 Task: Find a flat in Tirmitine, Algeria, for 4 guests from 10th to 16th September, with a price range of ₹10,000 to ₹14,000, 4 bedrooms, 4 beds, 4 bathrooms, and amenities including WiFi, free parking, and TV. Enable self check-in.
Action: Mouse moved to (556, 79)
Screenshot: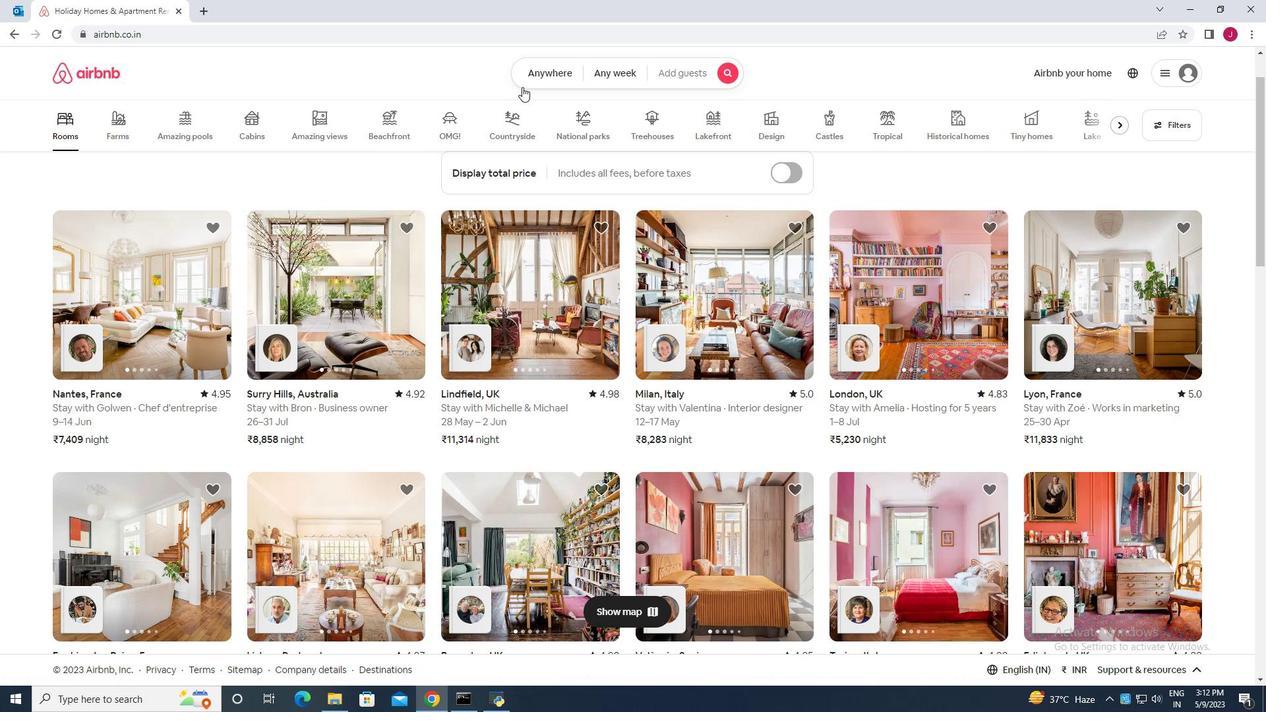 
Action: Mouse pressed left at (556, 79)
Screenshot: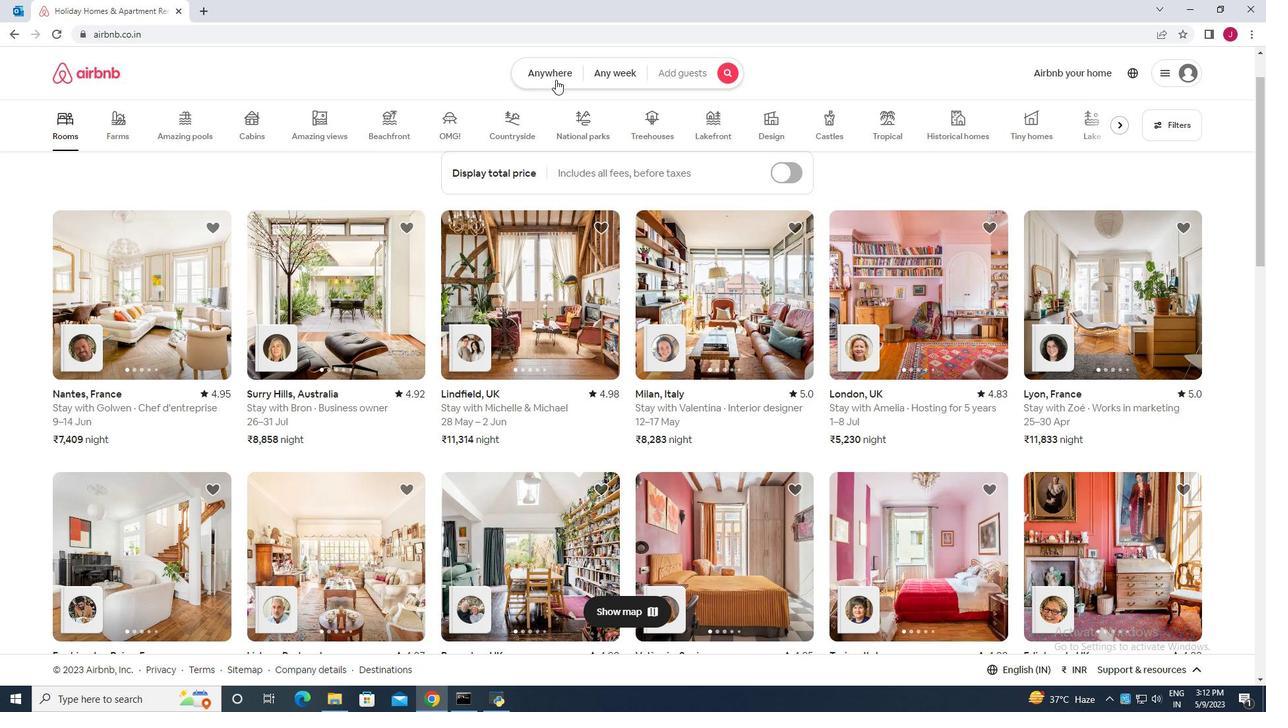 
Action: Mouse moved to (407, 126)
Screenshot: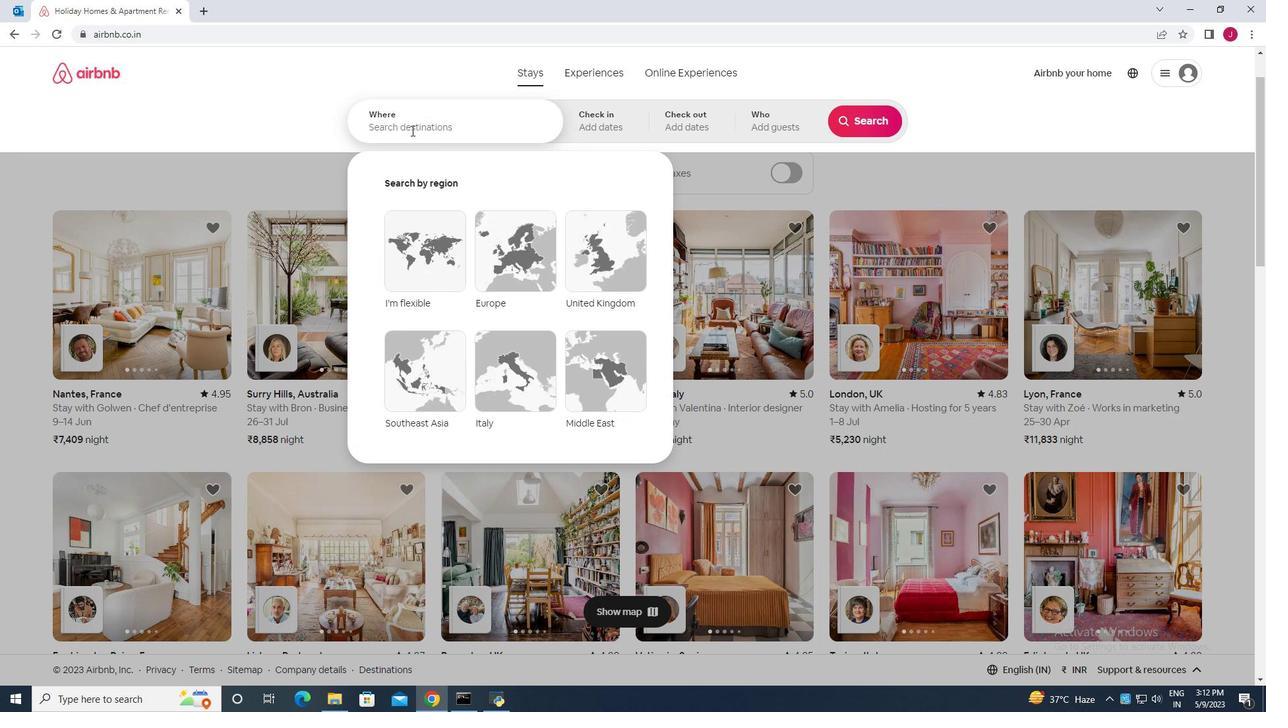 
Action: Mouse pressed left at (407, 126)
Screenshot: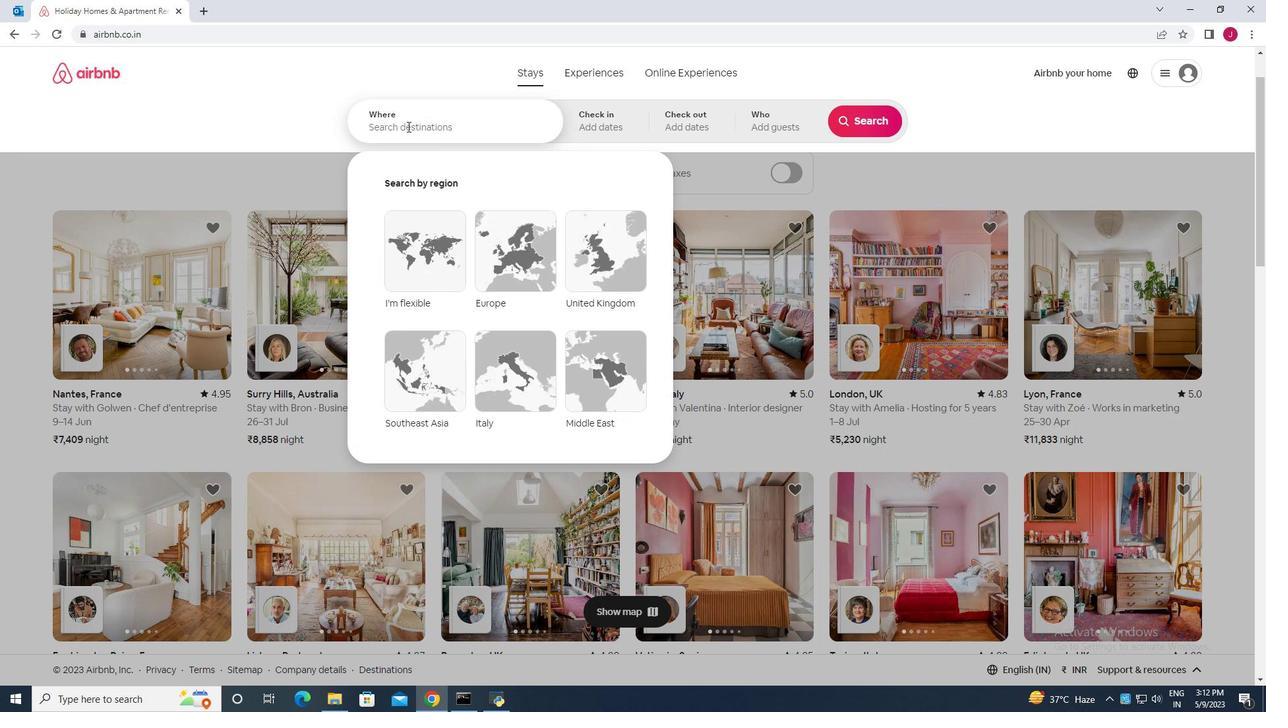 
Action: Mouse moved to (407, 126)
Screenshot: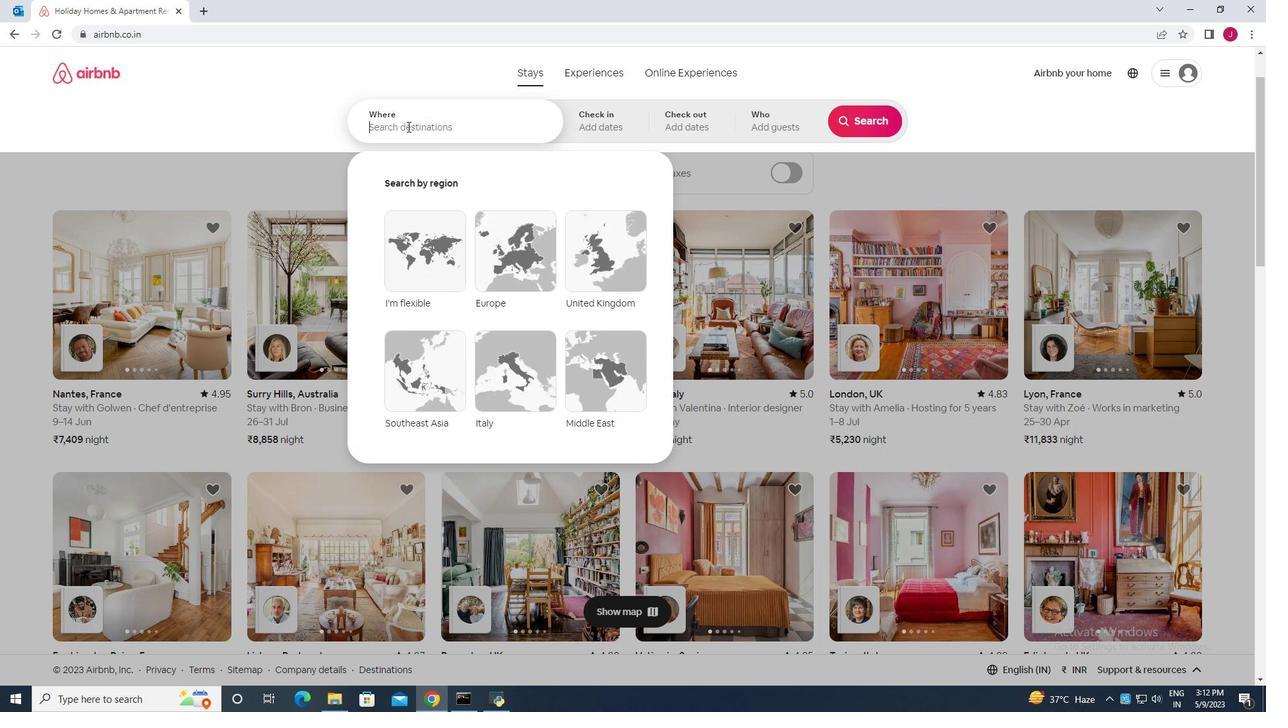 
Action: Key pressed tr<Key.backspace><Key.backspace>i<Key.backspace>tirmitine<Key.space>
Screenshot: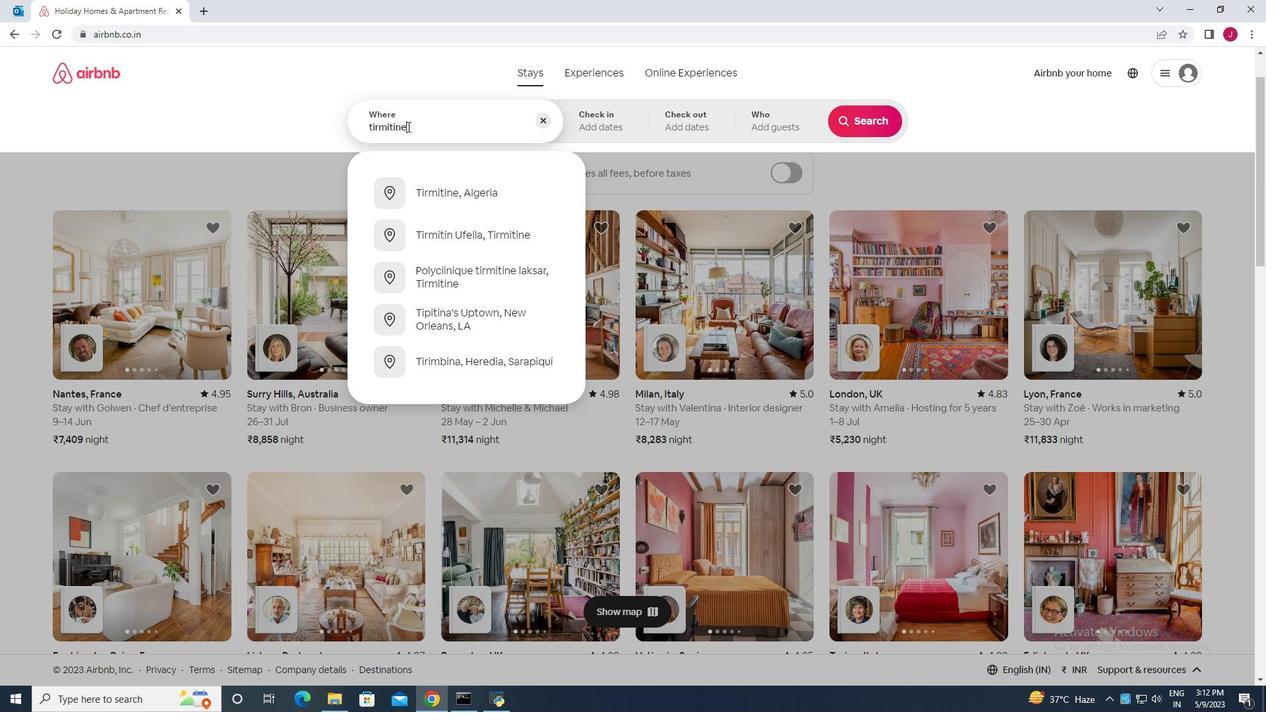 
Action: Mouse moved to (455, 194)
Screenshot: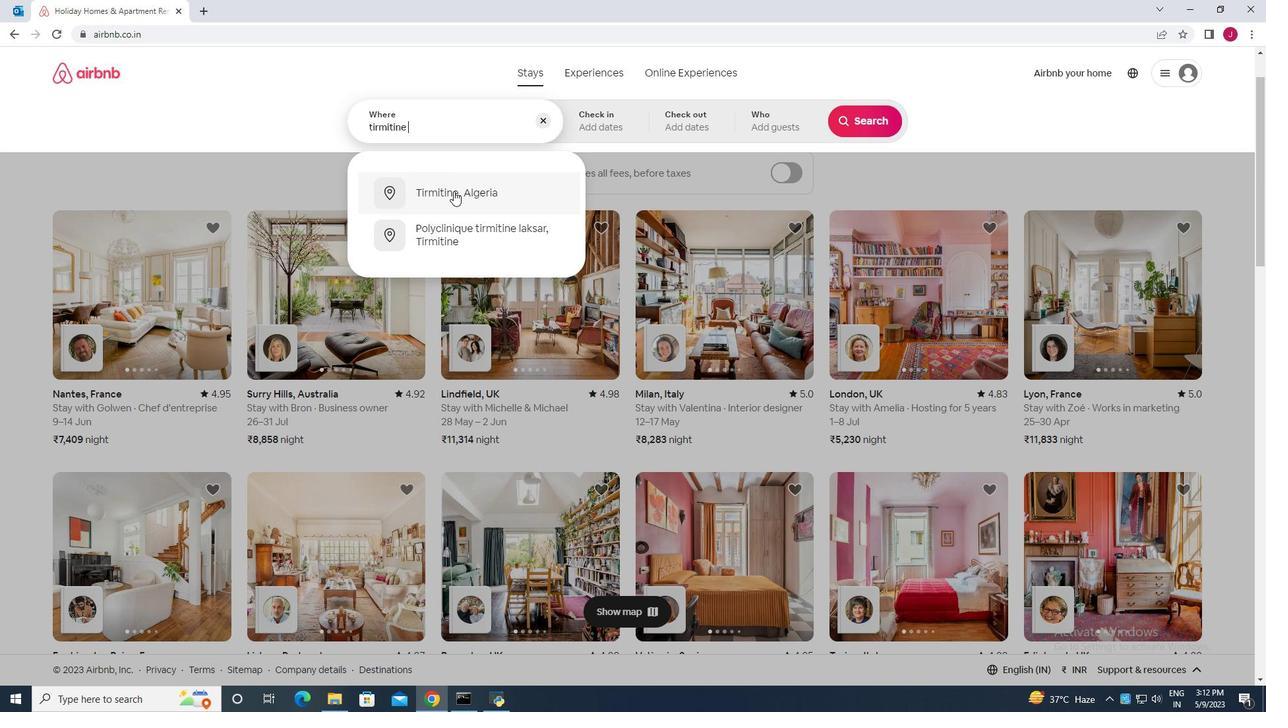 
Action: Mouse pressed left at (455, 194)
Screenshot: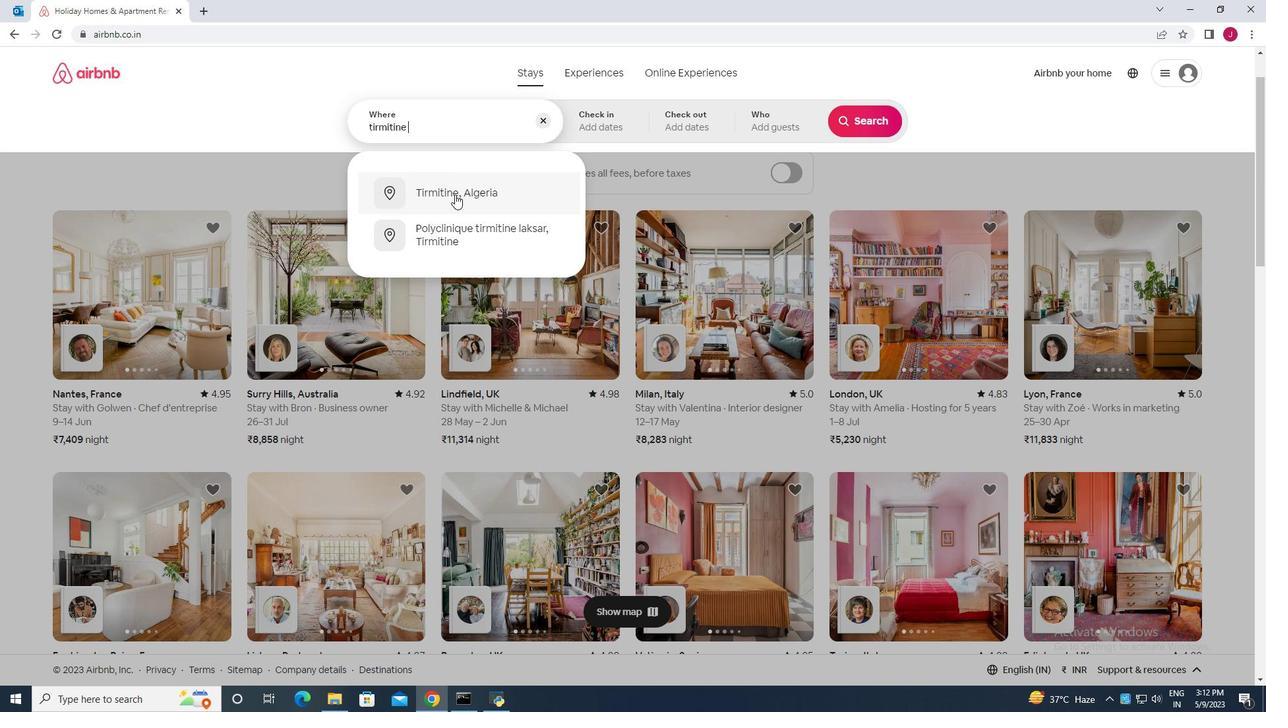 
Action: Mouse moved to (862, 228)
Screenshot: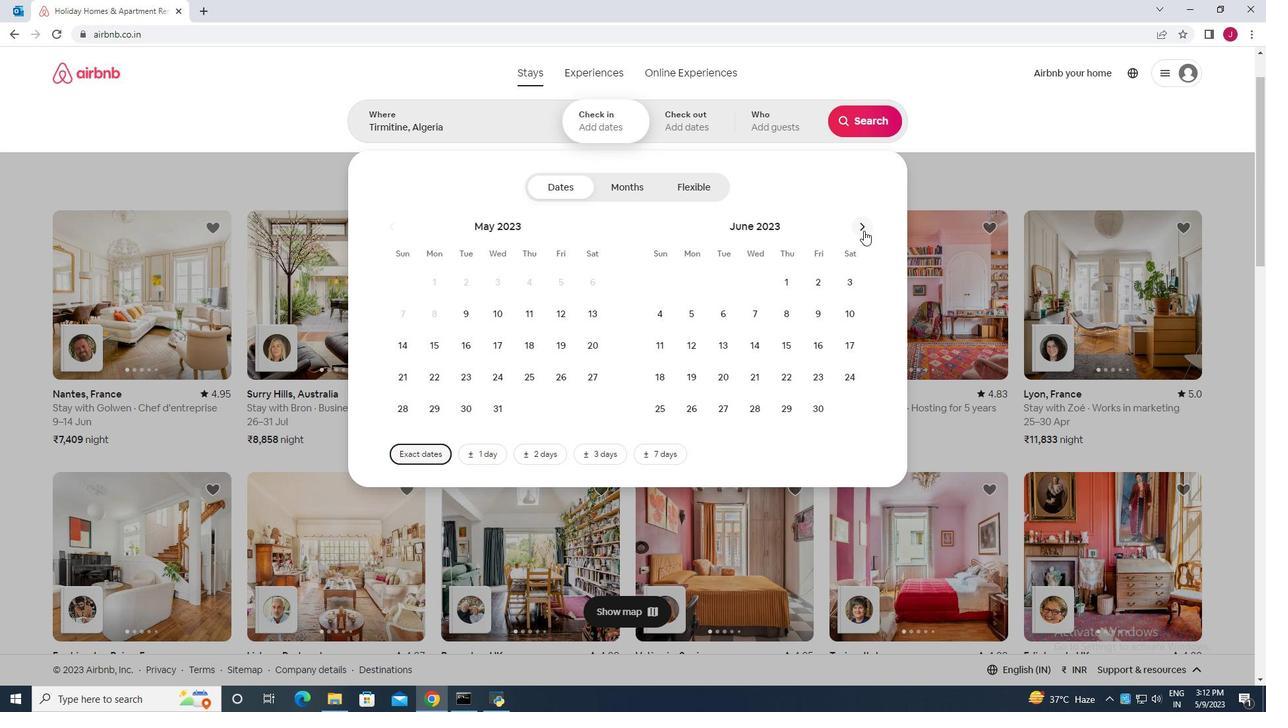 
Action: Mouse pressed left at (862, 228)
Screenshot: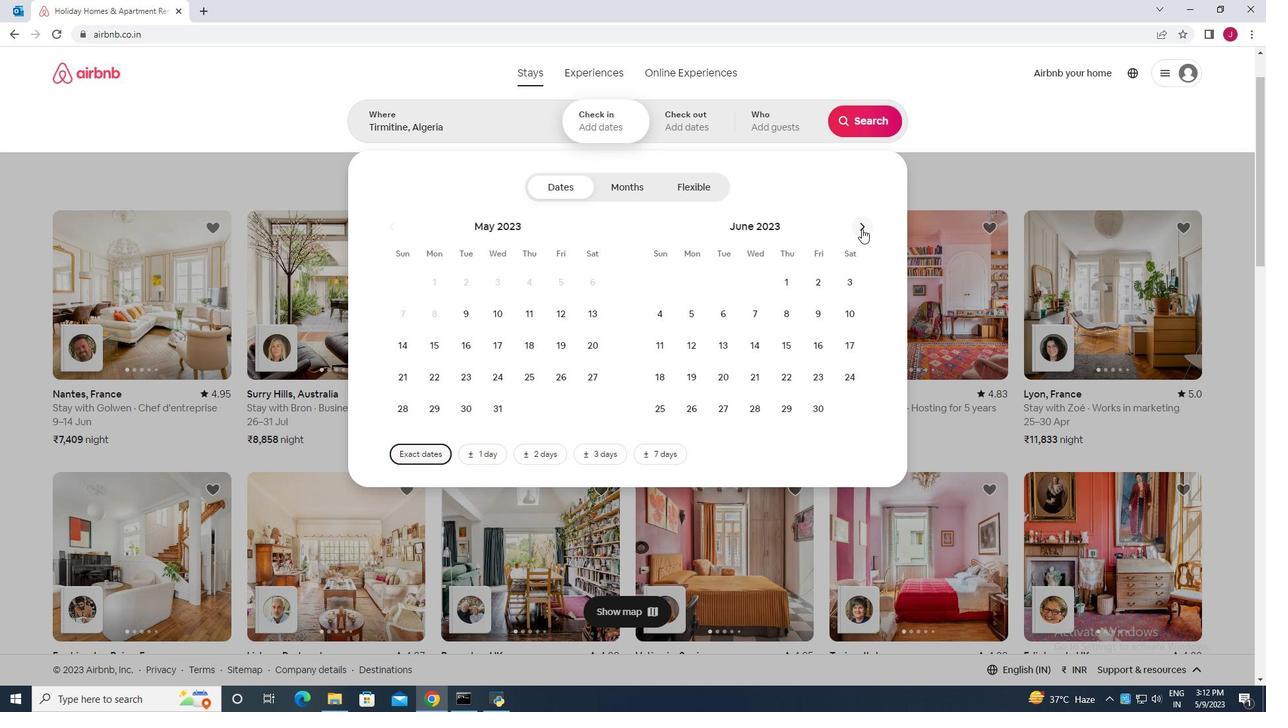 
Action: Mouse pressed left at (862, 228)
Screenshot: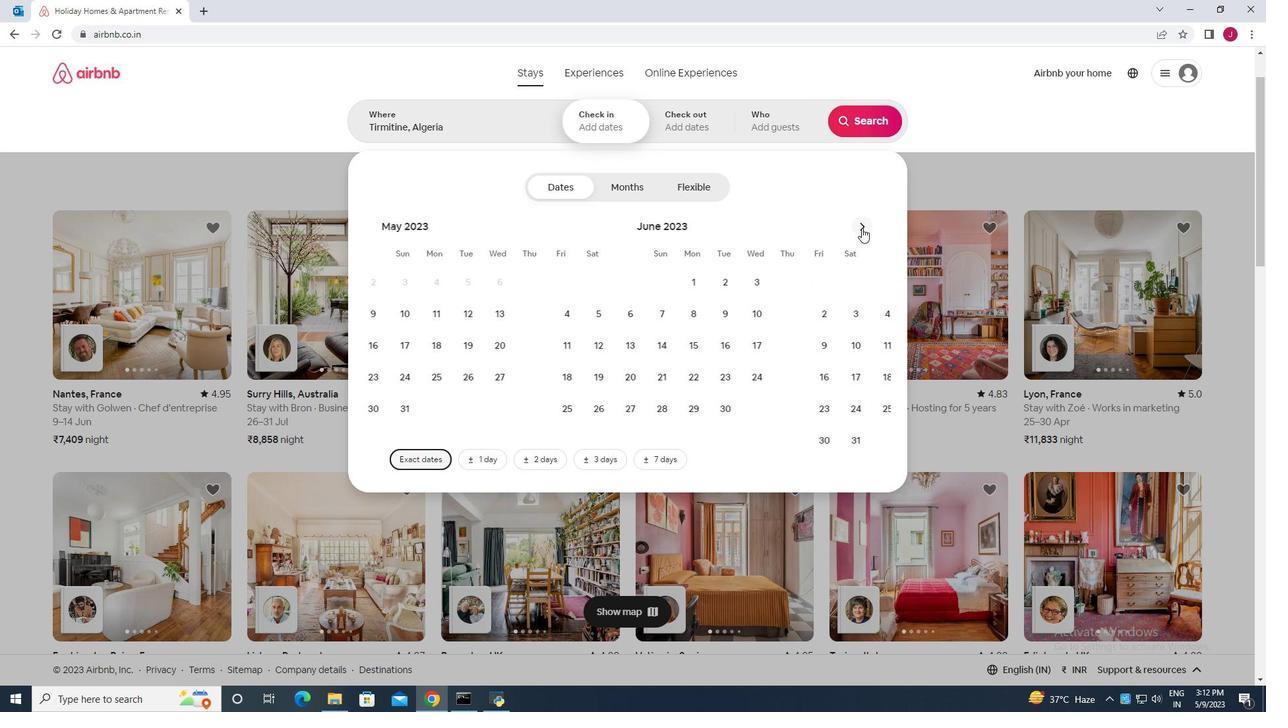 
Action: Mouse pressed left at (862, 228)
Screenshot: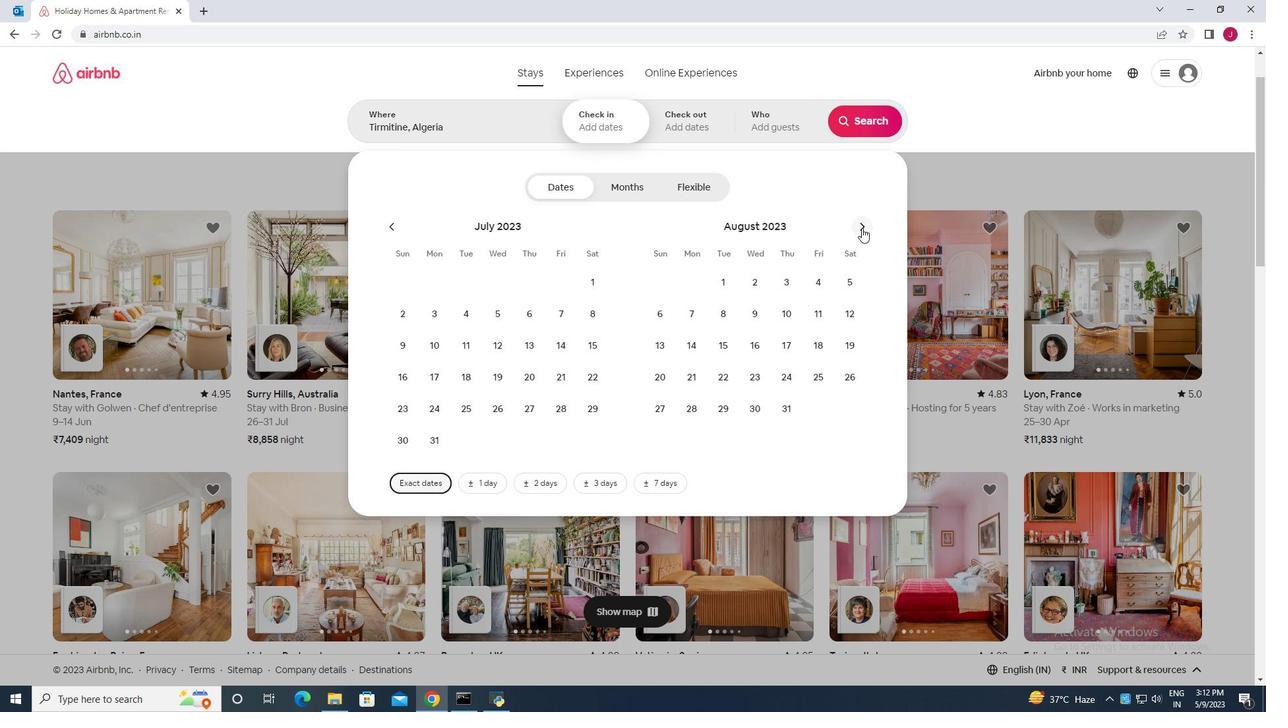 
Action: Mouse moved to (670, 346)
Screenshot: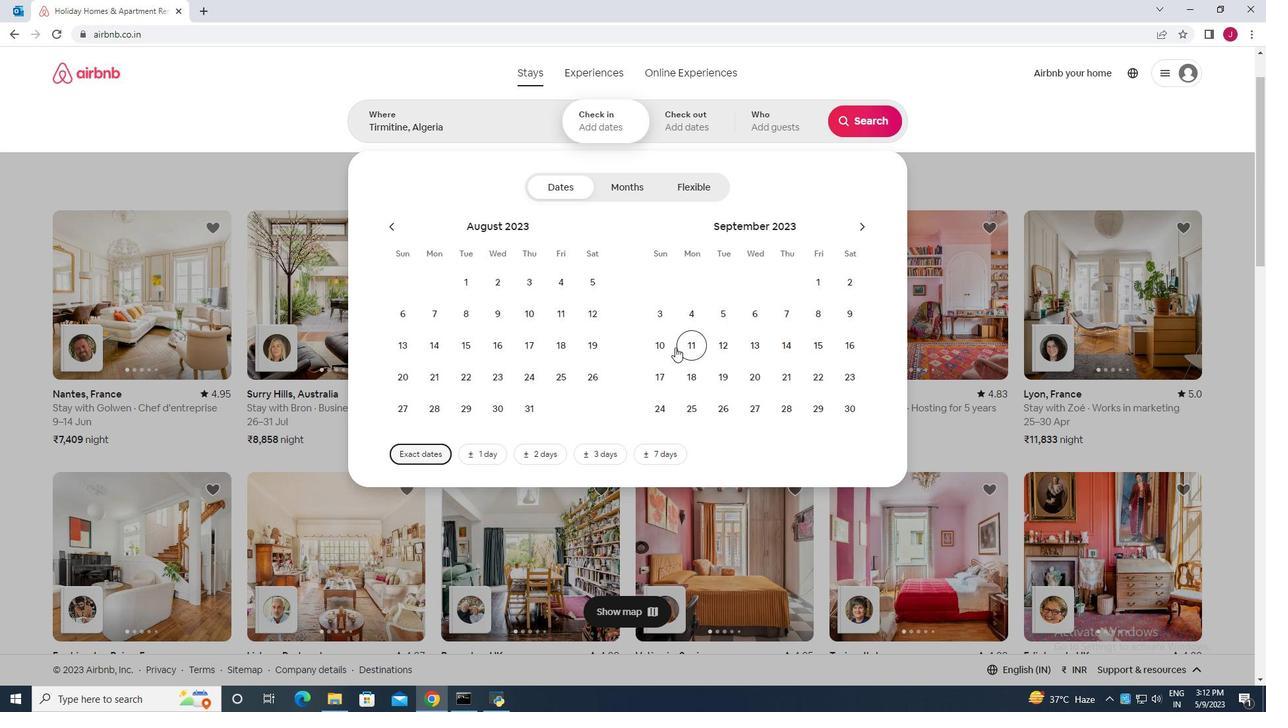 
Action: Mouse pressed left at (670, 346)
Screenshot: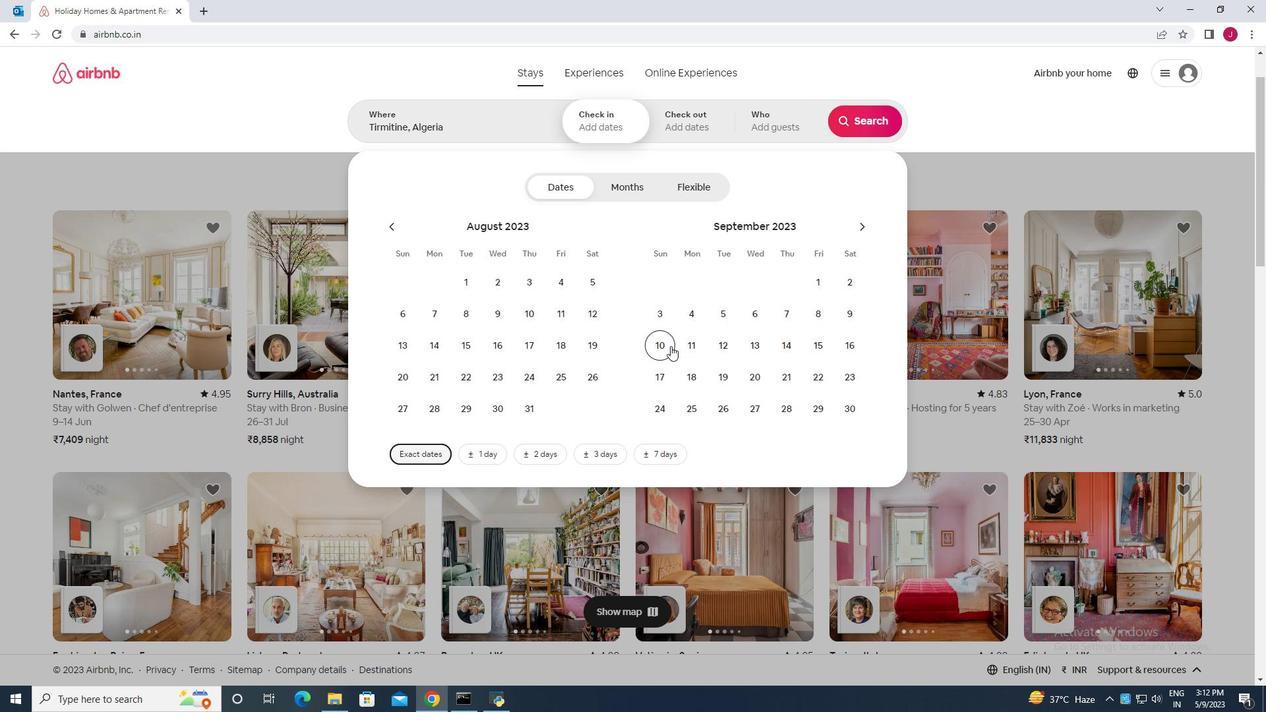 
Action: Mouse moved to (847, 344)
Screenshot: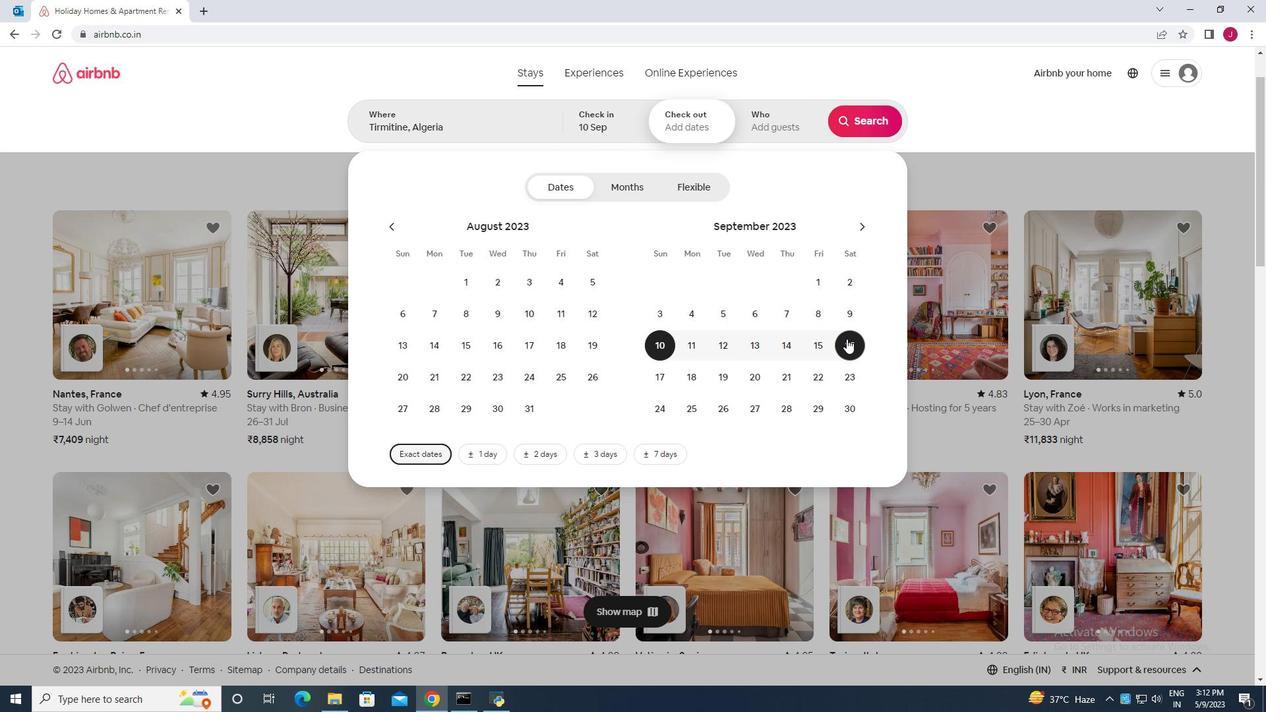 
Action: Mouse pressed left at (847, 344)
Screenshot: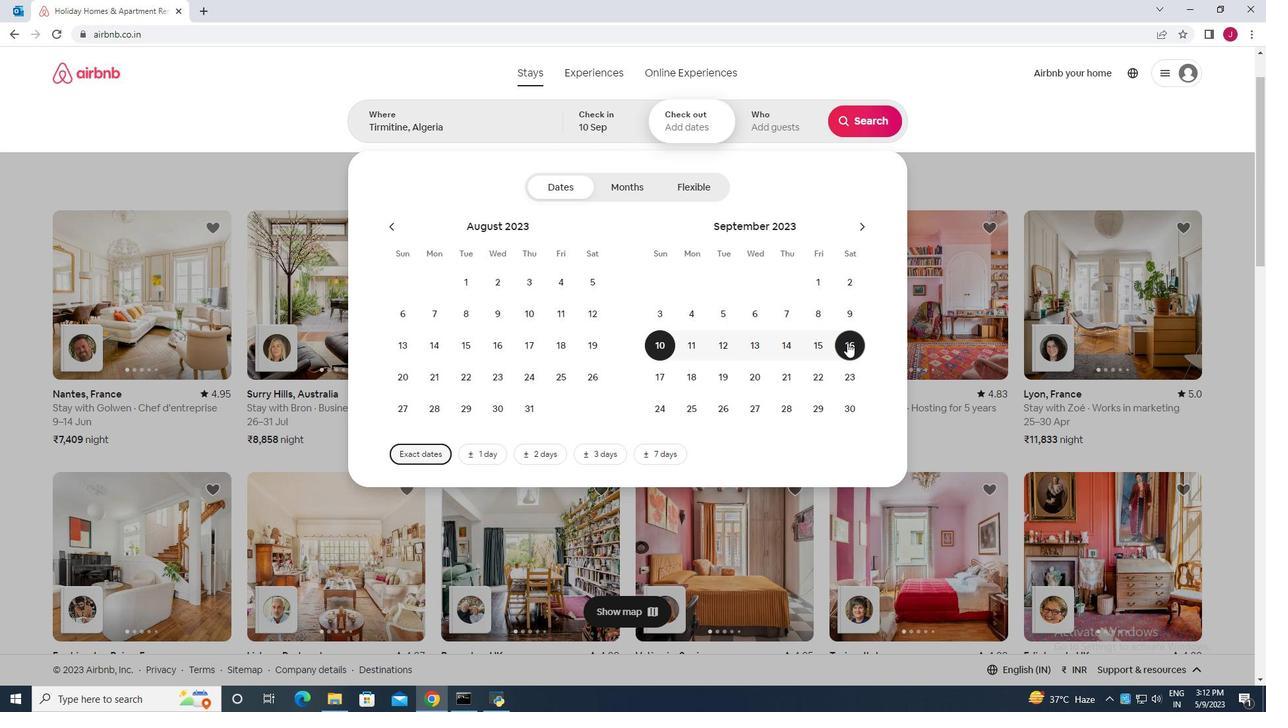 
Action: Mouse moved to (765, 127)
Screenshot: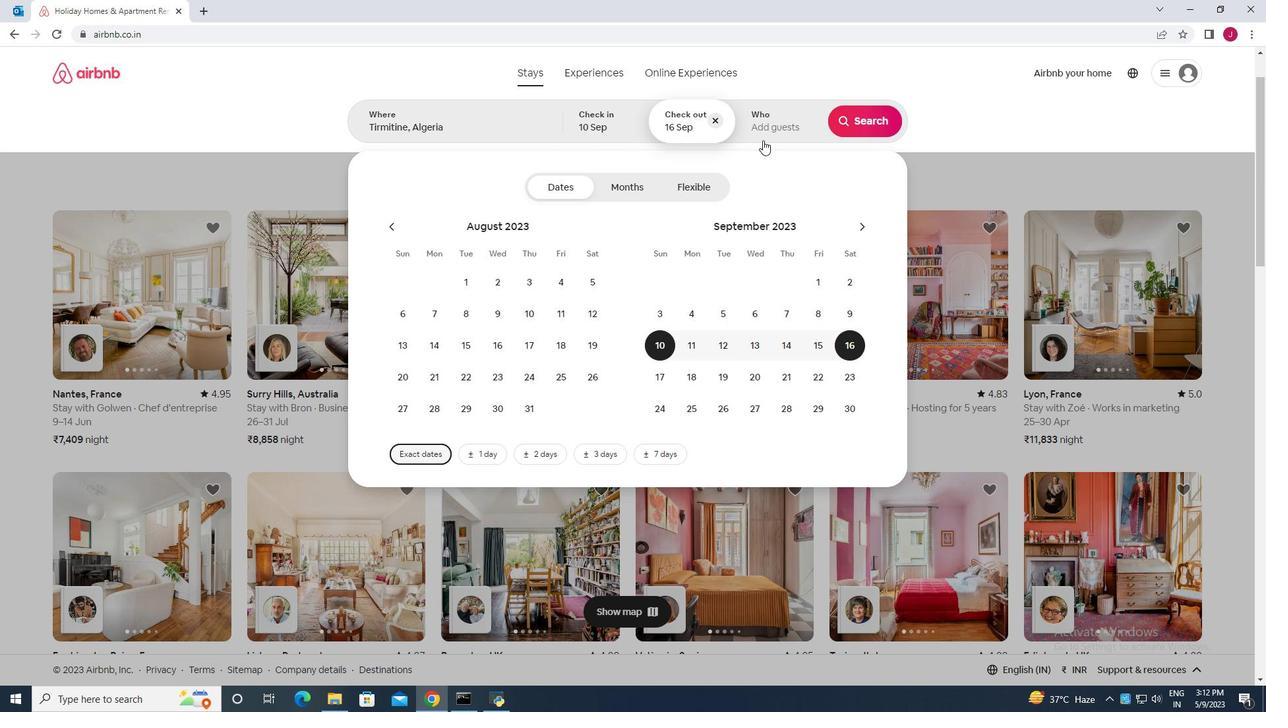 
Action: Mouse pressed left at (765, 127)
Screenshot: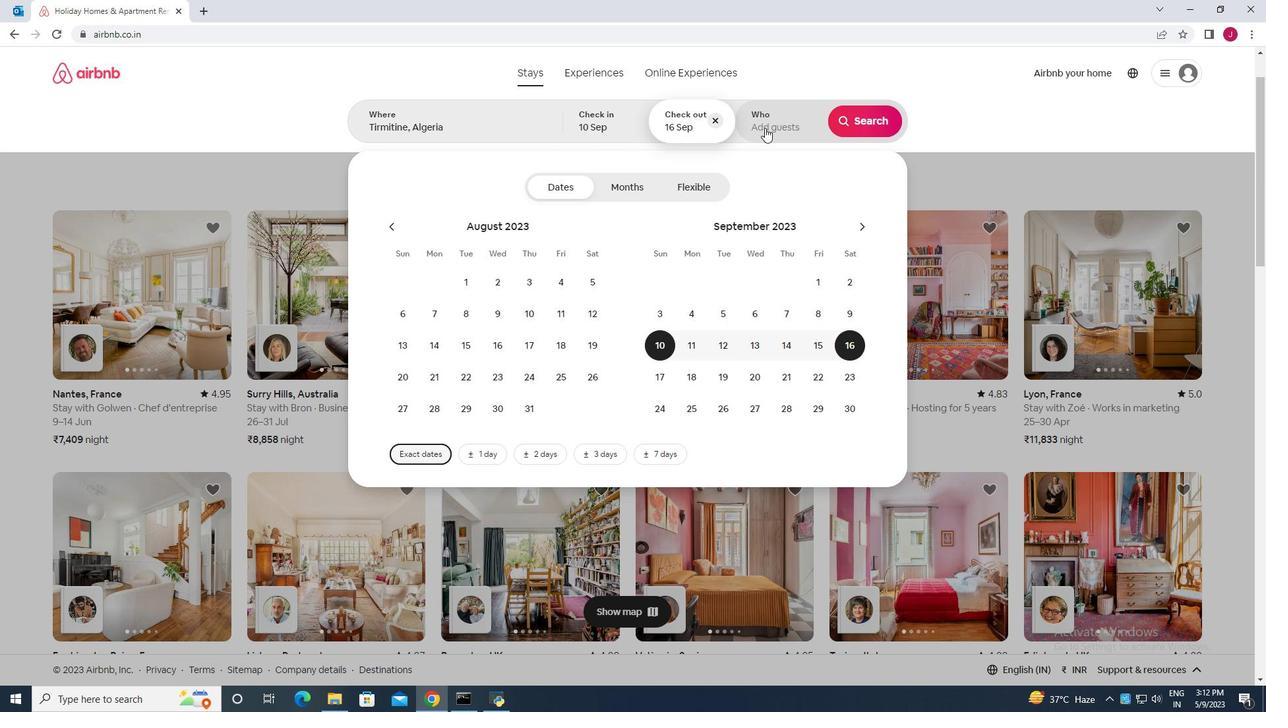 
Action: Mouse moved to (862, 191)
Screenshot: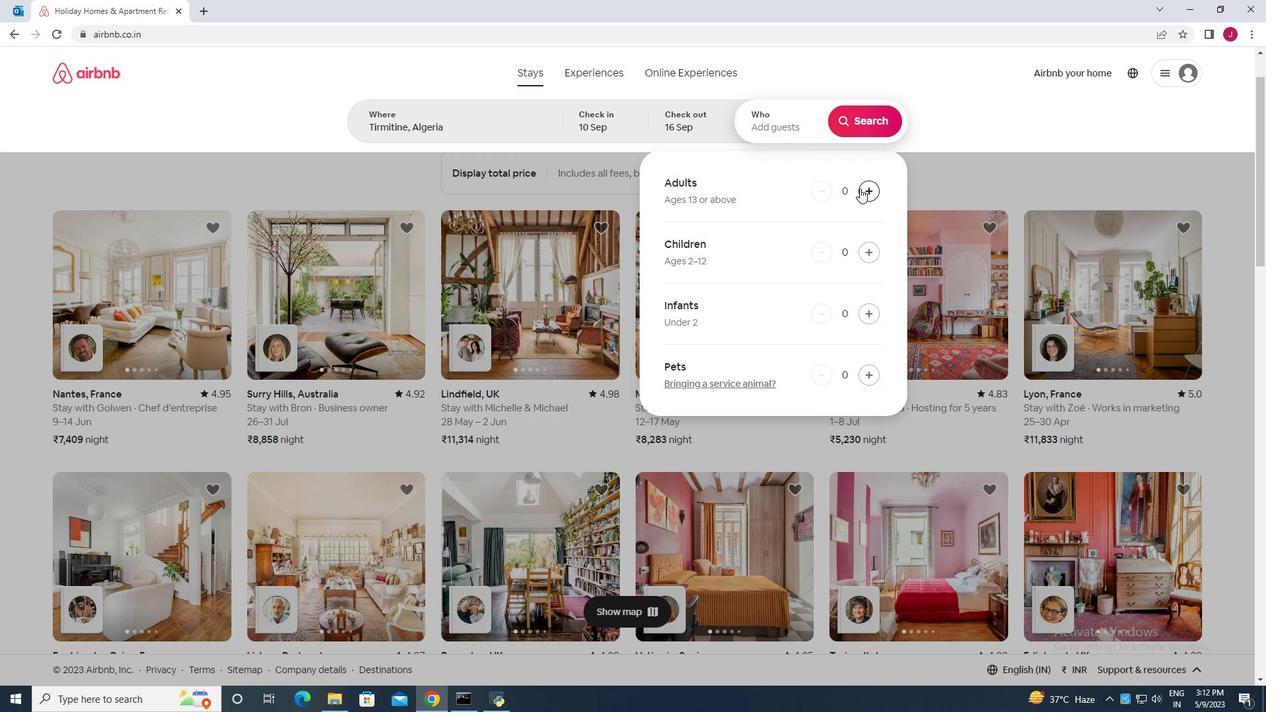 
Action: Mouse pressed left at (862, 191)
Screenshot: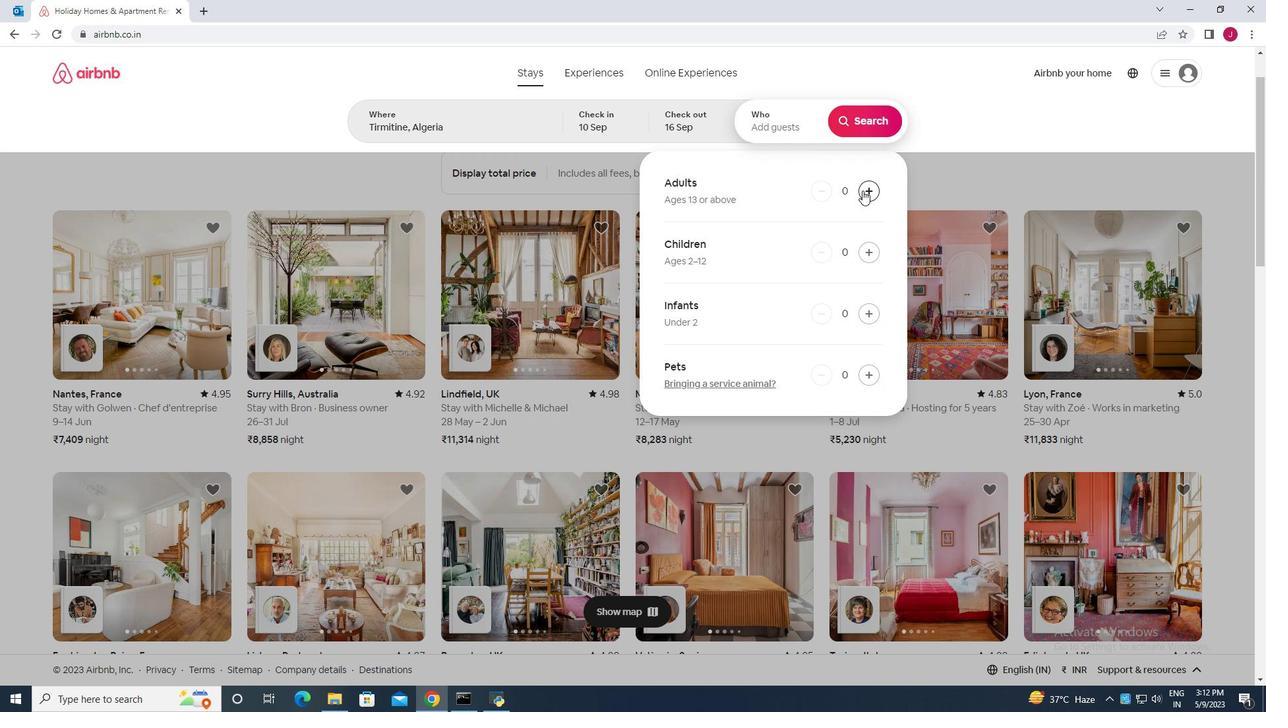
Action: Mouse moved to (862, 192)
Screenshot: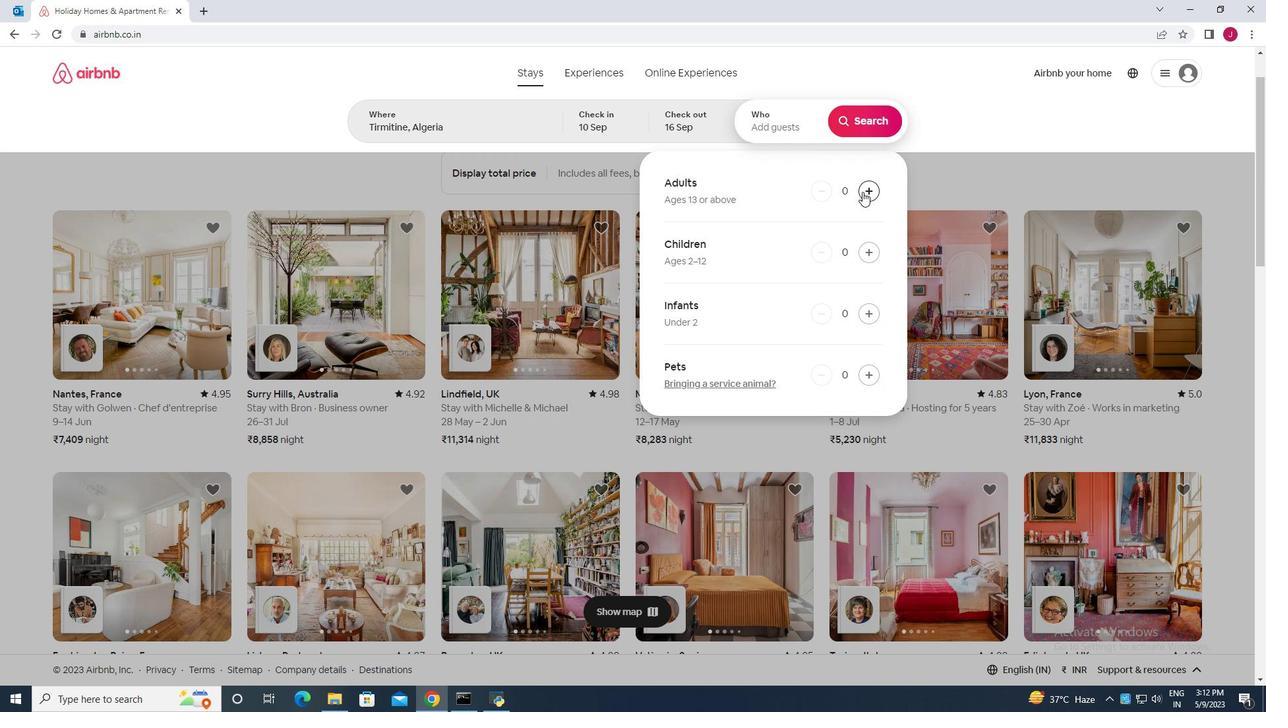 
Action: Mouse pressed left at (862, 192)
Screenshot: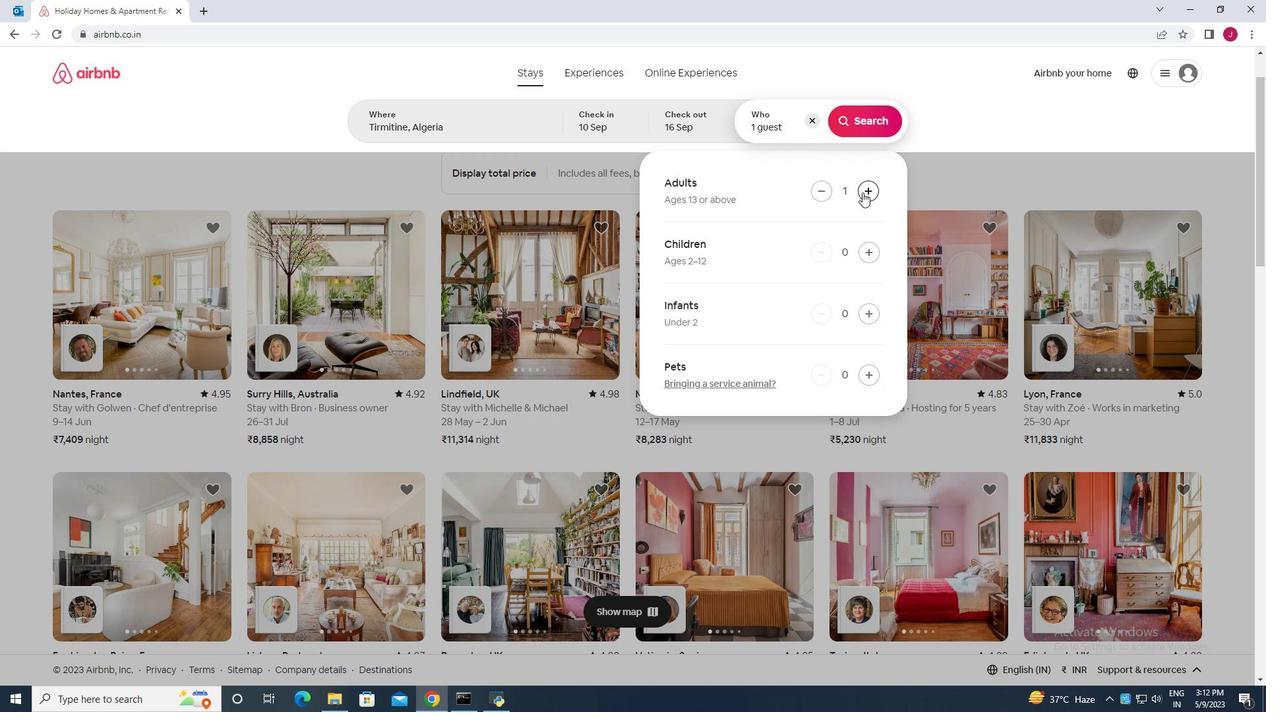 
Action: Mouse pressed left at (862, 192)
Screenshot: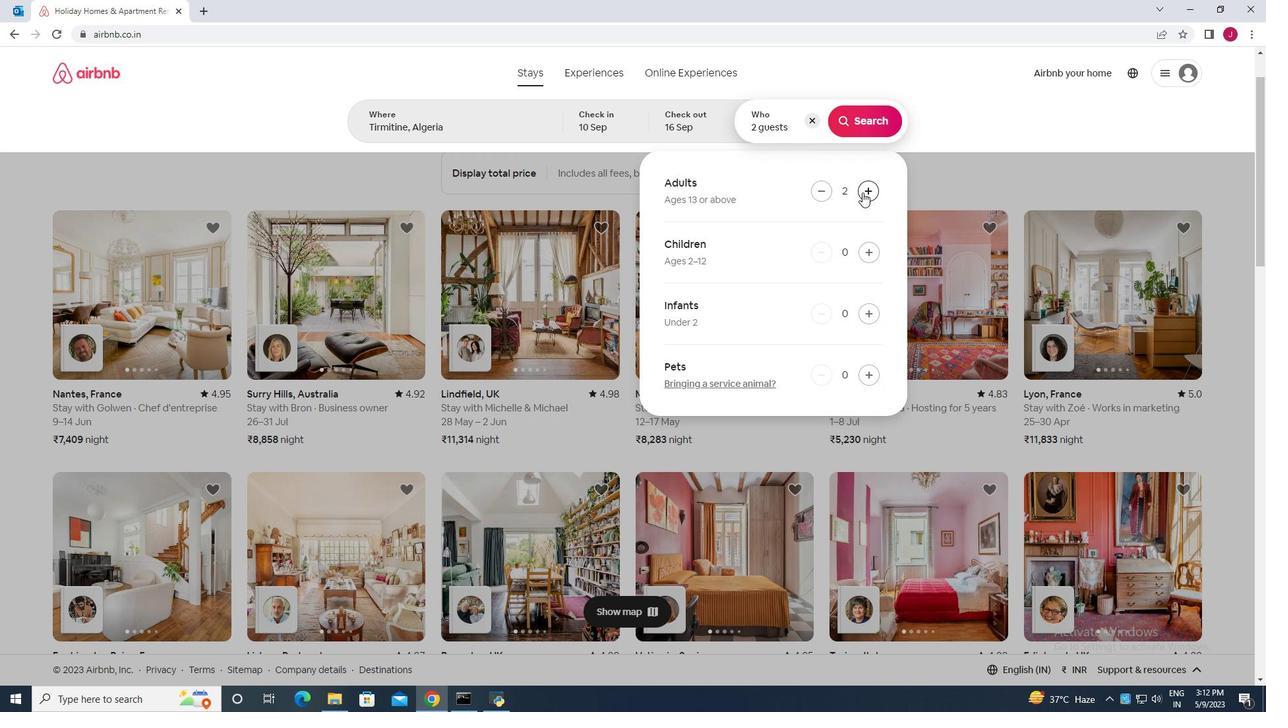 
Action: Mouse pressed left at (862, 192)
Screenshot: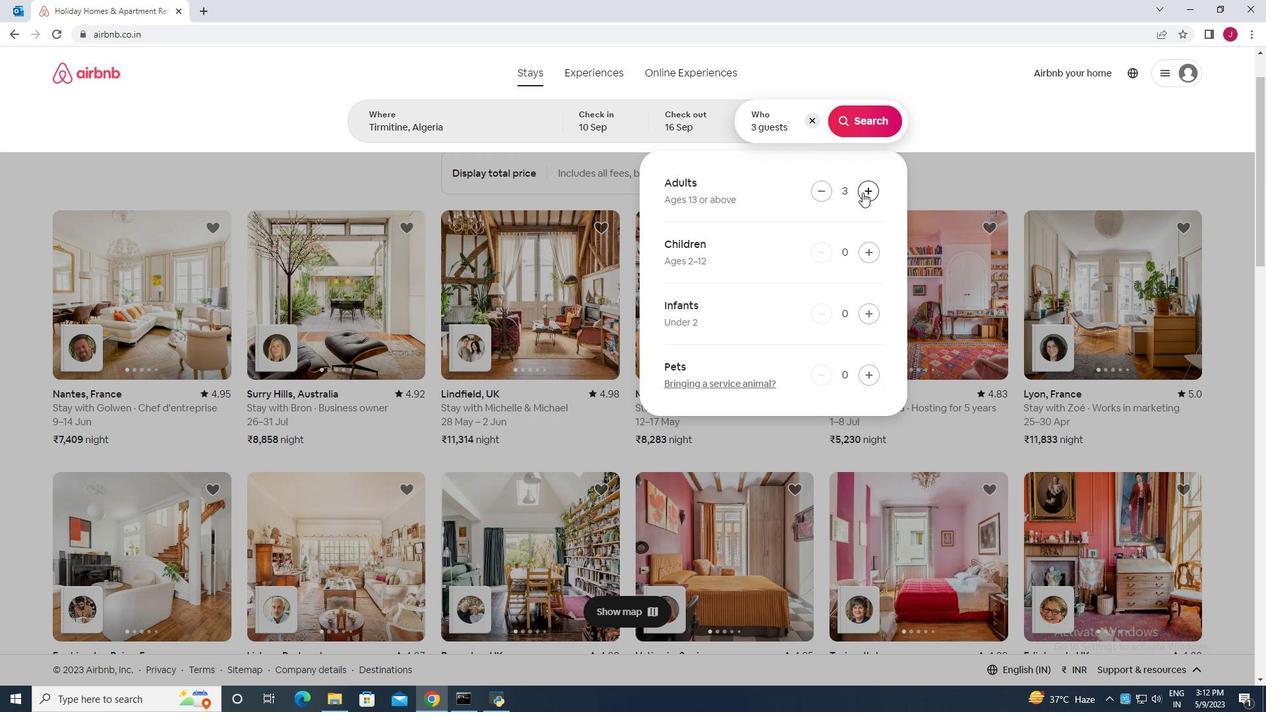 
Action: Mouse moved to (866, 120)
Screenshot: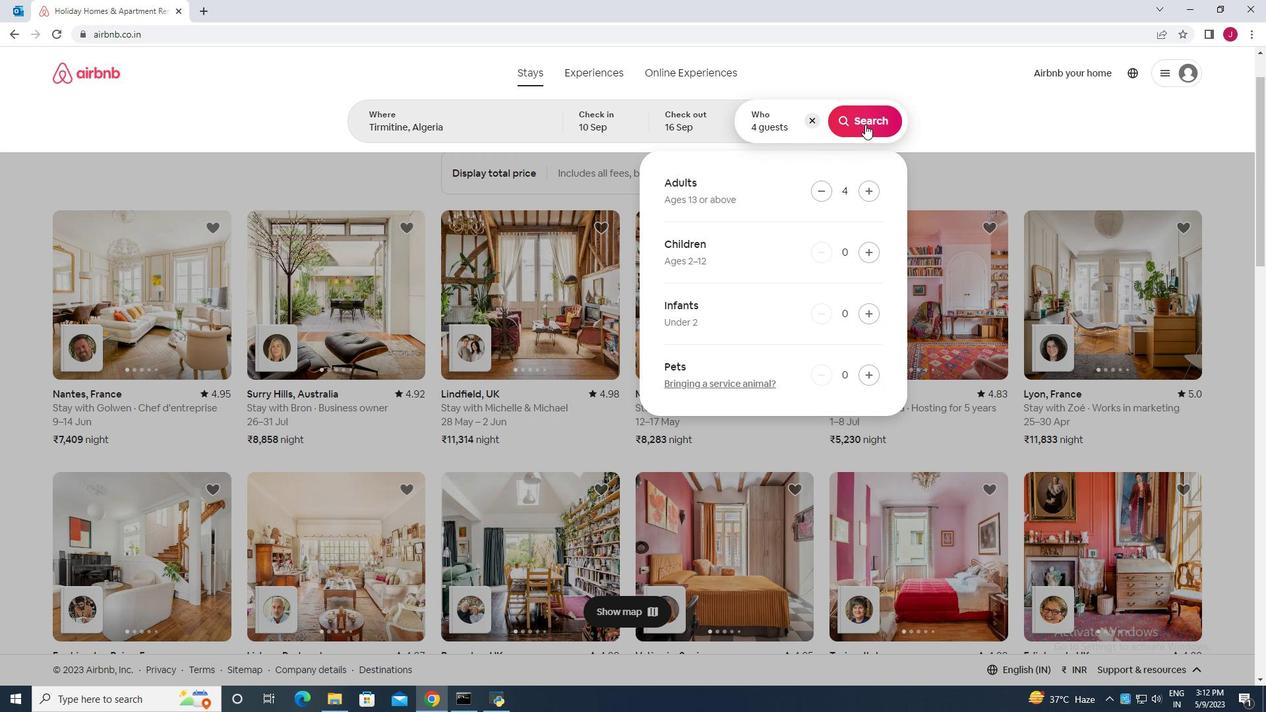 
Action: Mouse pressed left at (866, 120)
Screenshot: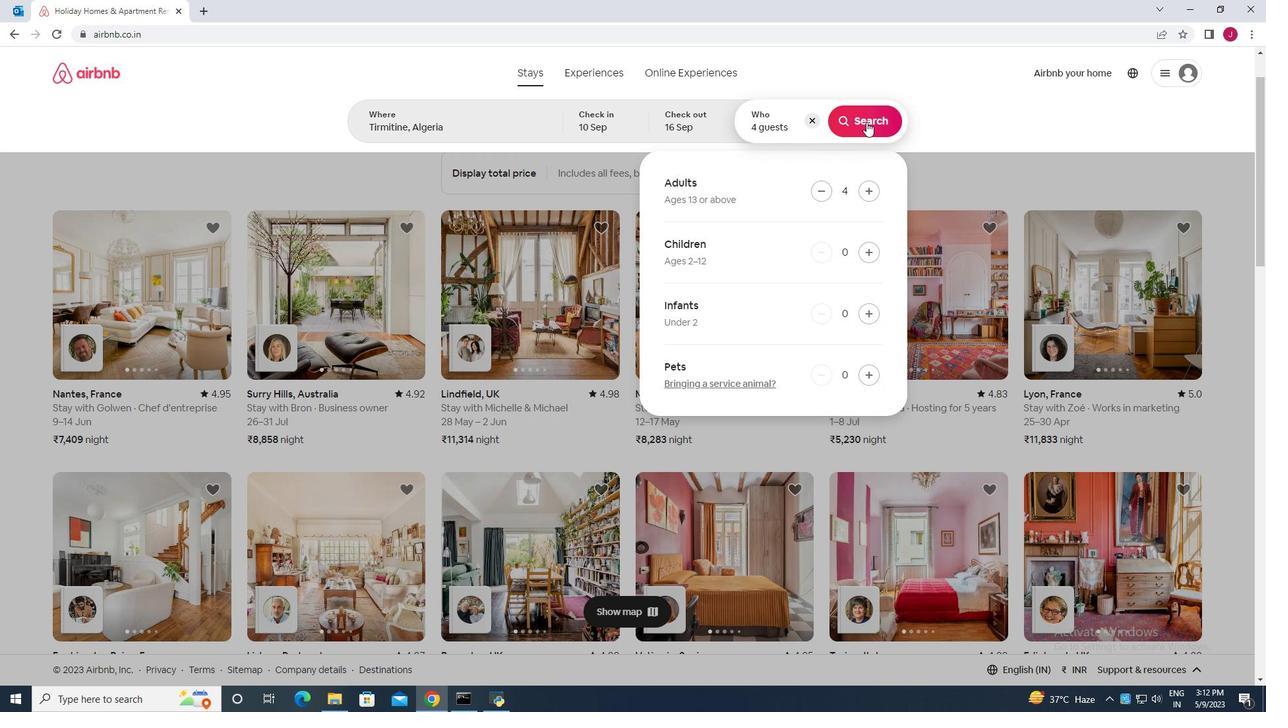 
Action: Mouse moved to (815, 266)
Screenshot: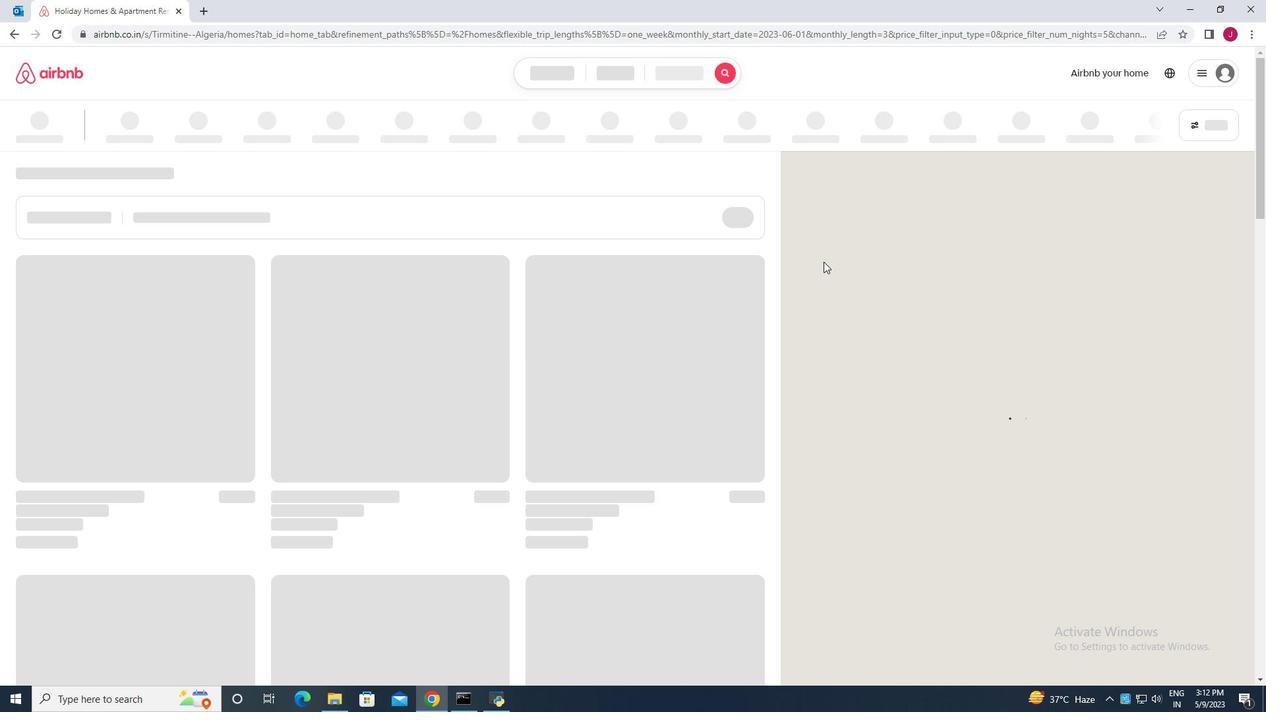 
Action: Mouse scrolled (815, 265) with delta (0, 0)
Screenshot: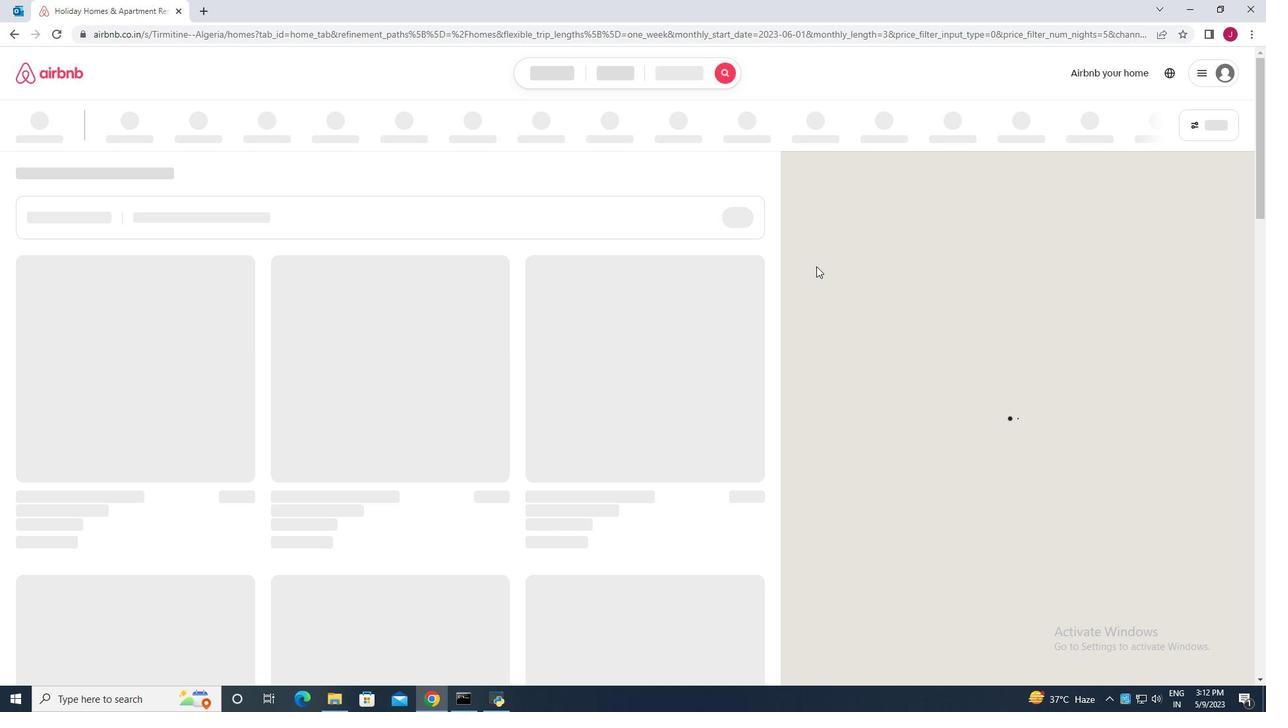 
Action: Mouse moved to (1220, 127)
Screenshot: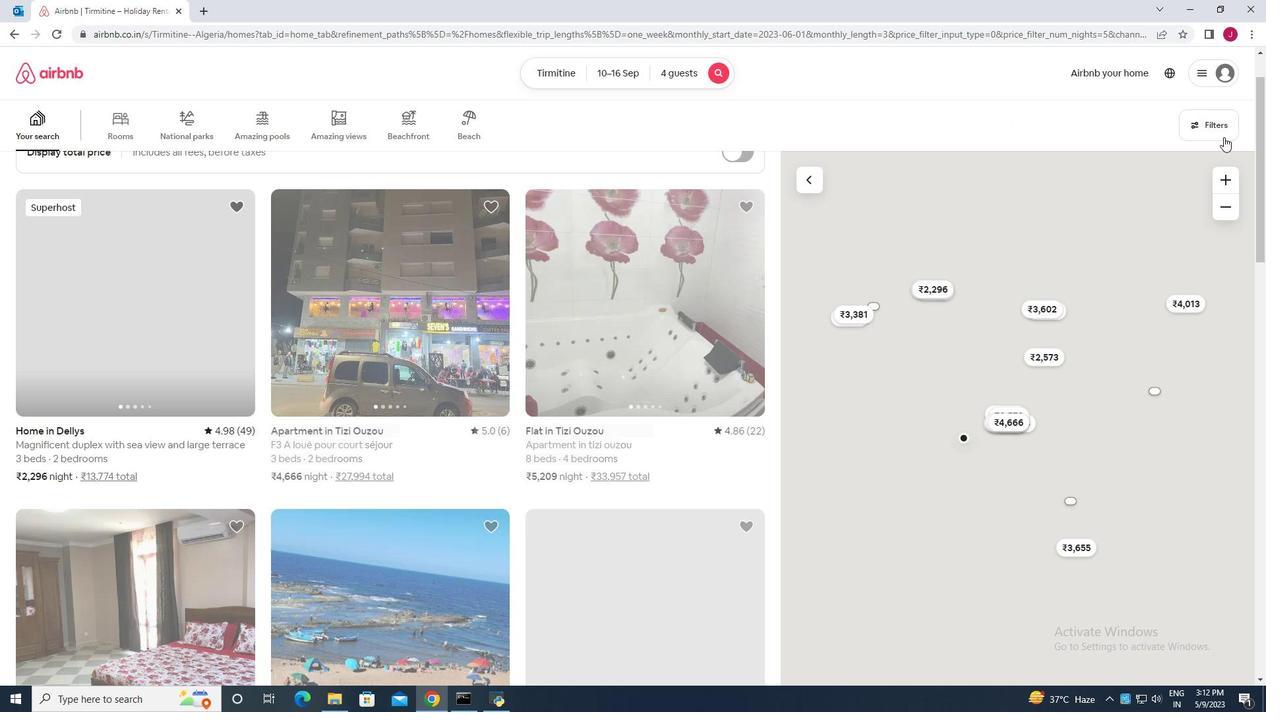 
Action: Mouse pressed left at (1220, 127)
Screenshot: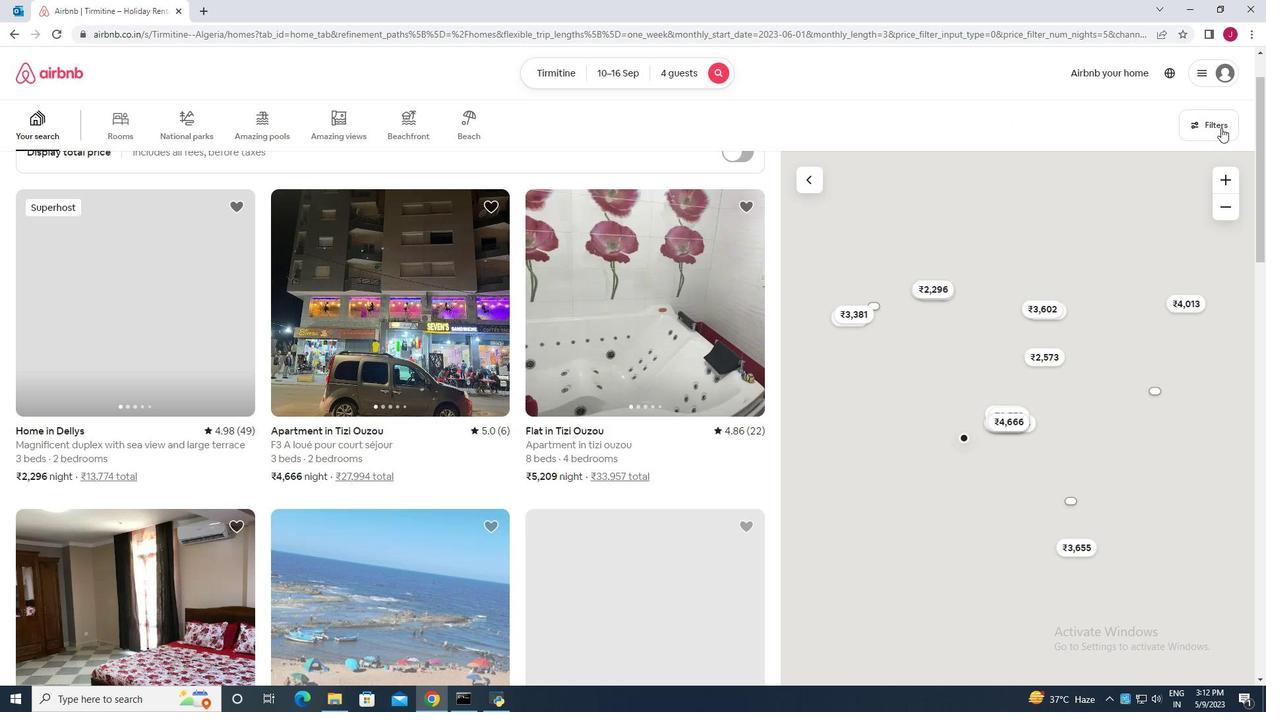 
Action: Mouse moved to (476, 447)
Screenshot: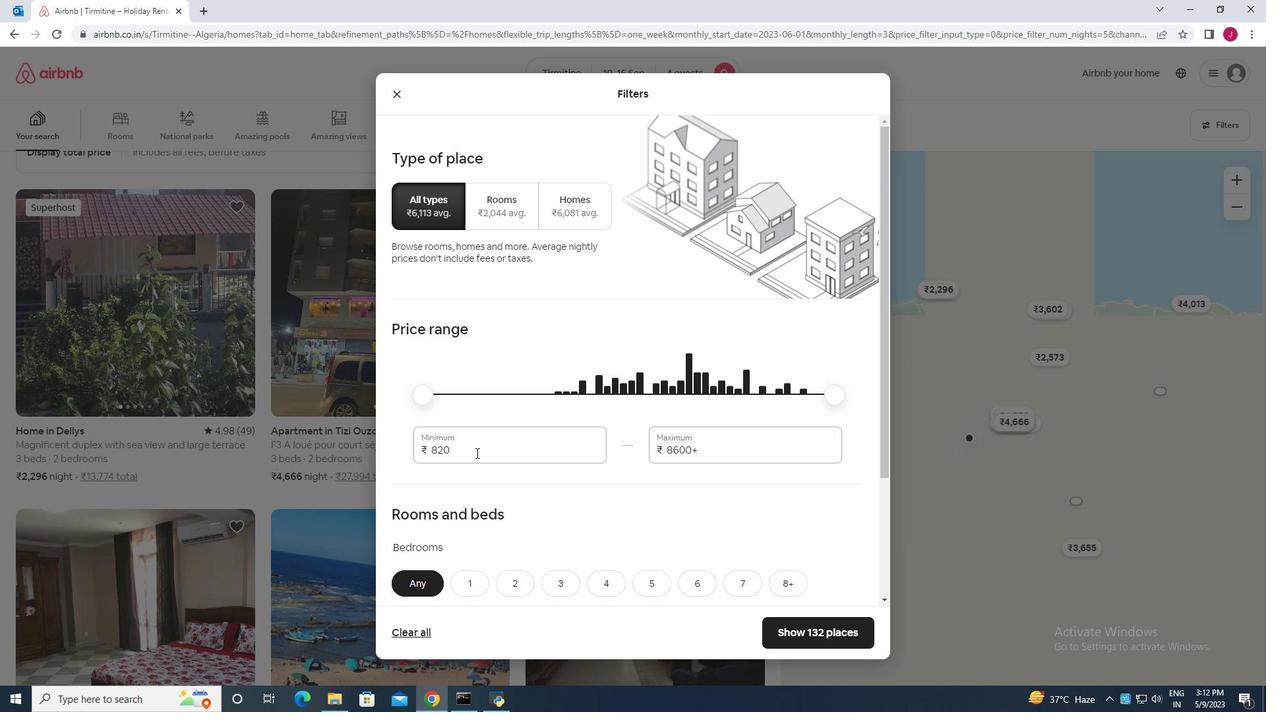 
Action: Mouse pressed left at (476, 447)
Screenshot: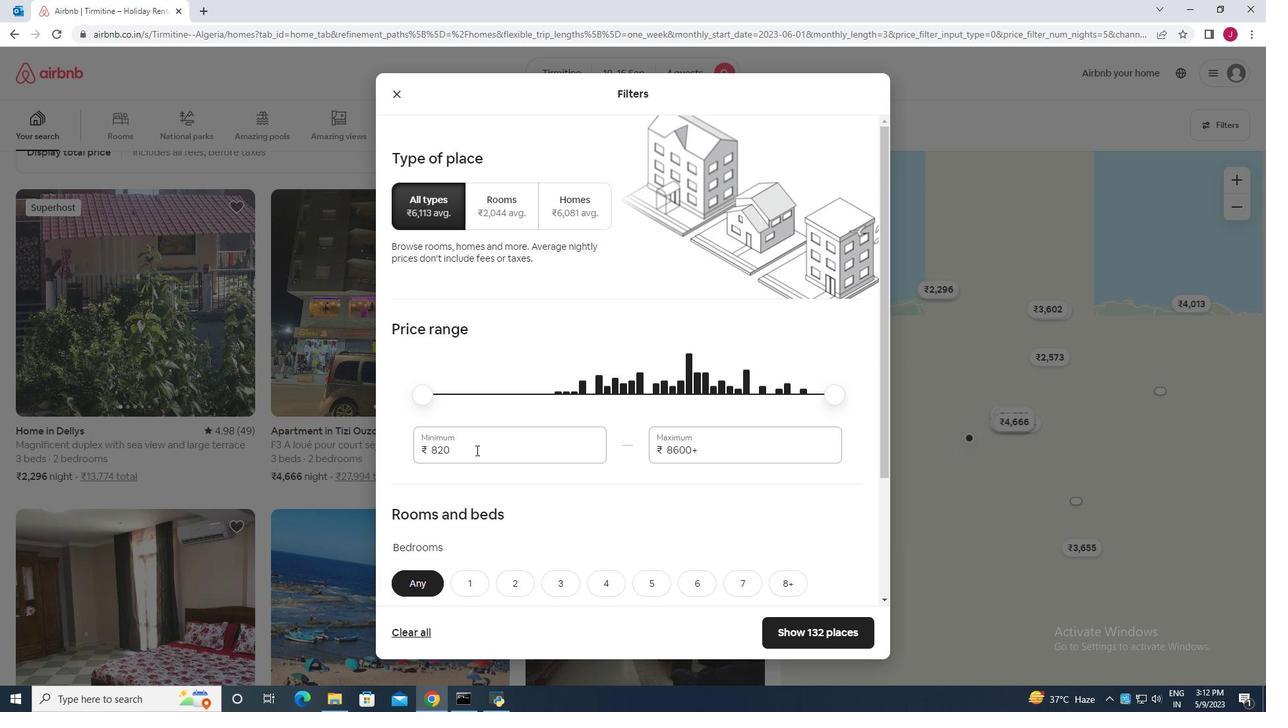 
Action: Key pressed <Key.backspace><Key.backspace><Key.backspace><Key.backspace>100000<Key.backspace>
Screenshot: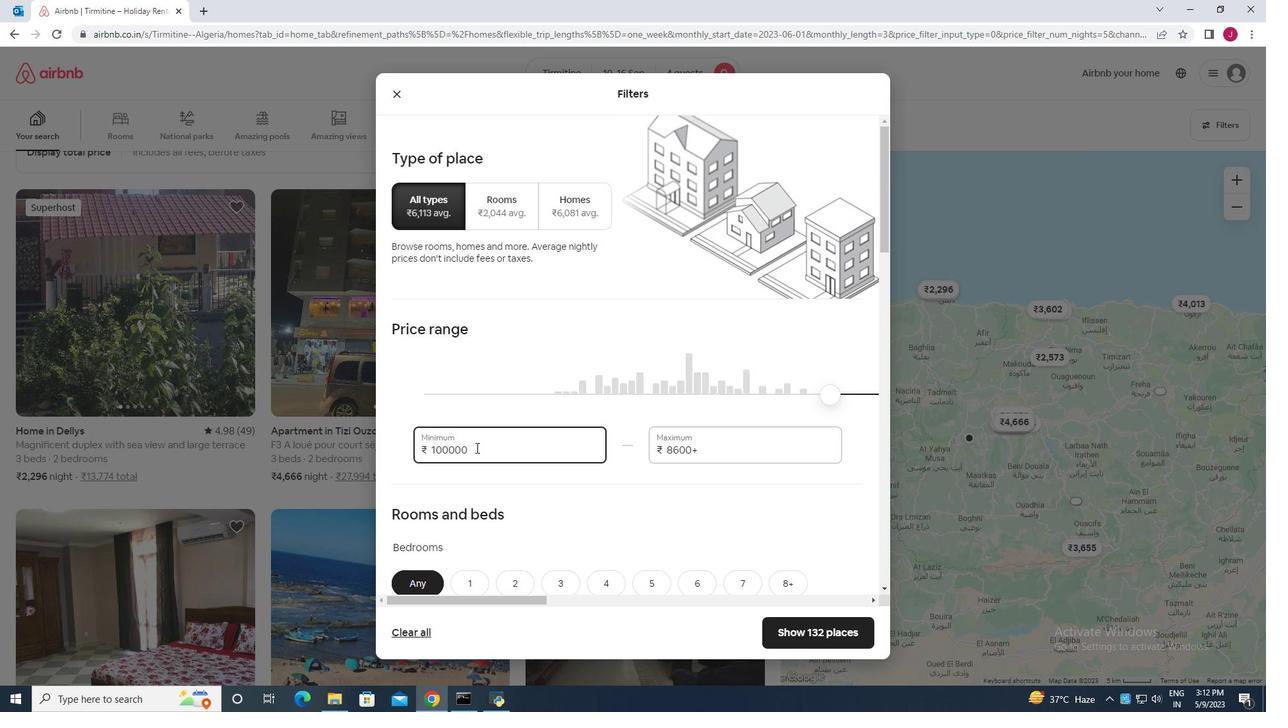 
Action: Mouse moved to (734, 444)
Screenshot: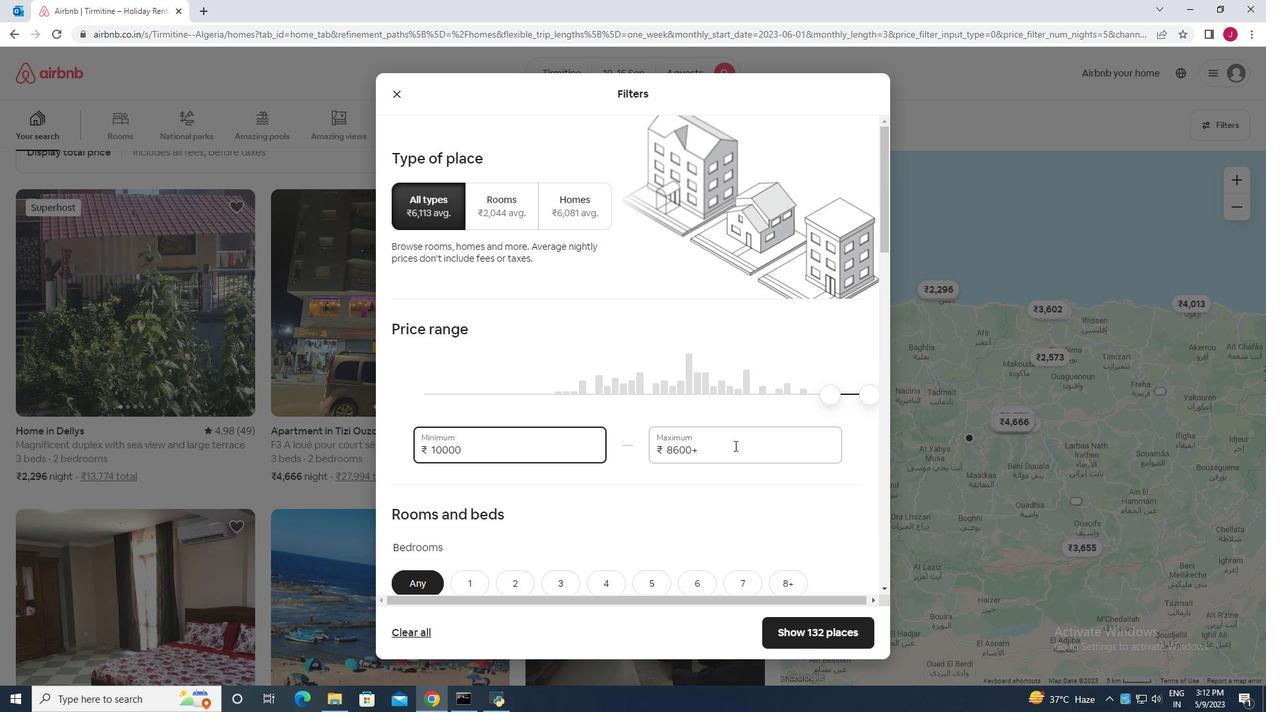 
Action: Mouse pressed left at (734, 444)
Screenshot: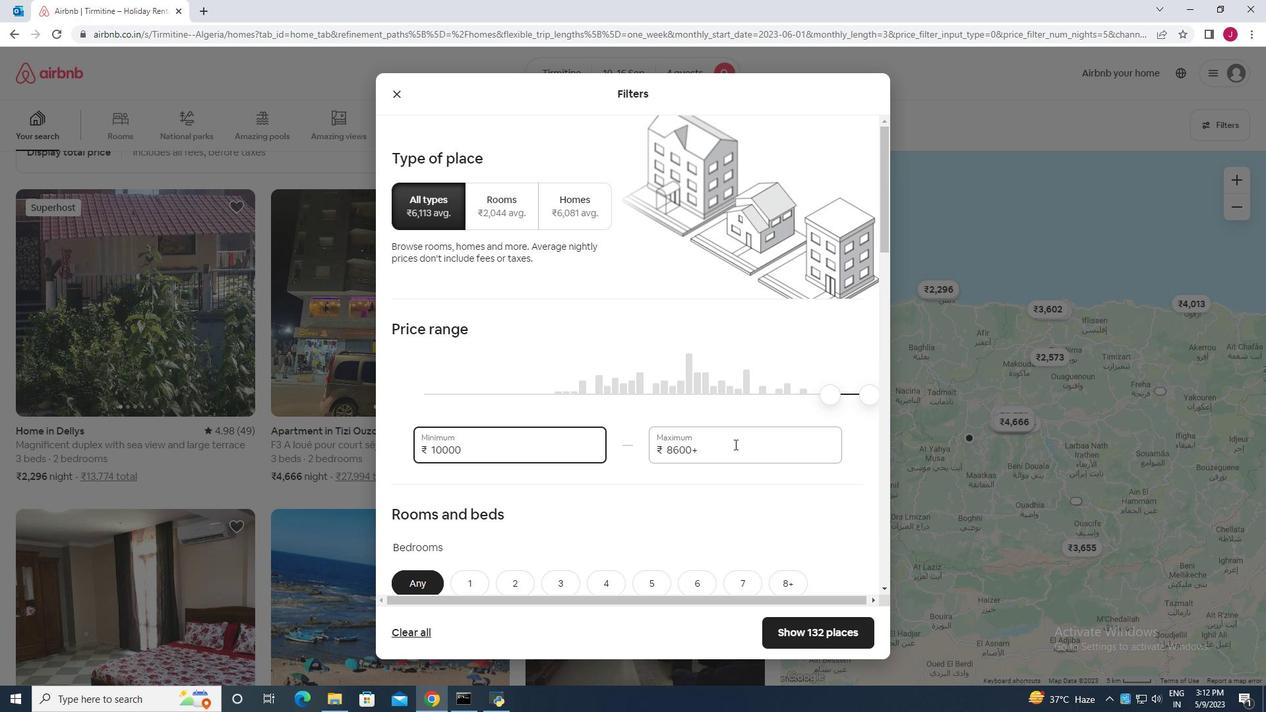 
Action: Key pressed <Key.backspace><Key.backspace><Key.backspace><Key.backspace><Key.backspace><Key.backspace><Key.backspace><Key.backspace><Key.backspace><Key.backspace><Key.backspace><Key.backspace><Key.backspace><Key.backspace><Key.backspace>14000
Screenshot: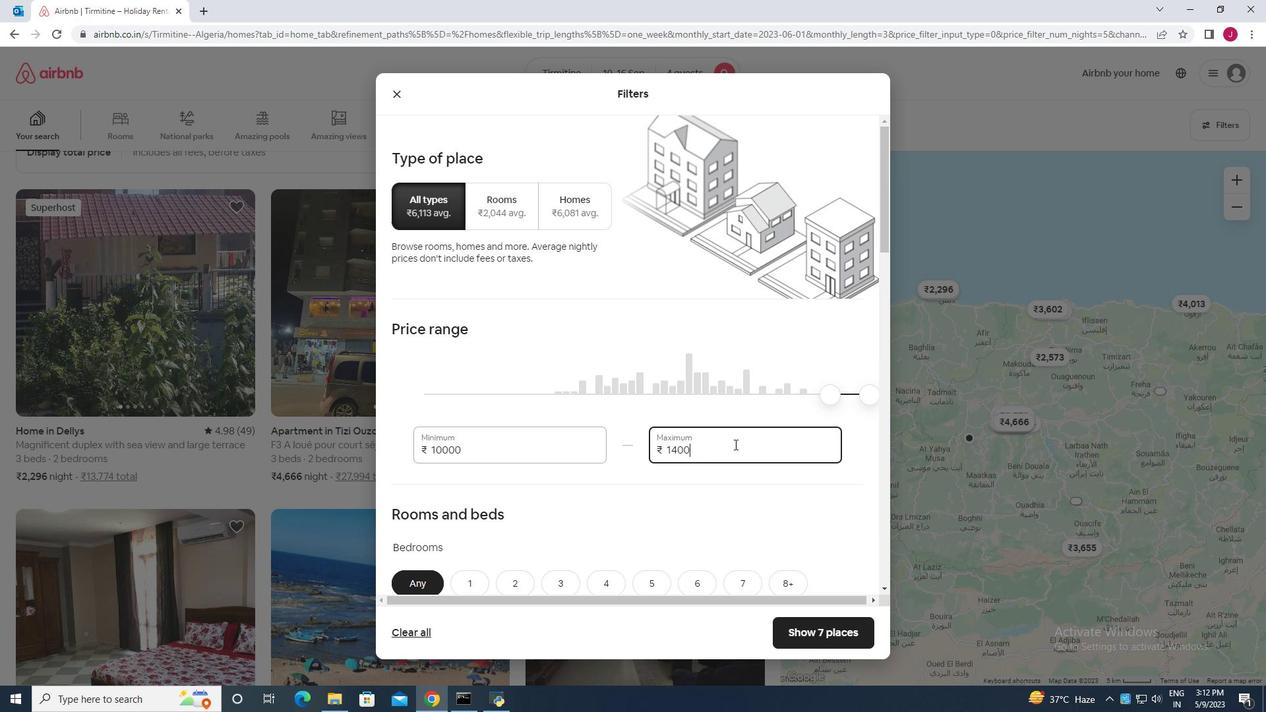 
Action: Mouse moved to (676, 457)
Screenshot: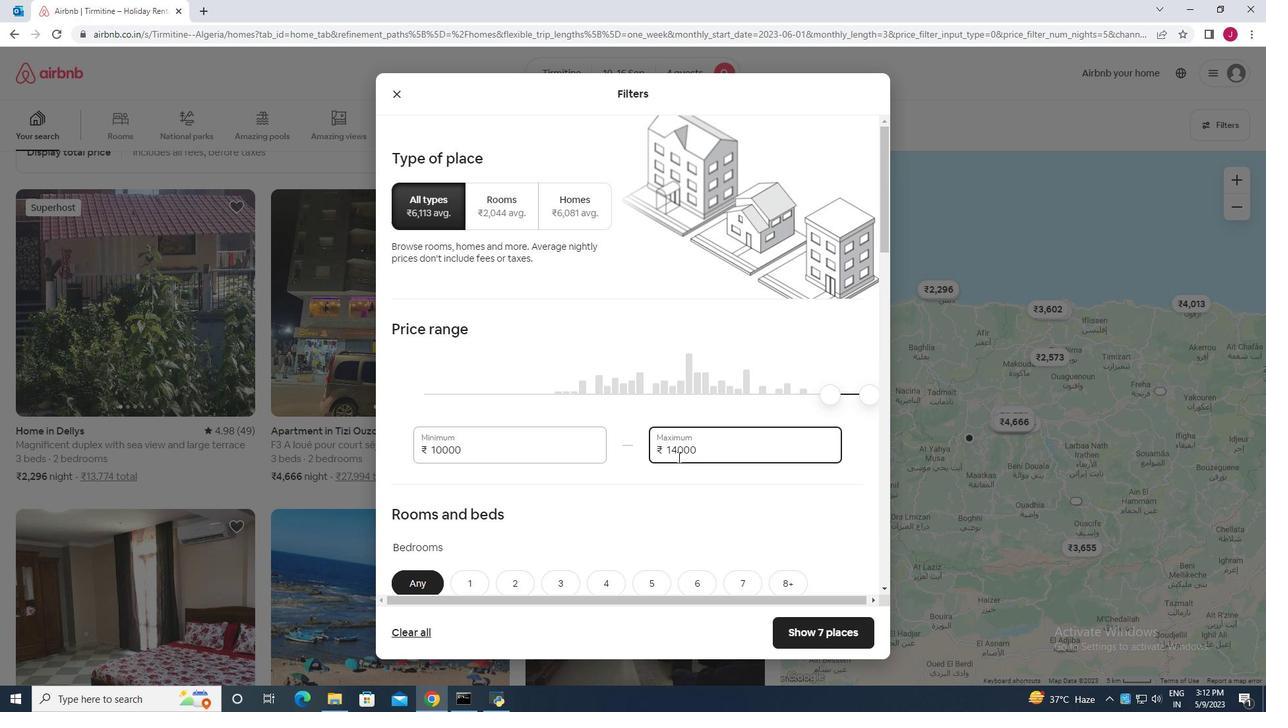 
Action: Mouse scrolled (676, 456) with delta (0, 0)
Screenshot: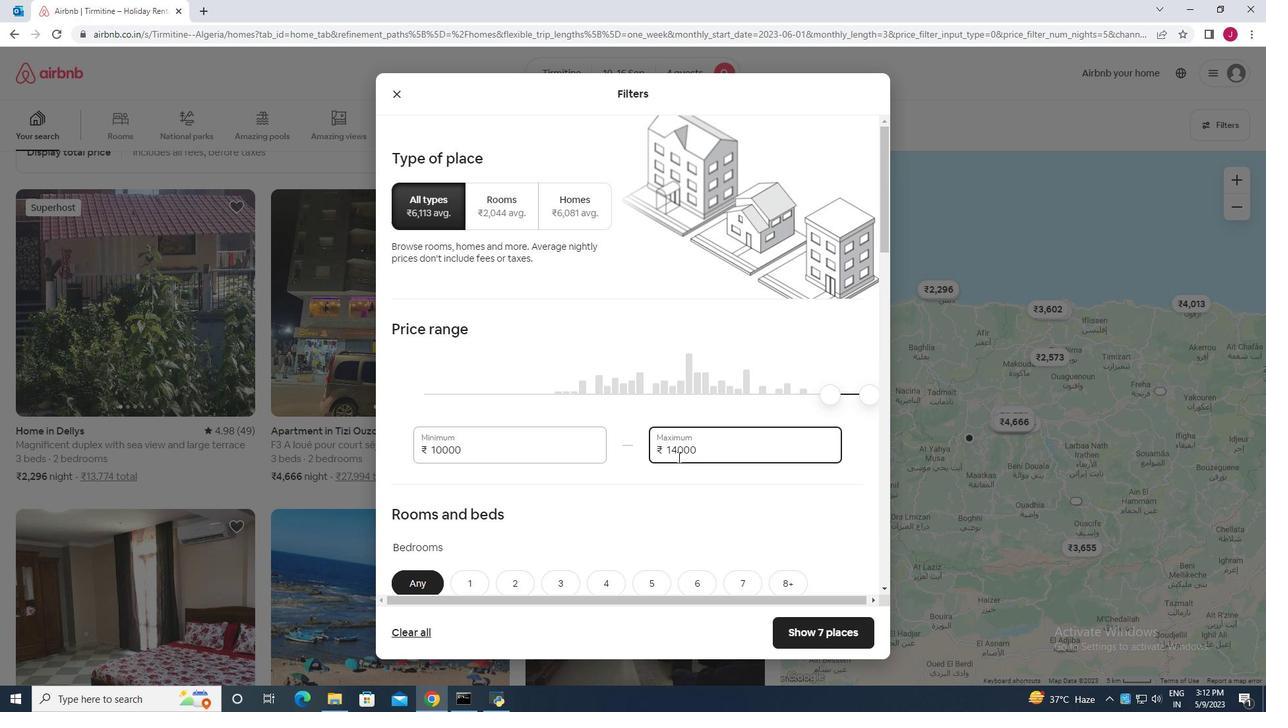 
Action: Mouse moved to (646, 435)
Screenshot: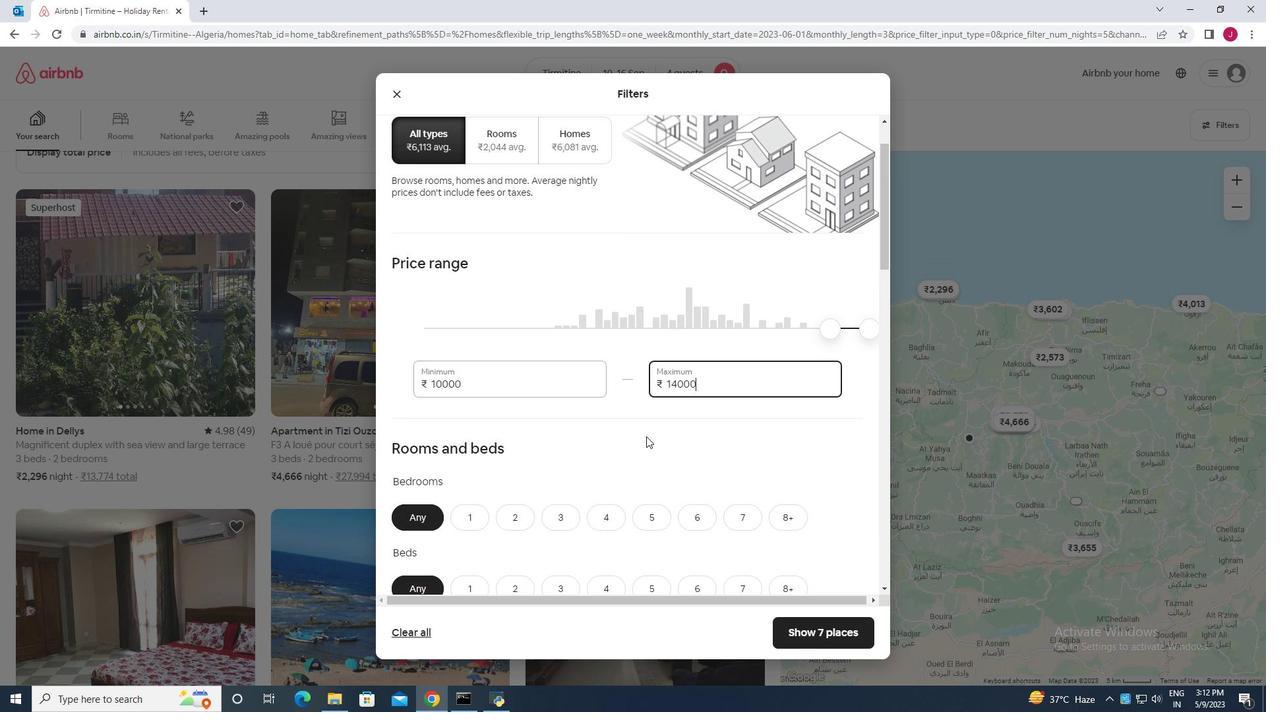 
Action: Mouse scrolled (646, 434) with delta (0, 0)
Screenshot: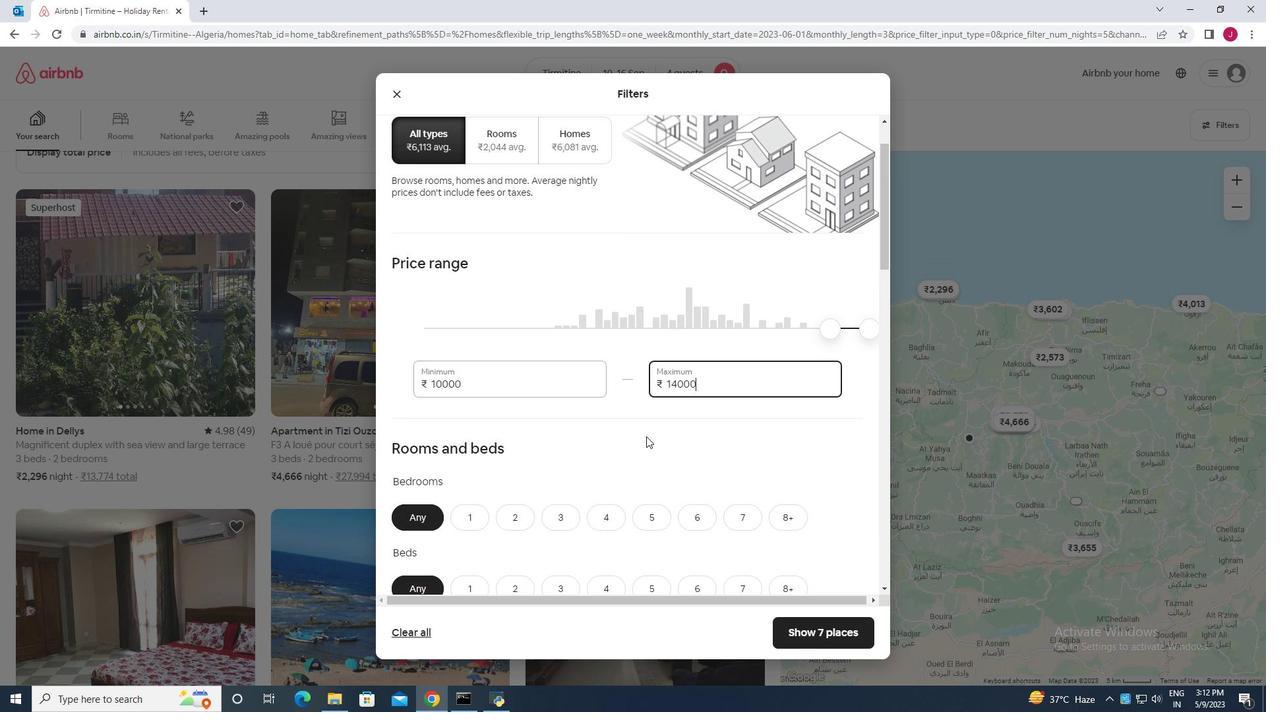 
Action: Mouse moved to (641, 414)
Screenshot: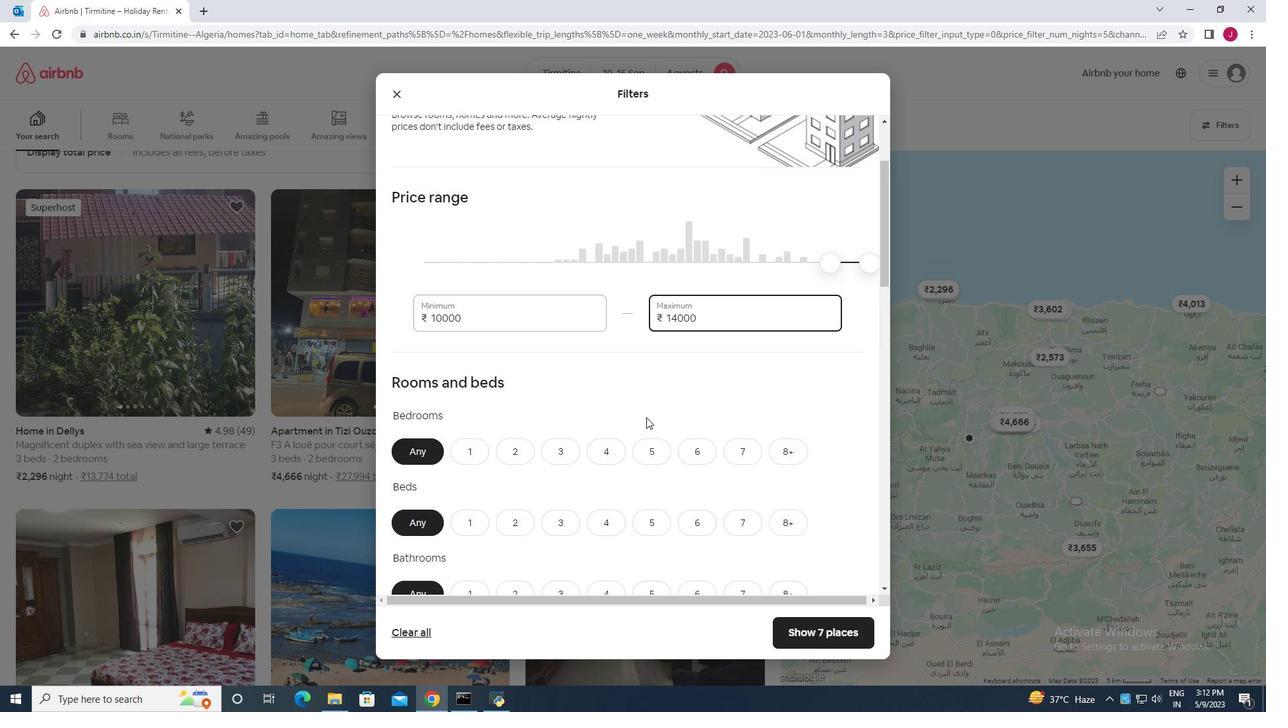 
Action: Mouse scrolled (641, 414) with delta (0, 0)
Screenshot: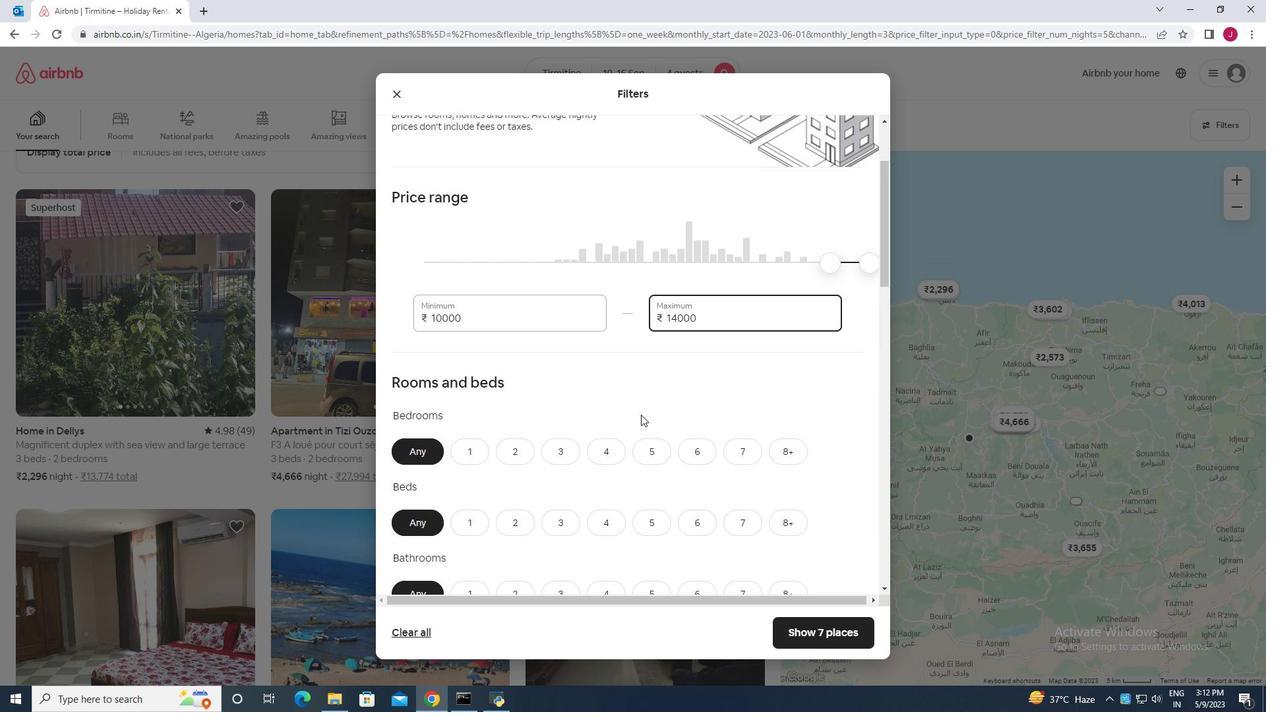 
Action: Mouse moved to (603, 390)
Screenshot: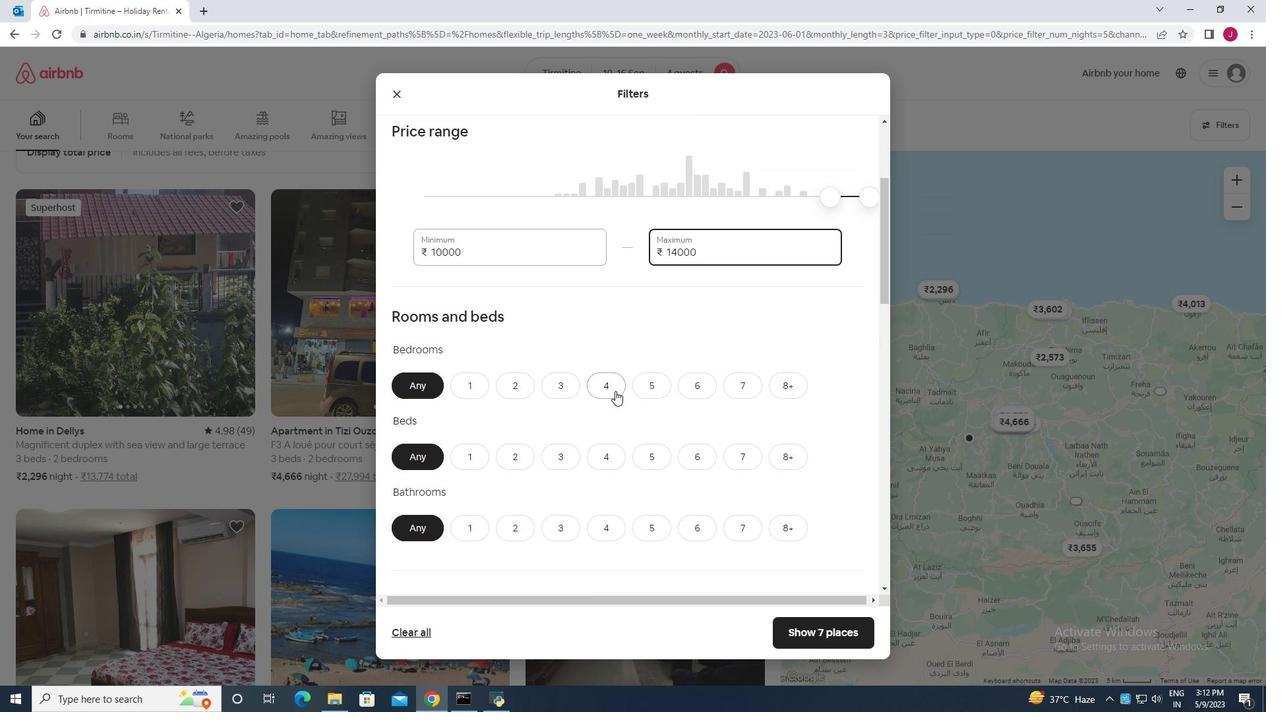 
Action: Mouse pressed left at (603, 390)
Screenshot: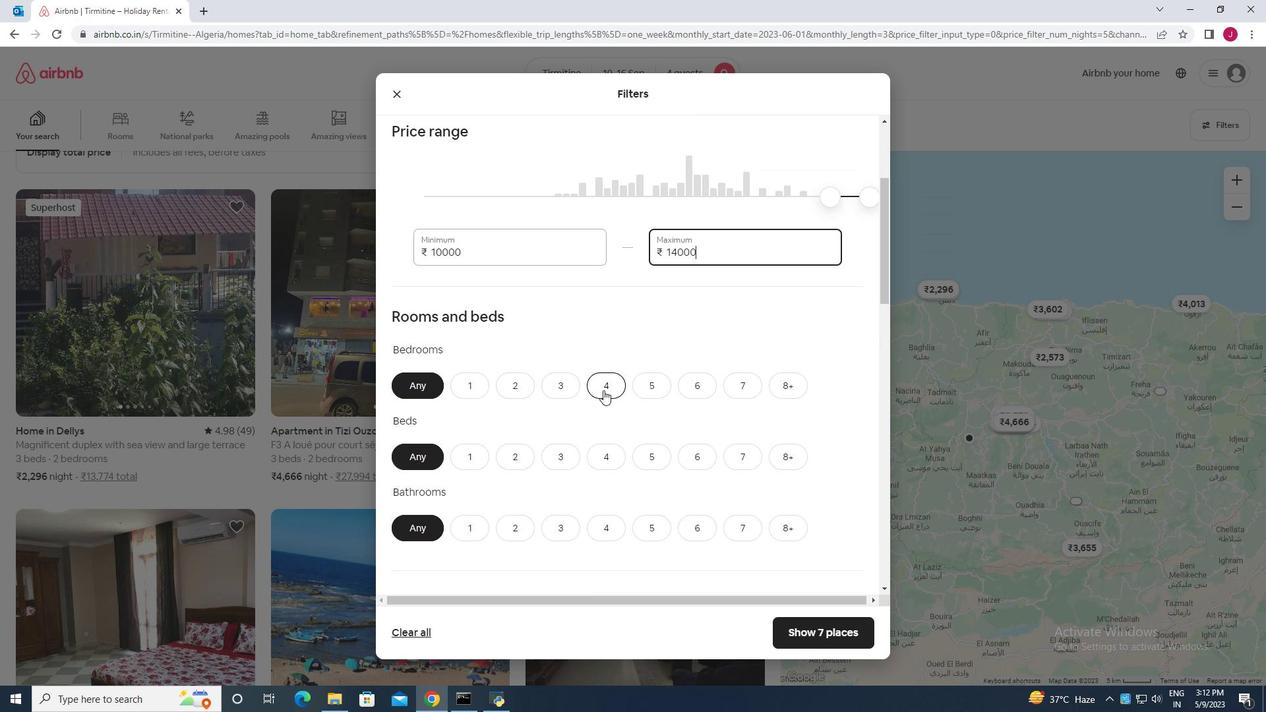 
Action: Mouse moved to (608, 388)
Screenshot: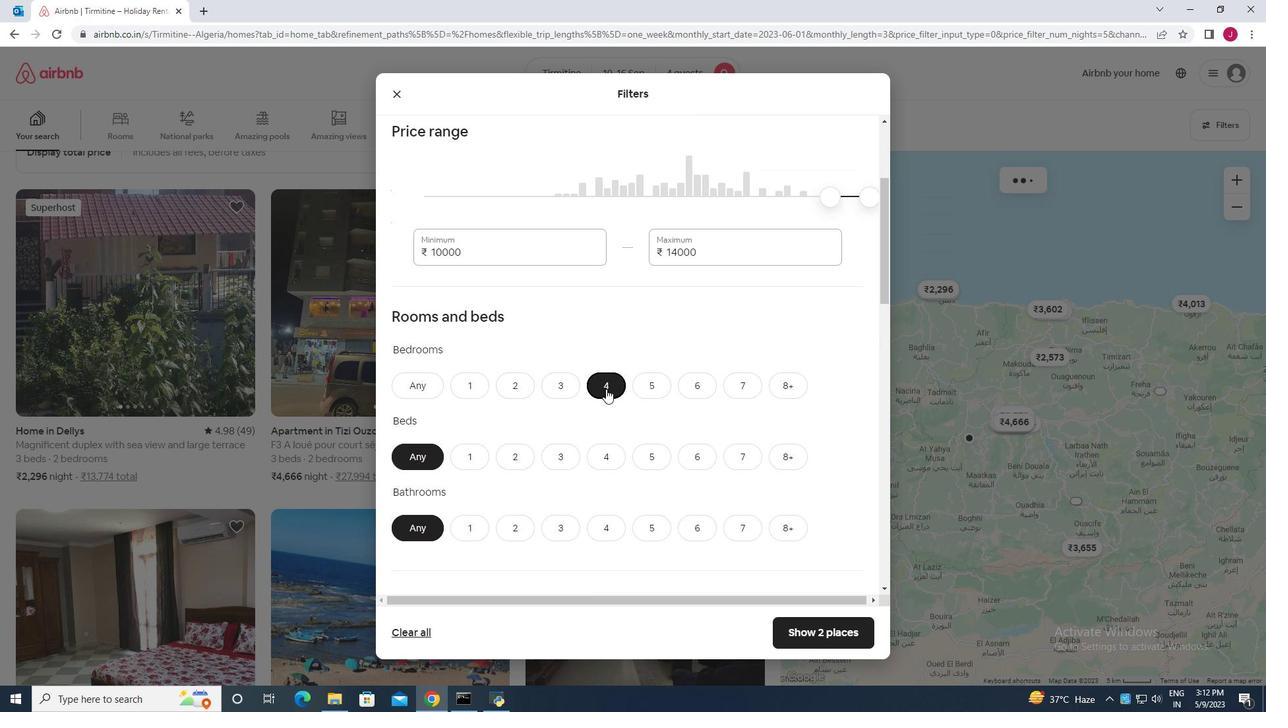 
Action: Mouse scrolled (608, 387) with delta (0, 0)
Screenshot: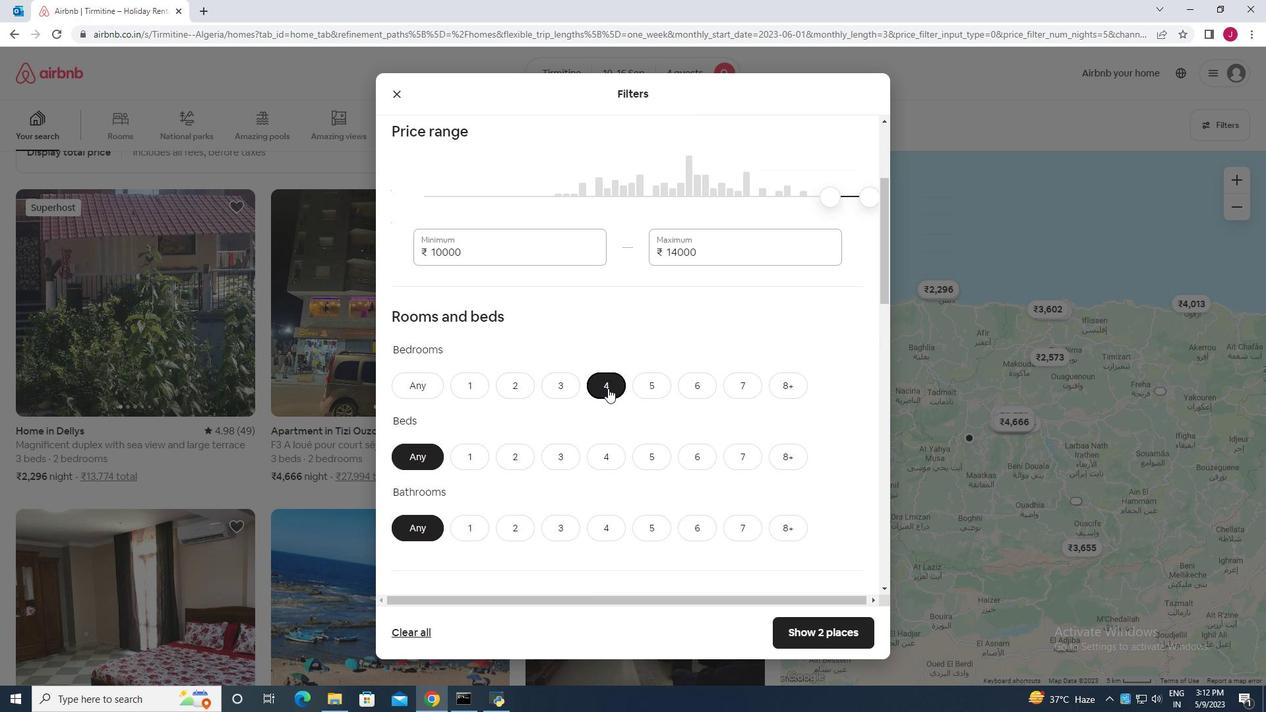 
Action: Mouse moved to (606, 395)
Screenshot: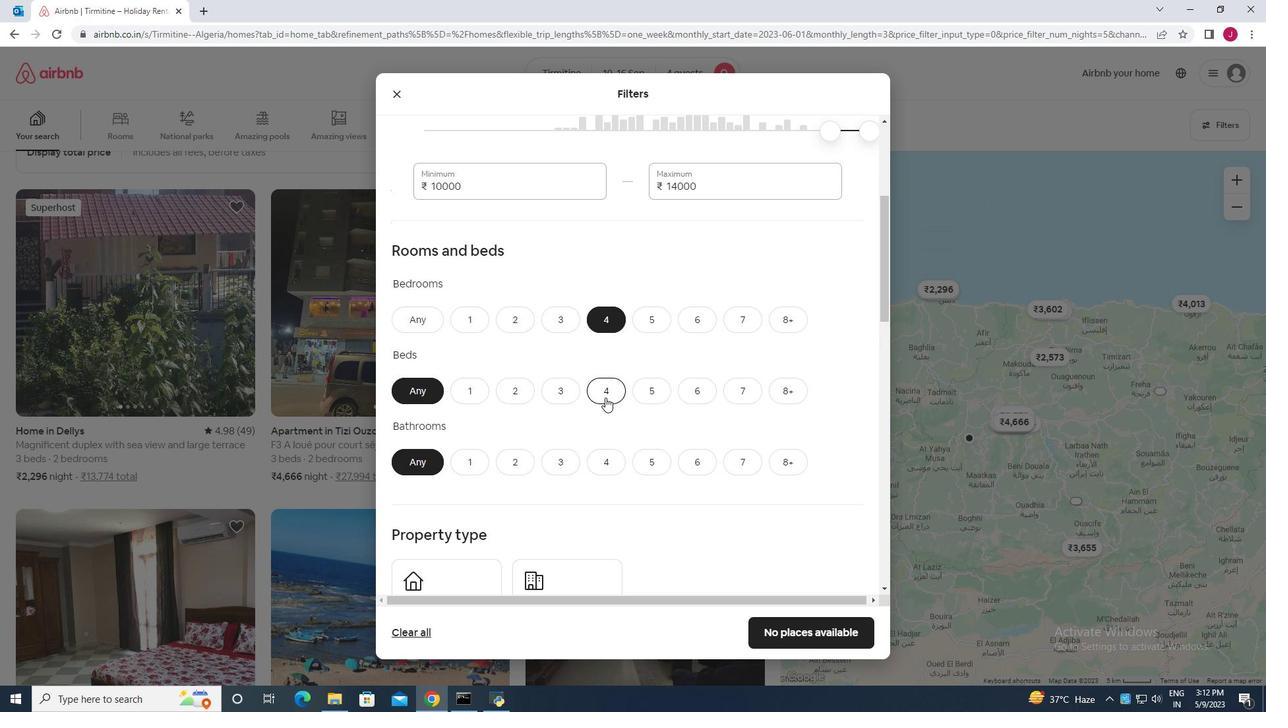 
Action: Mouse pressed left at (606, 395)
Screenshot: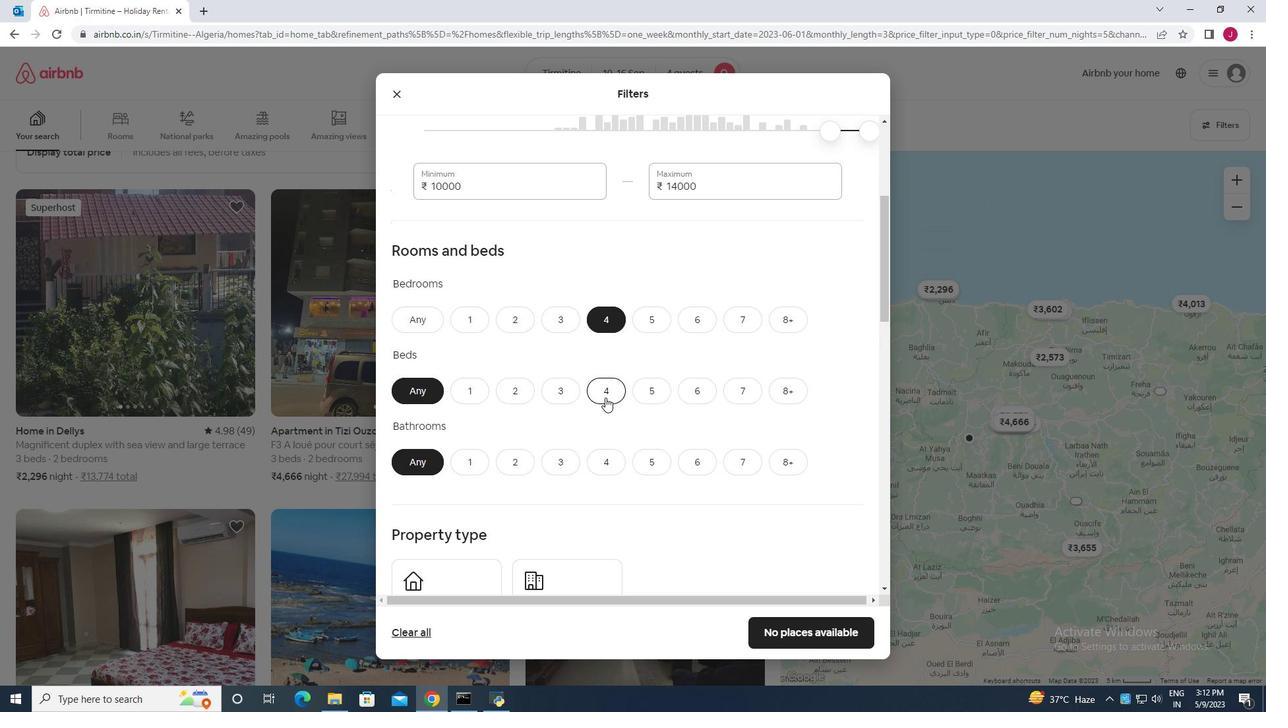 
Action: Mouse moved to (609, 461)
Screenshot: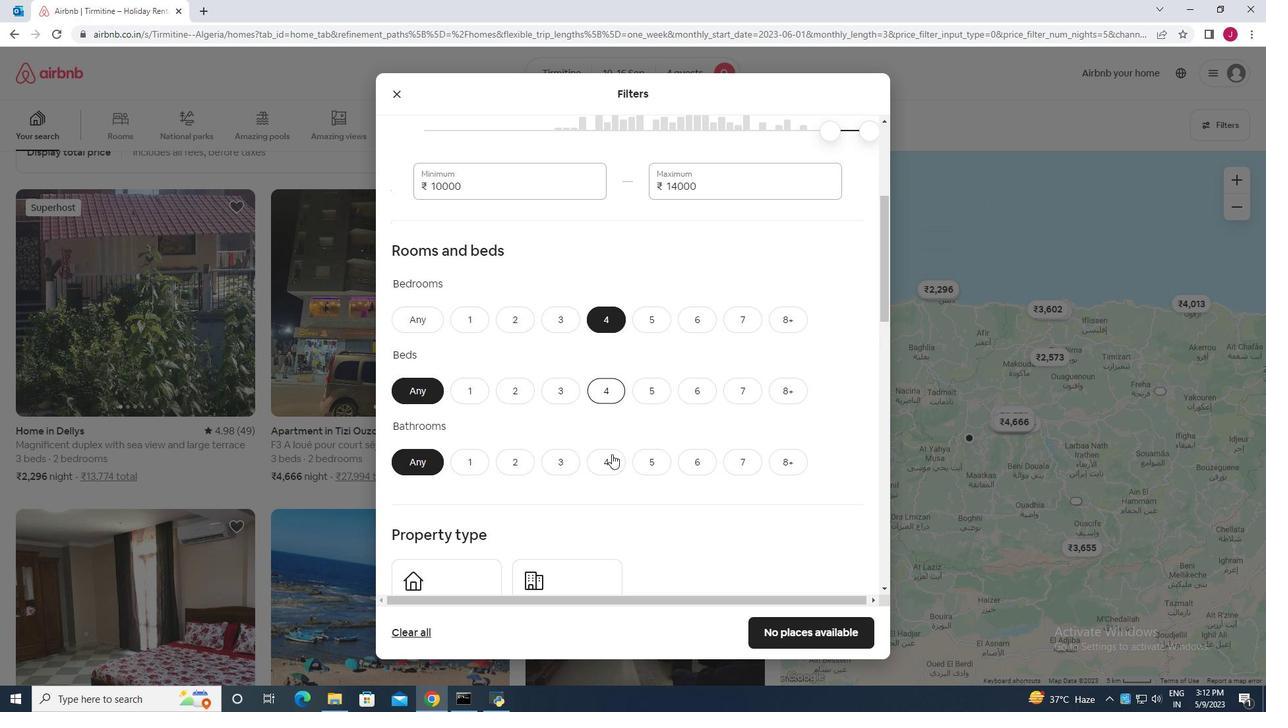 
Action: Mouse pressed left at (609, 461)
Screenshot: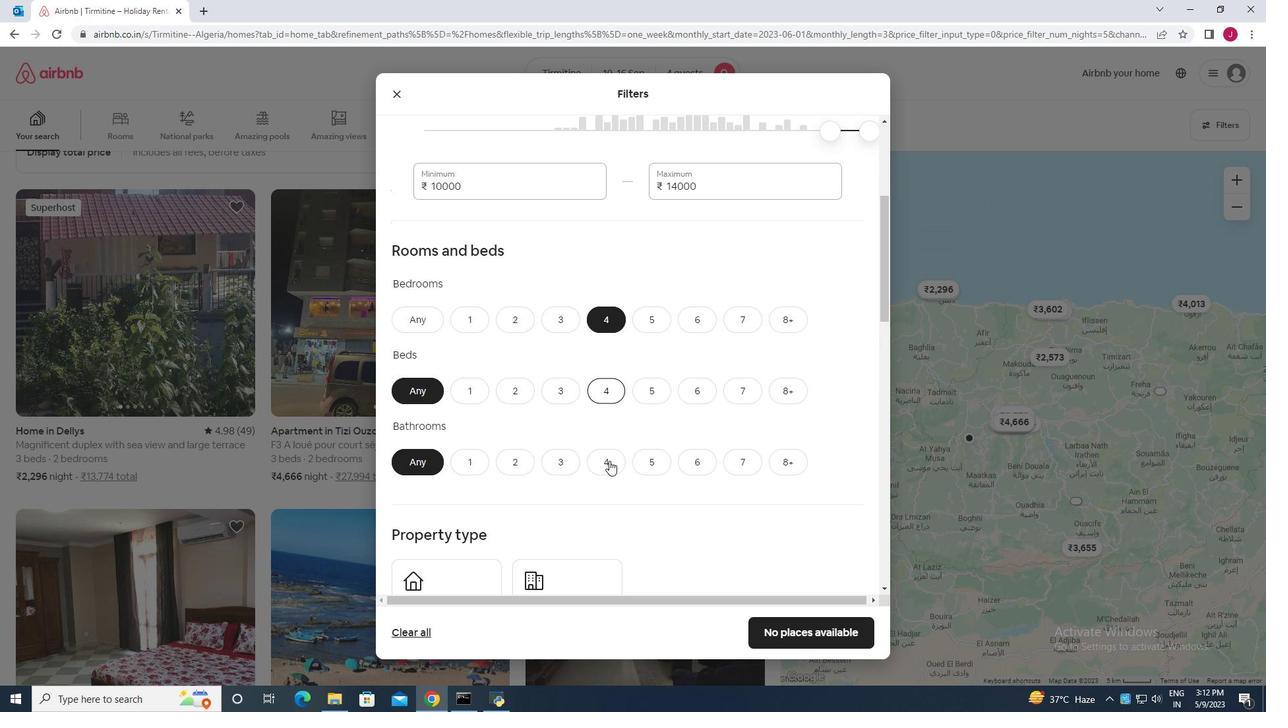 
Action: Mouse moved to (610, 415)
Screenshot: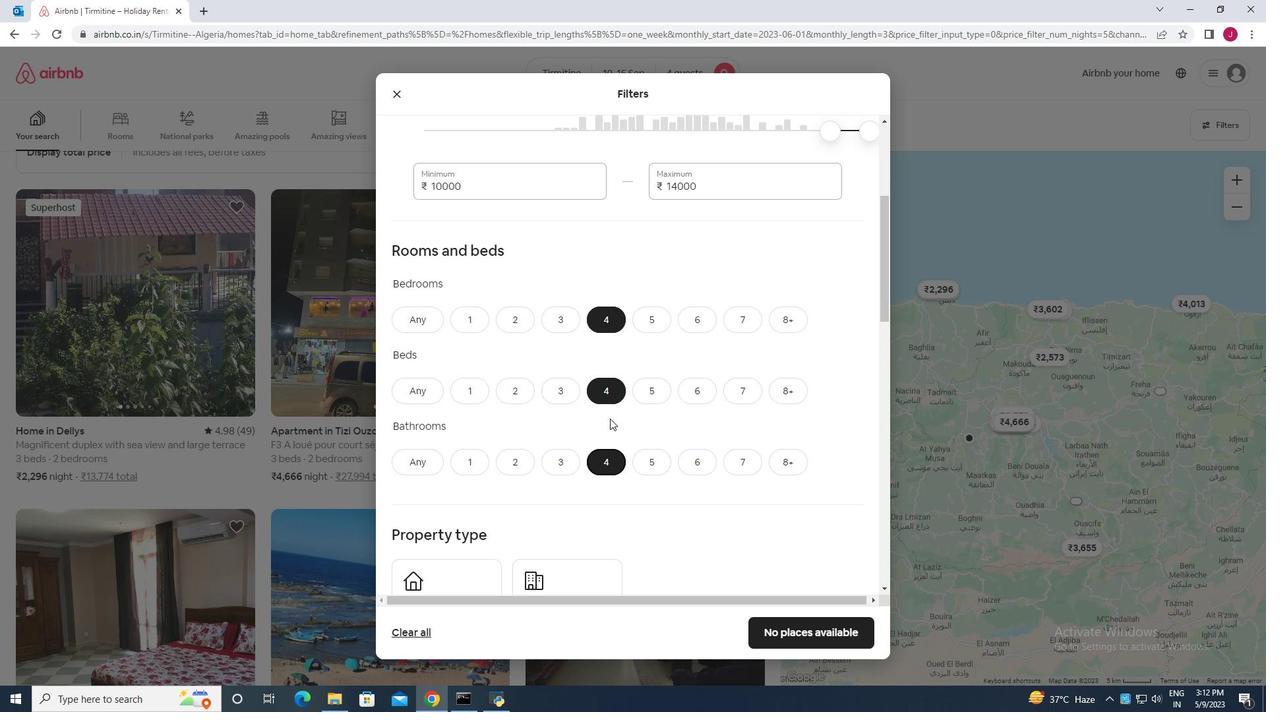 
Action: Mouse scrolled (610, 414) with delta (0, 0)
Screenshot: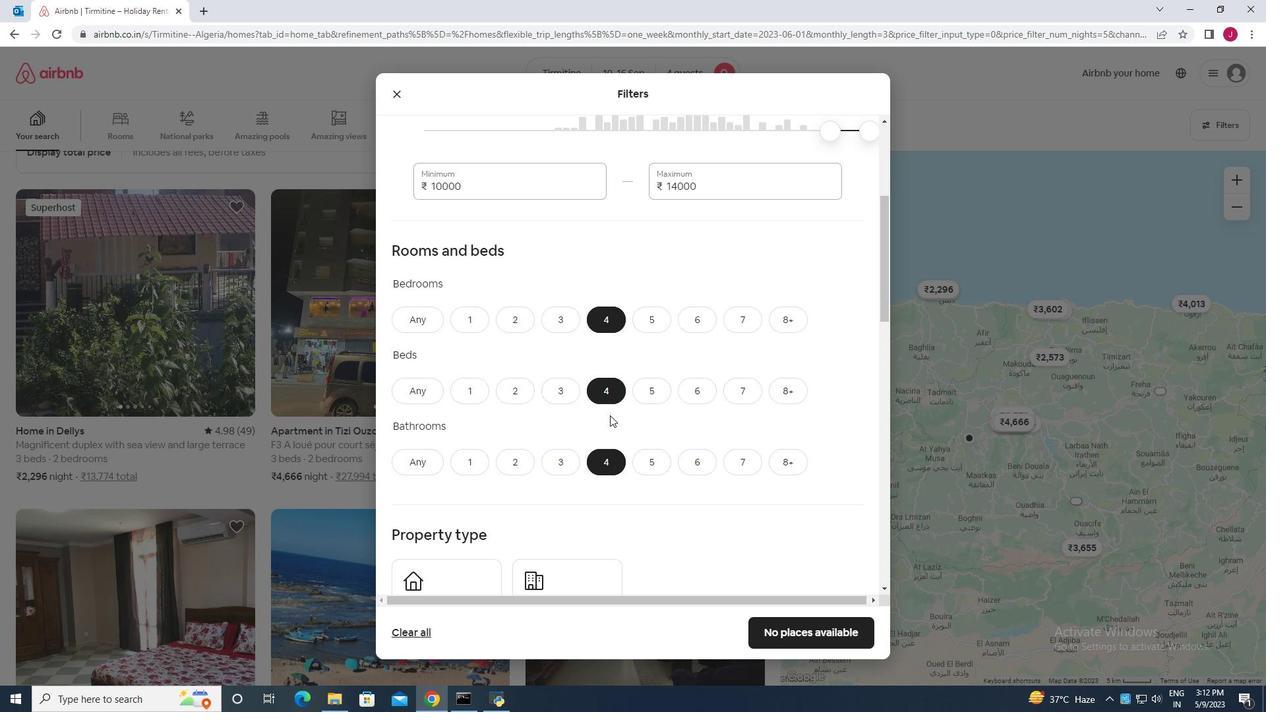 
Action: Mouse scrolled (610, 414) with delta (0, 0)
Screenshot: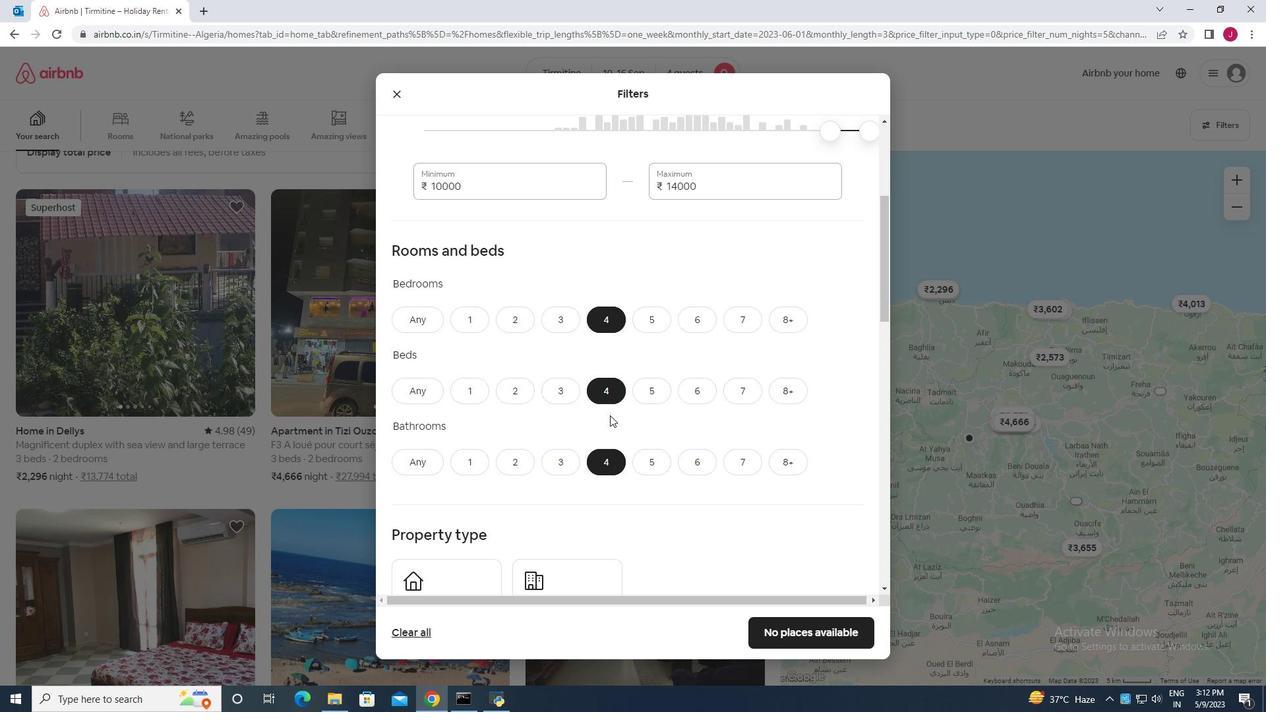 
Action: Mouse moved to (620, 408)
Screenshot: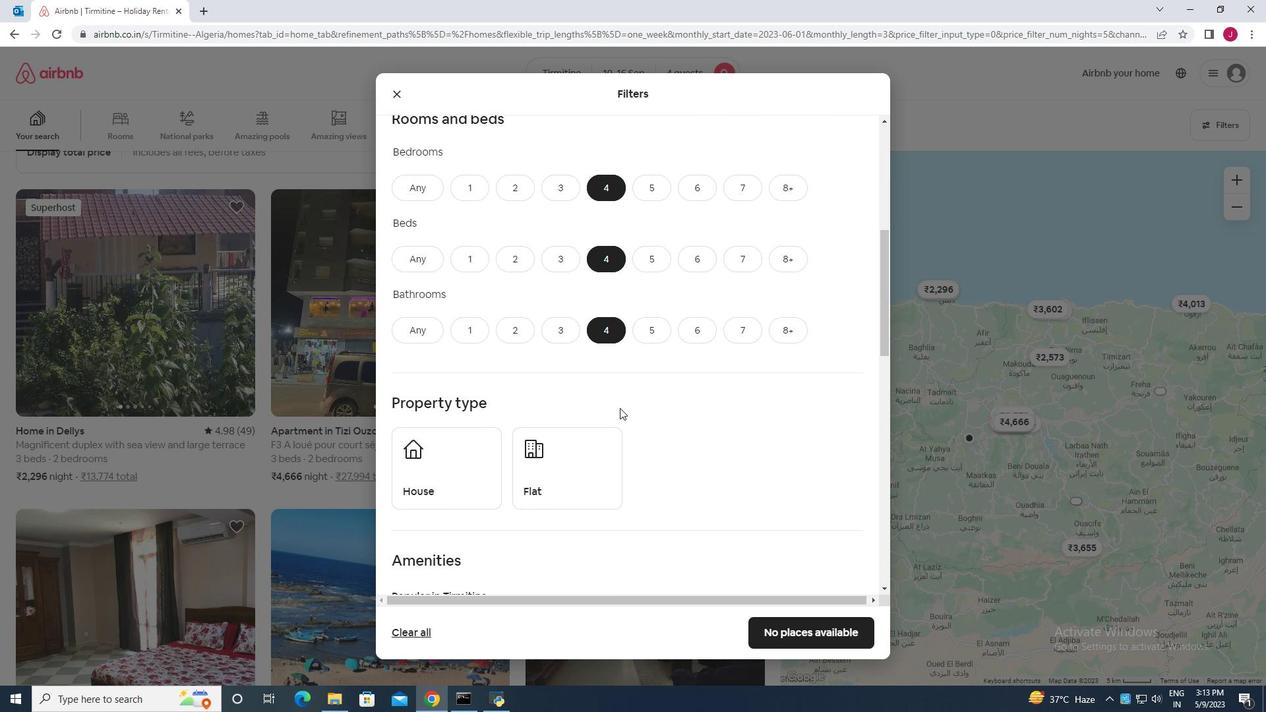 
Action: Mouse scrolled (620, 407) with delta (0, 0)
Screenshot: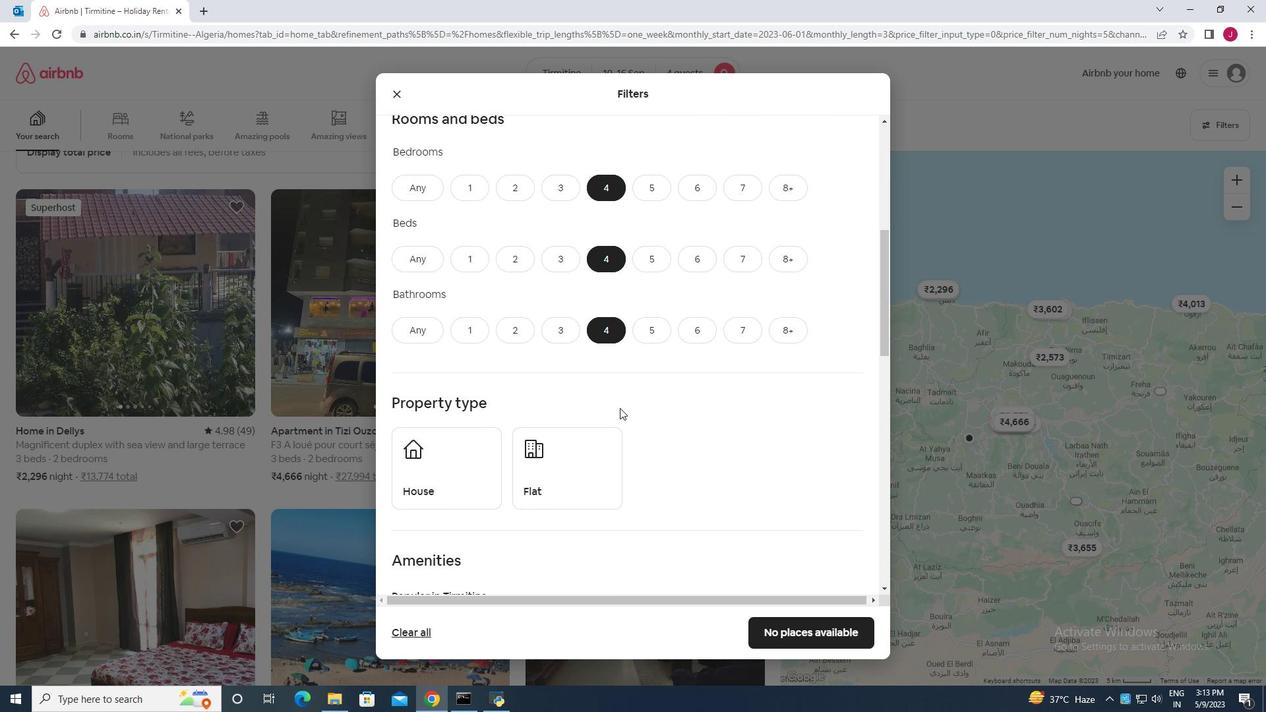 
Action: Mouse moved to (453, 406)
Screenshot: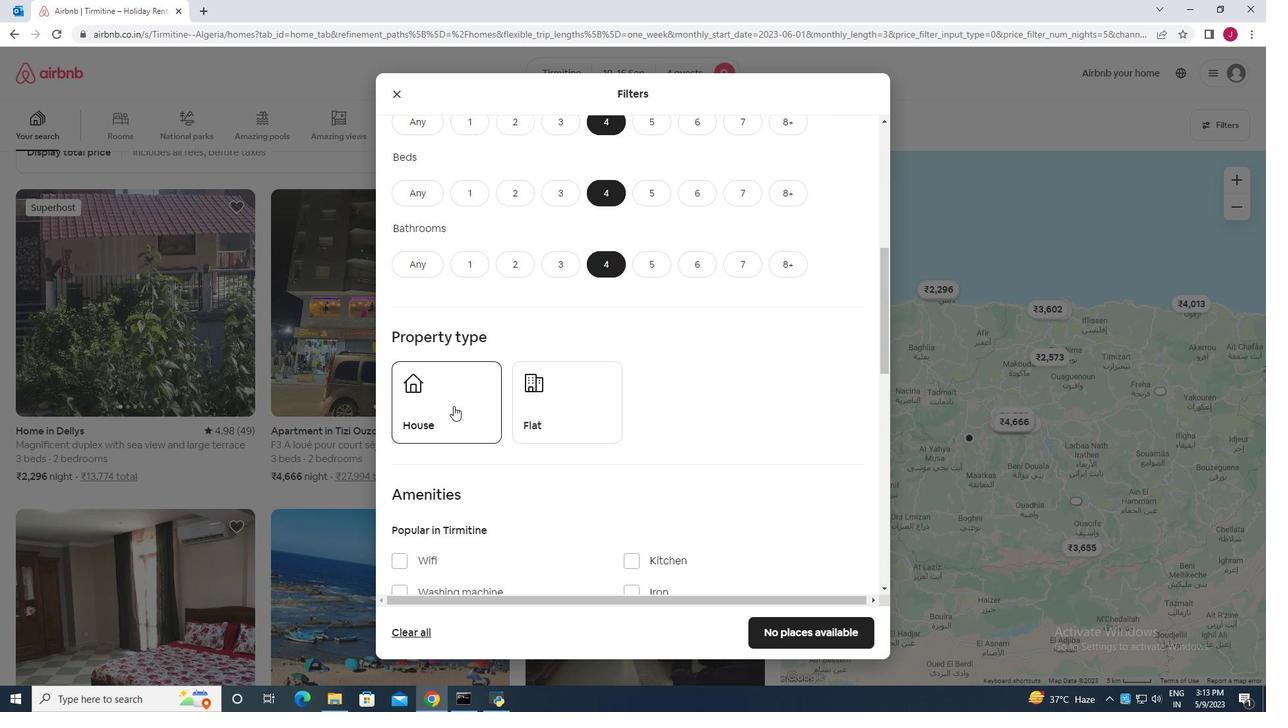 
Action: Mouse pressed left at (453, 406)
Screenshot: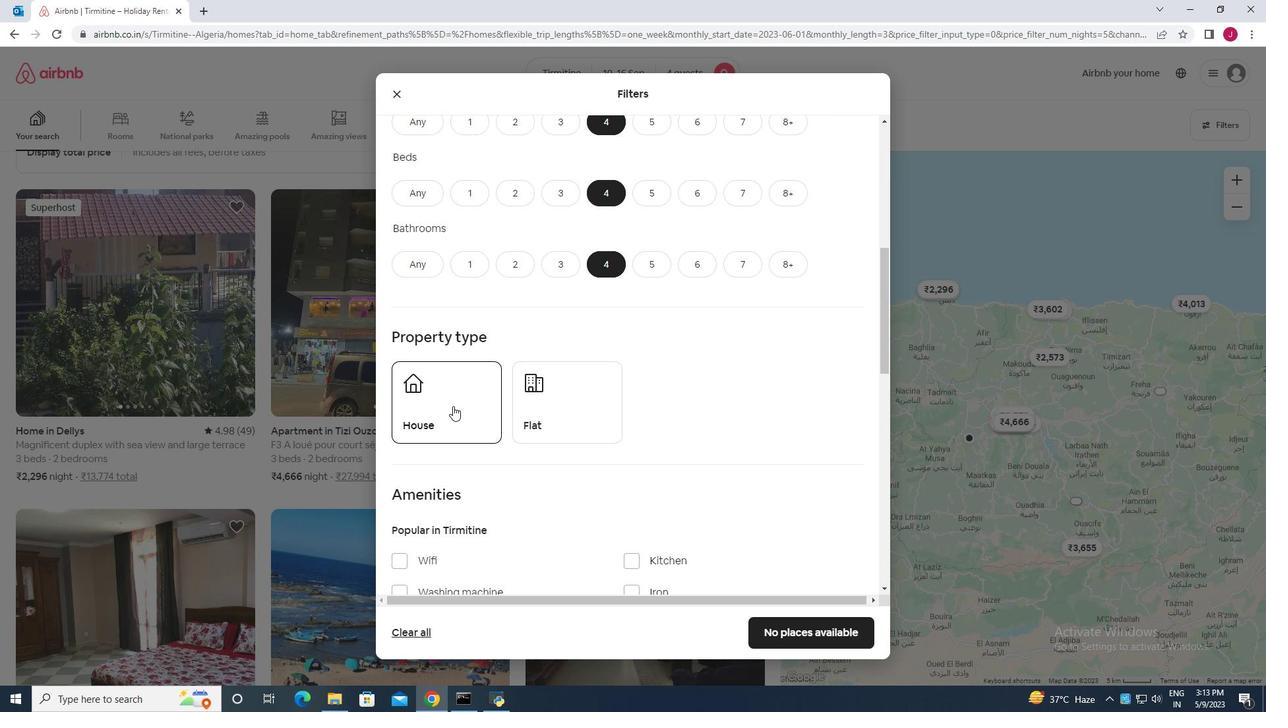 
Action: Mouse moved to (564, 415)
Screenshot: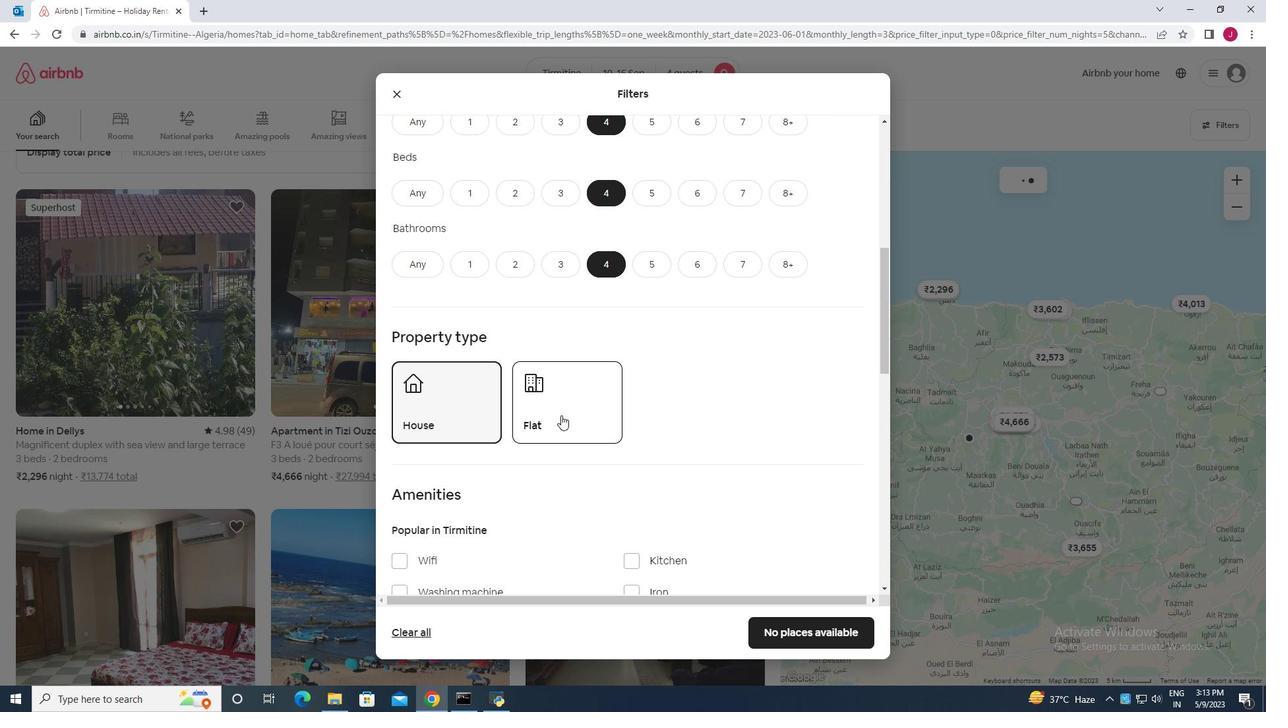 
Action: Mouse pressed left at (564, 415)
Screenshot: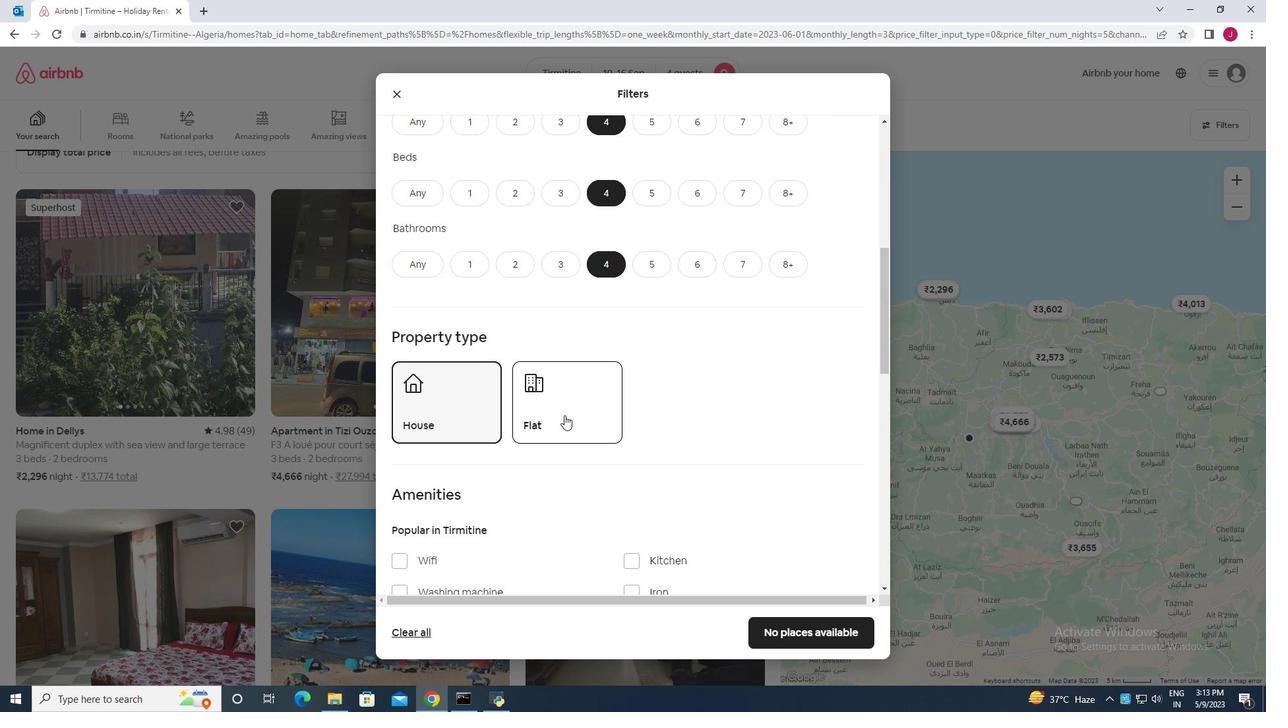 
Action: Mouse scrolled (564, 414) with delta (0, 0)
Screenshot: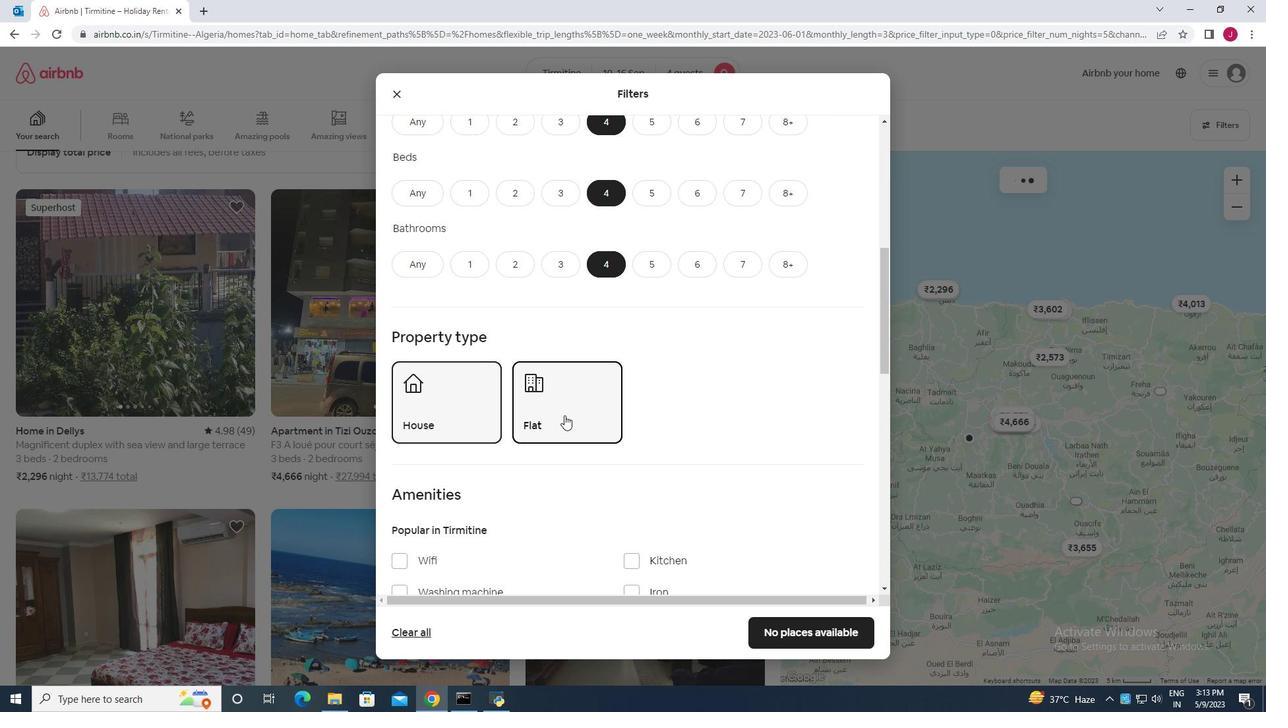 
Action: Mouse scrolled (564, 414) with delta (0, 0)
Screenshot: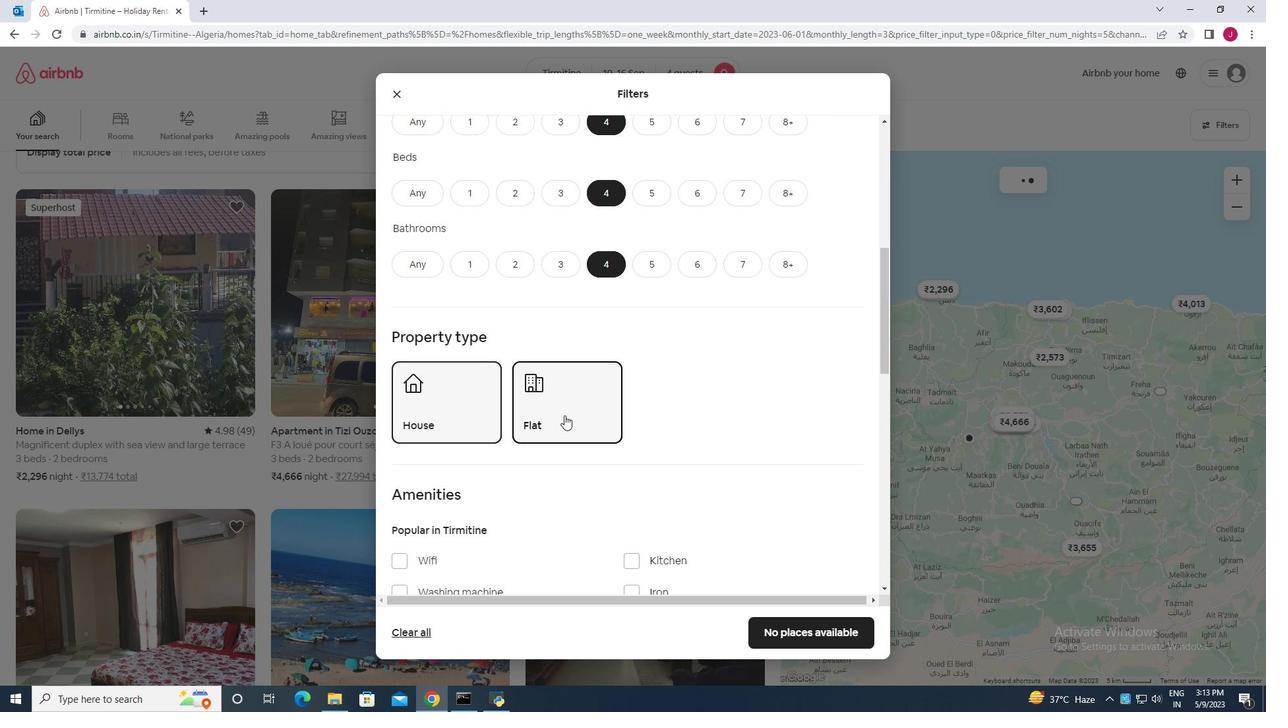 
Action: Mouse scrolled (564, 414) with delta (0, 0)
Screenshot: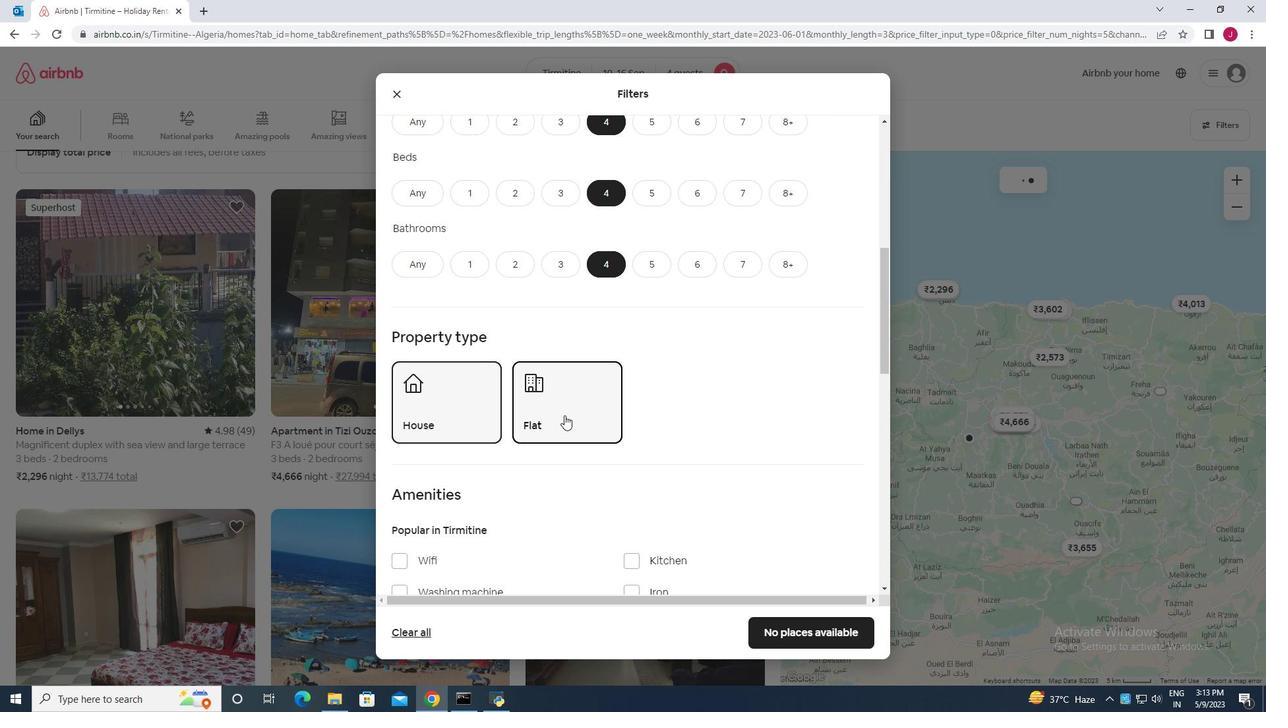 
Action: Mouse moved to (399, 358)
Screenshot: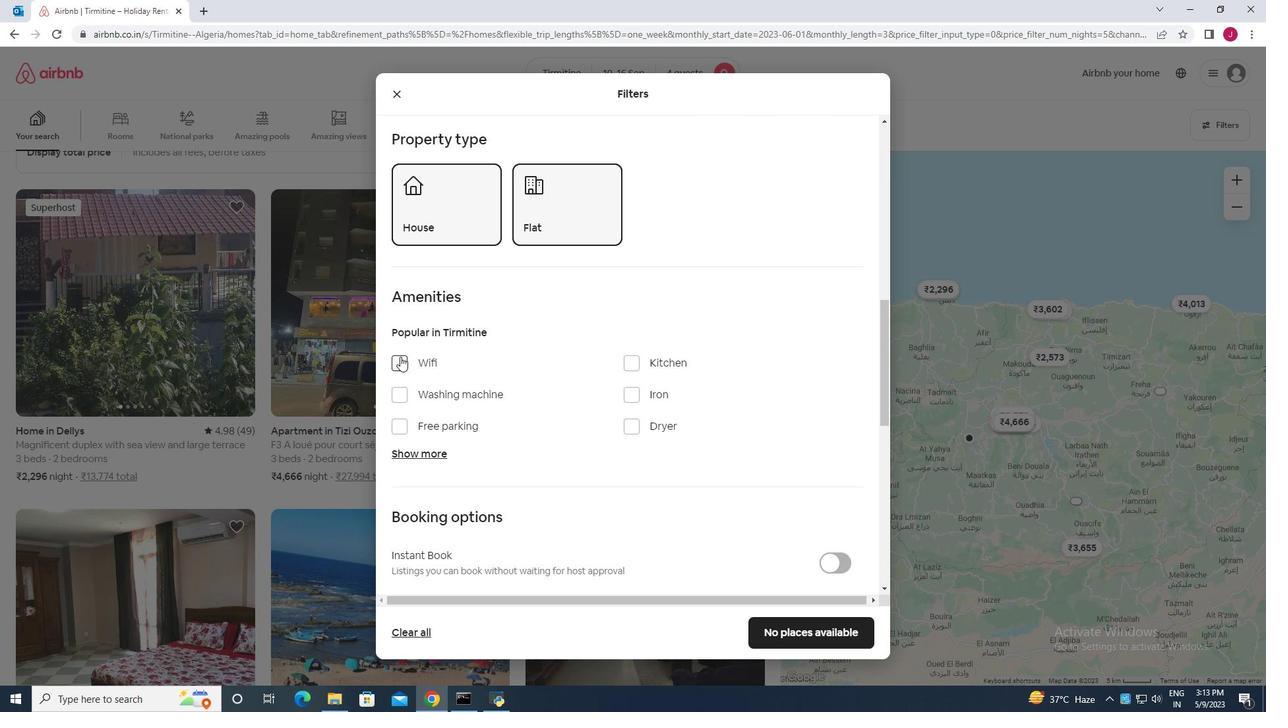 
Action: Mouse pressed left at (399, 358)
Screenshot: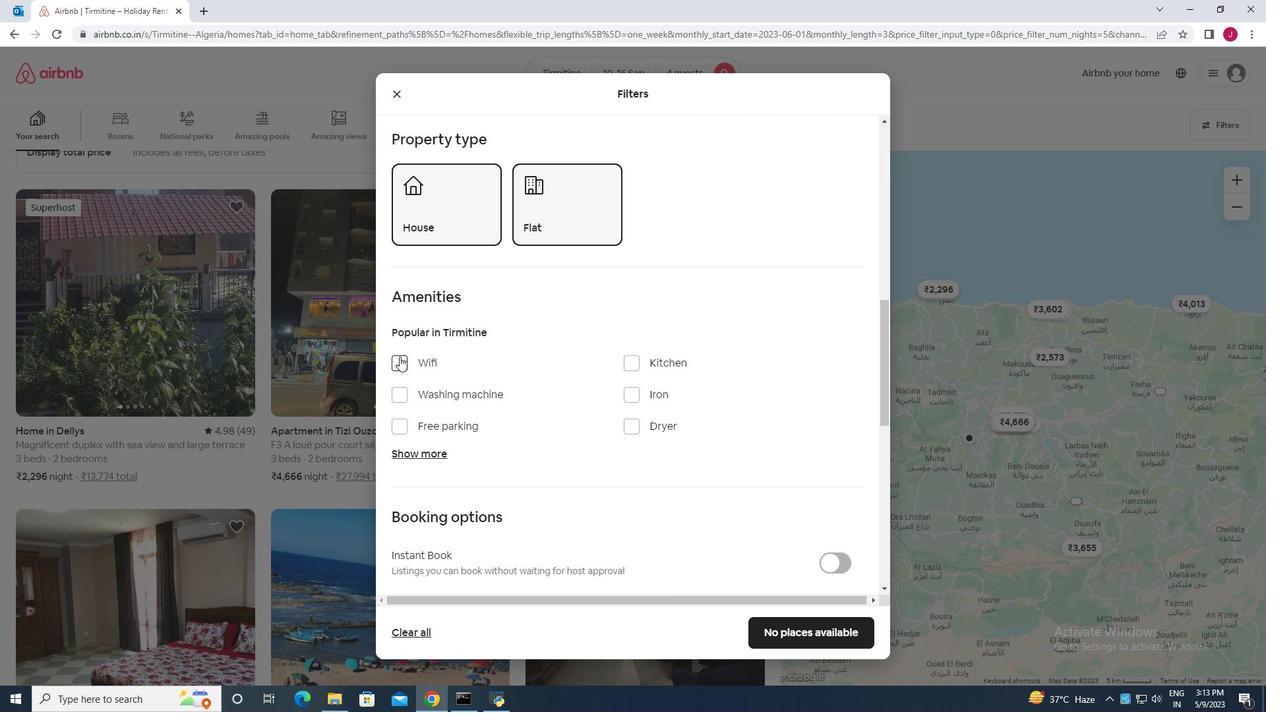 
Action: Mouse moved to (424, 451)
Screenshot: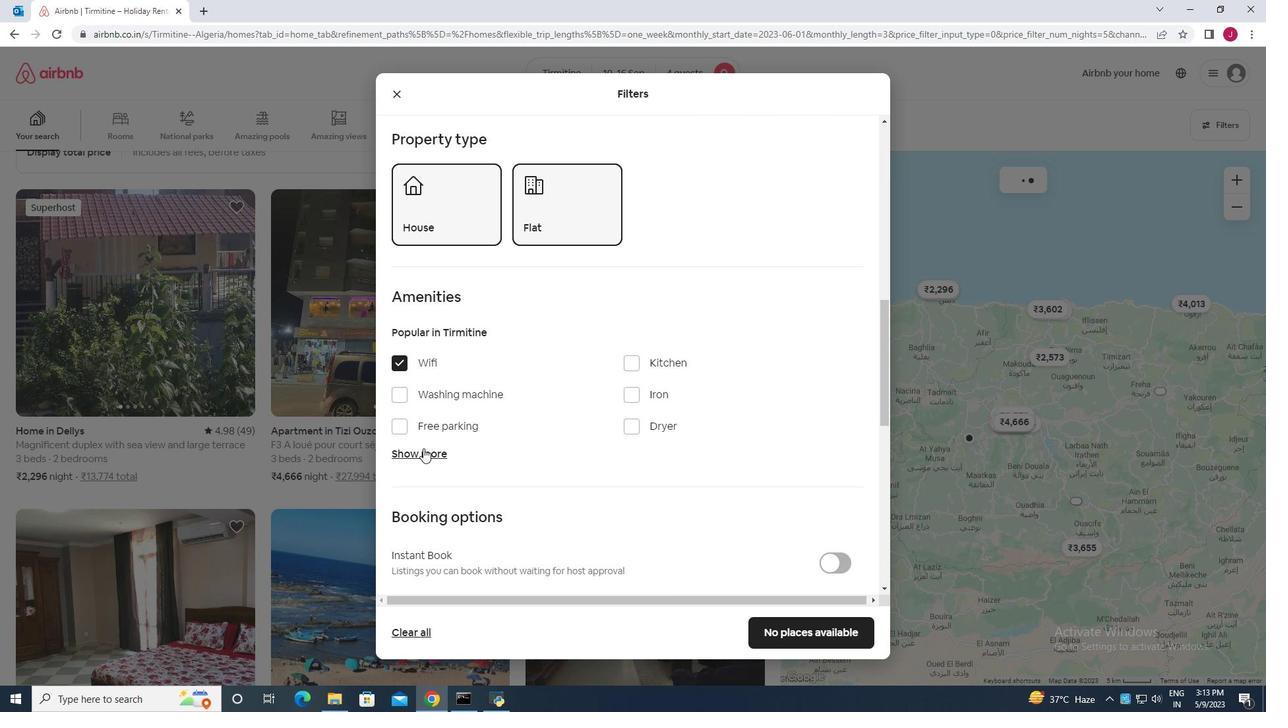 
Action: Mouse pressed left at (424, 451)
Screenshot: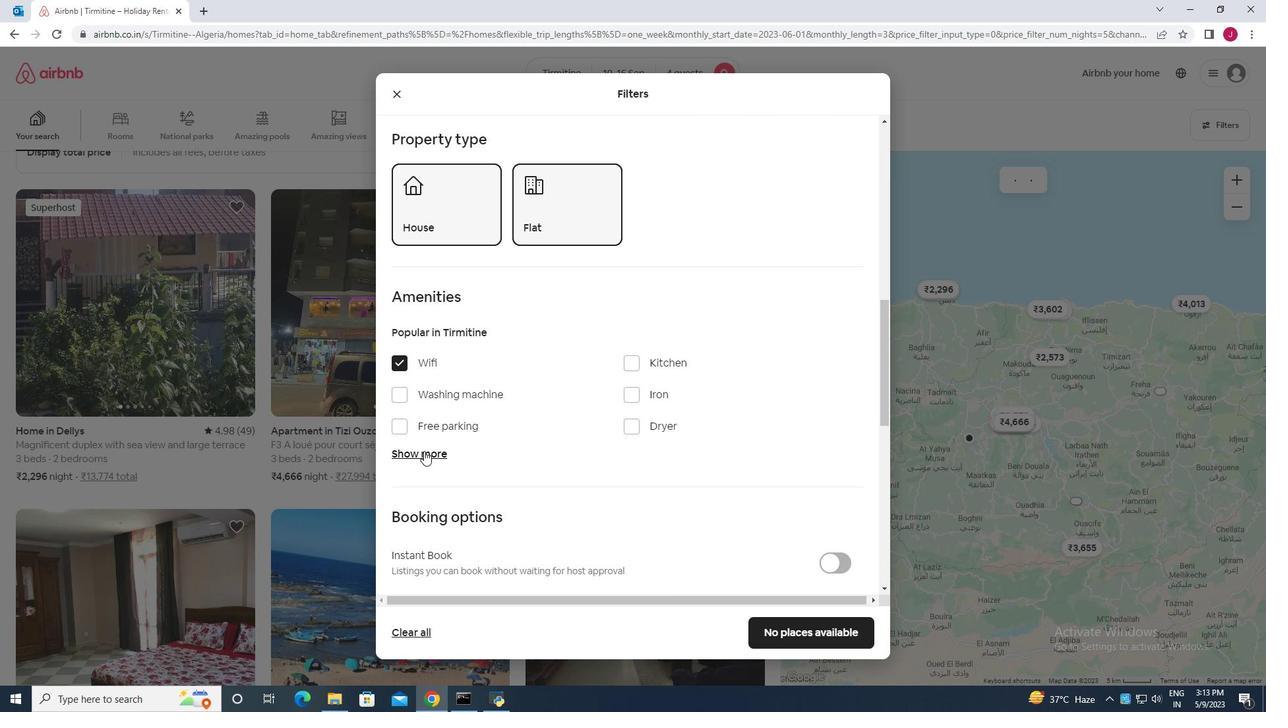 
Action: Mouse moved to (636, 532)
Screenshot: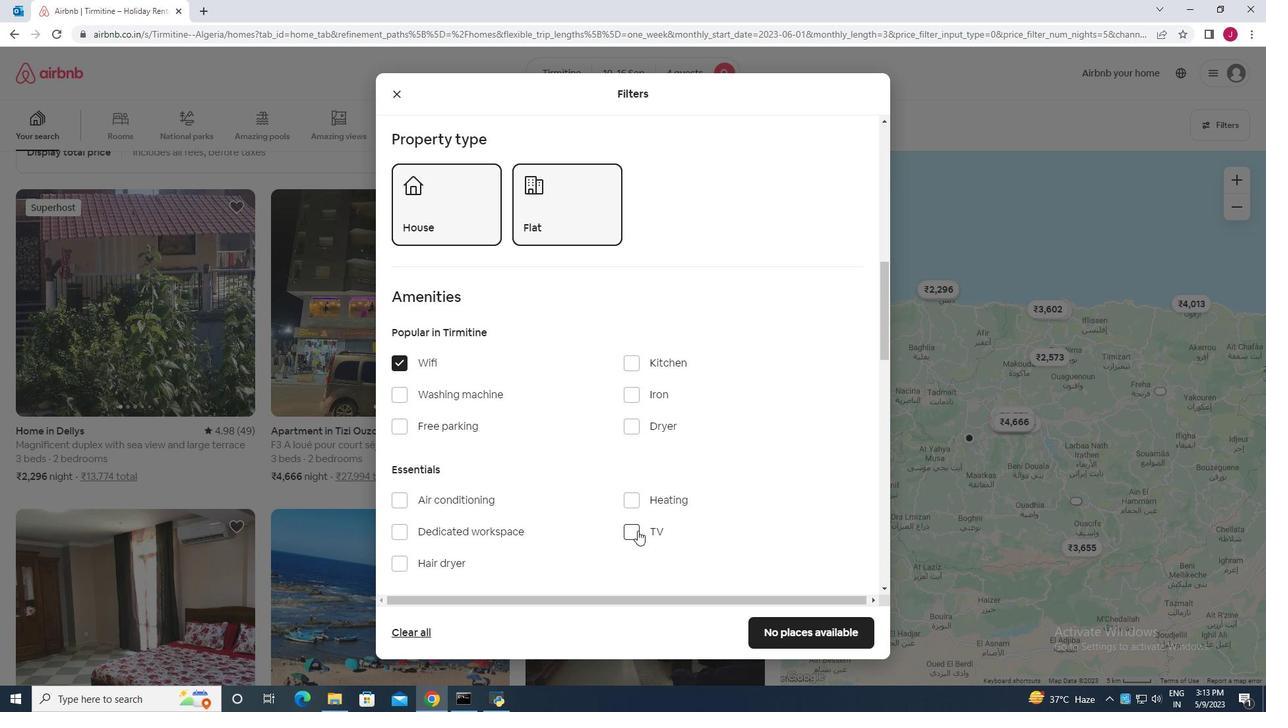 
Action: Mouse pressed left at (636, 532)
Screenshot: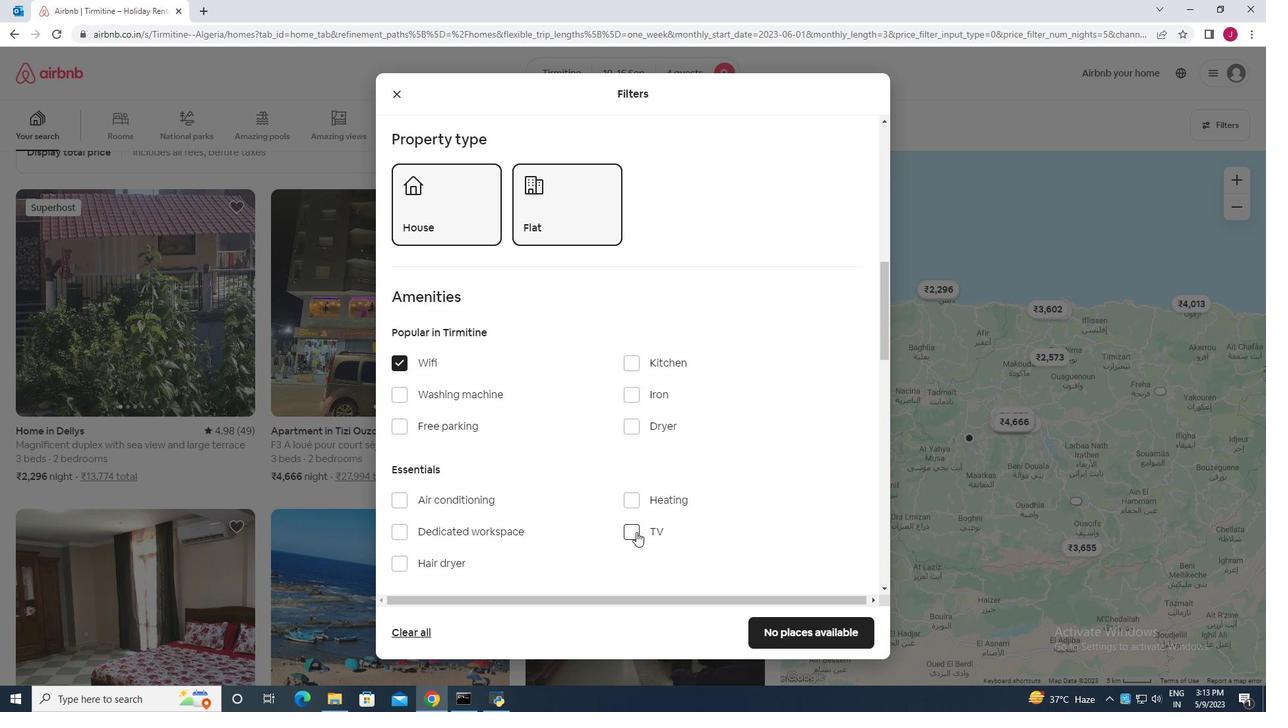 
Action: Mouse moved to (406, 428)
Screenshot: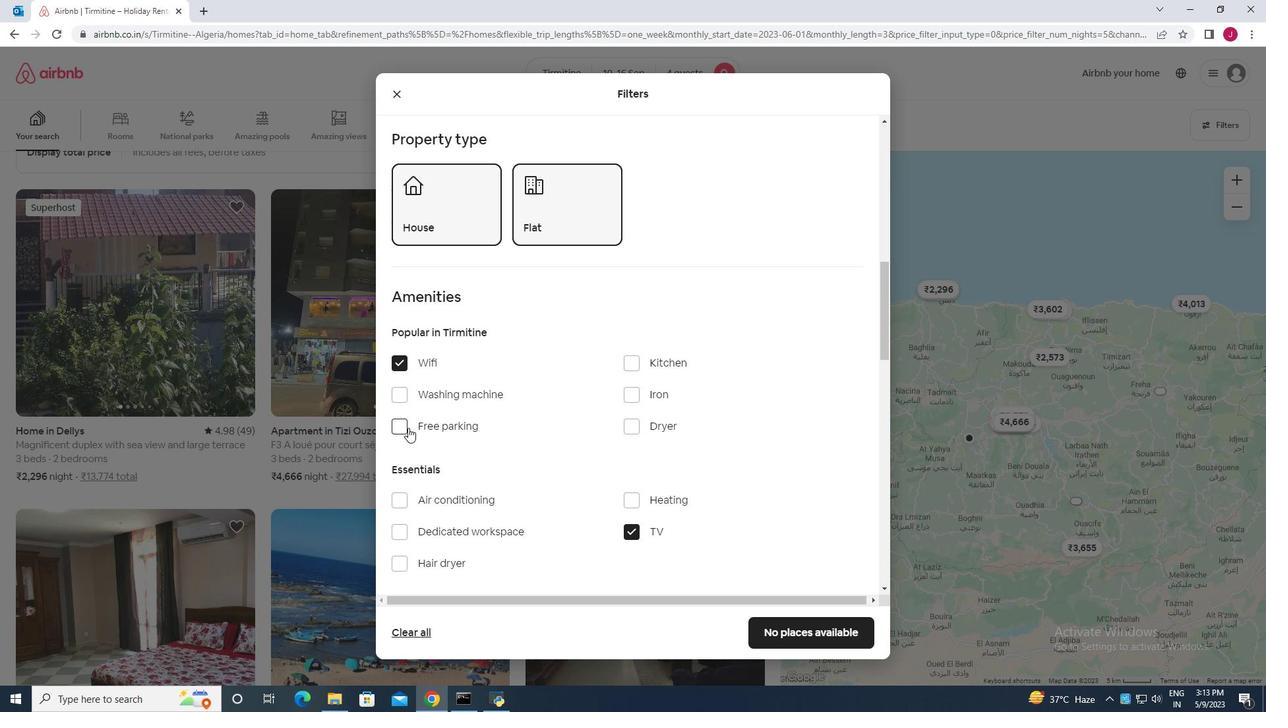 
Action: Mouse pressed left at (406, 428)
Screenshot: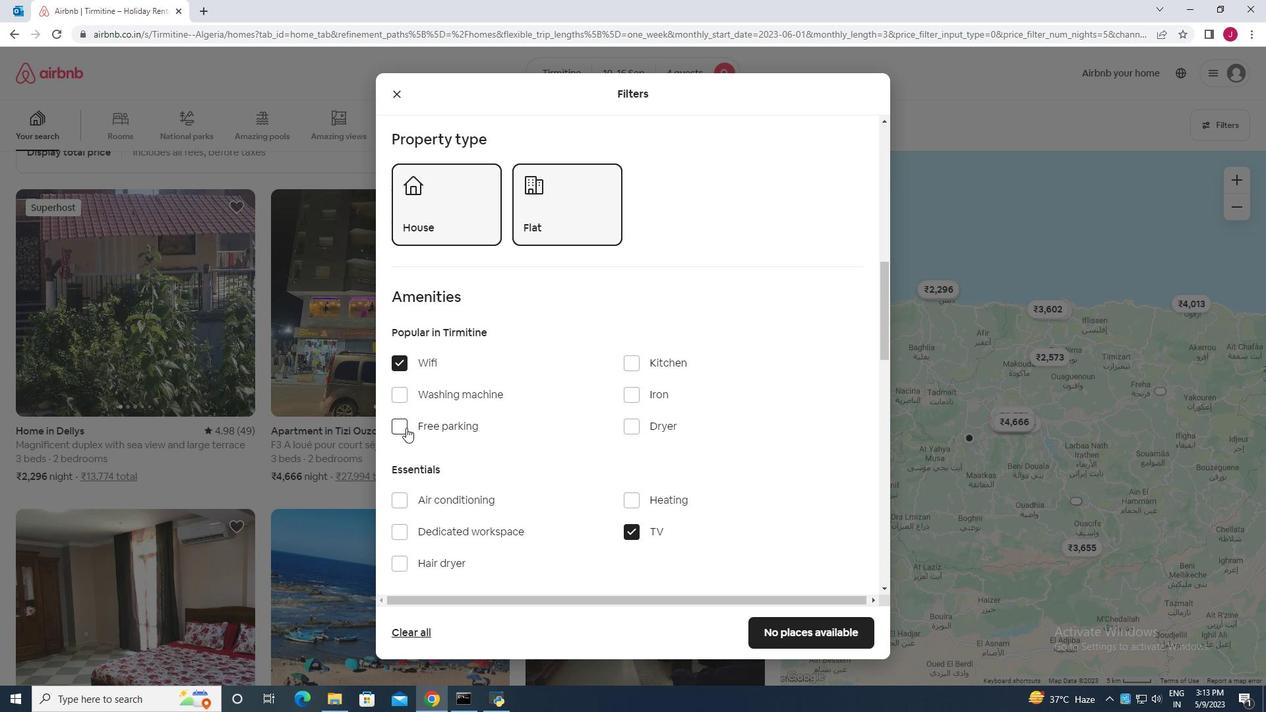 
Action: Mouse moved to (528, 431)
Screenshot: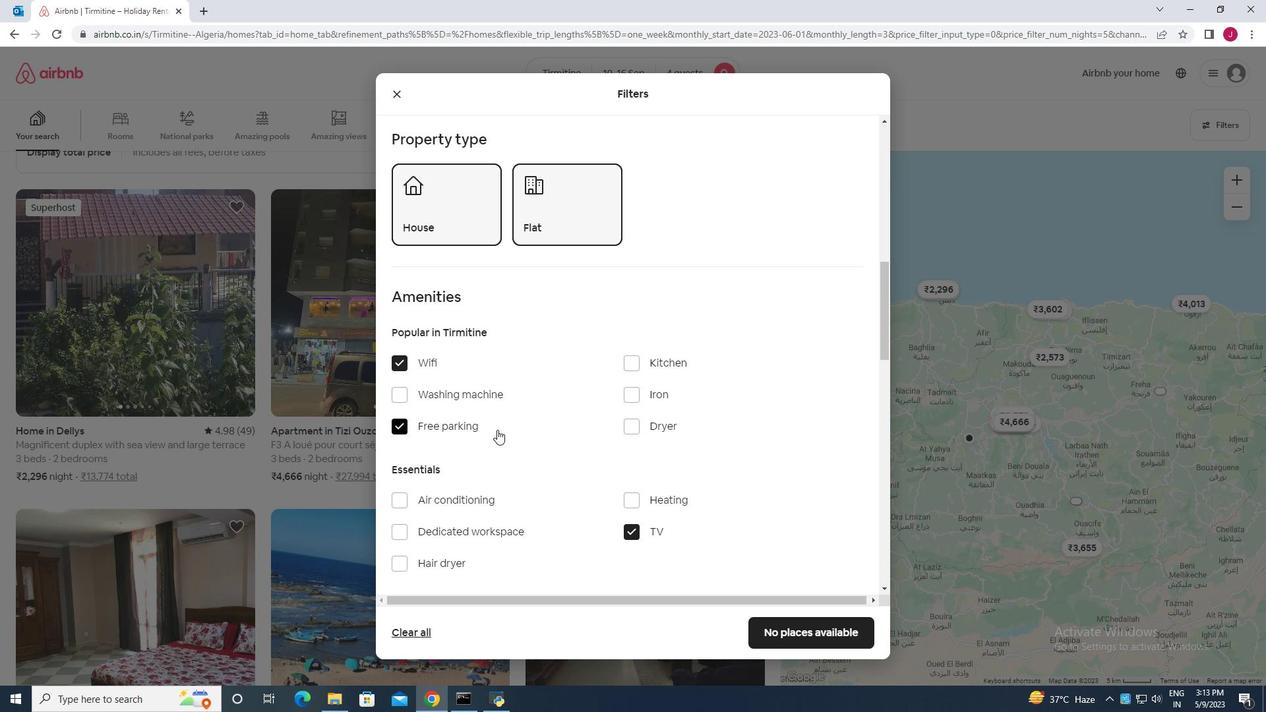 
Action: Mouse scrolled (528, 430) with delta (0, 0)
Screenshot: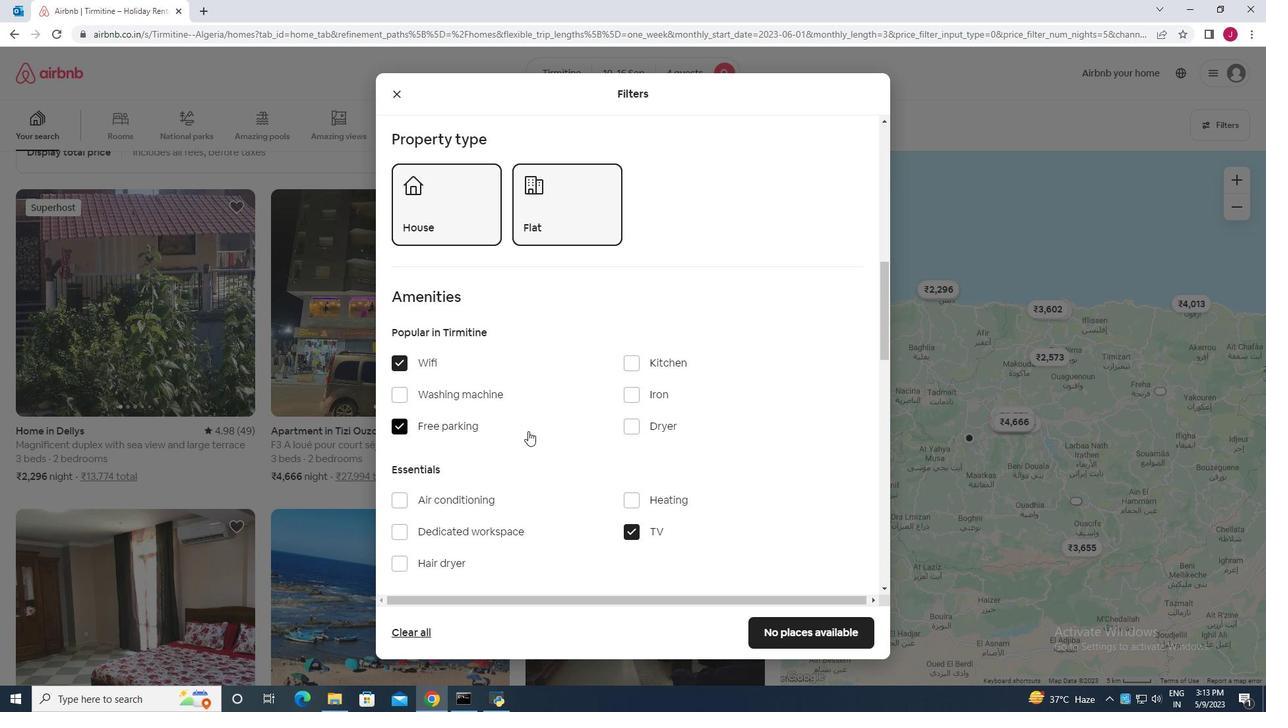 
Action: Mouse scrolled (528, 430) with delta (0, 0)
Screenshot: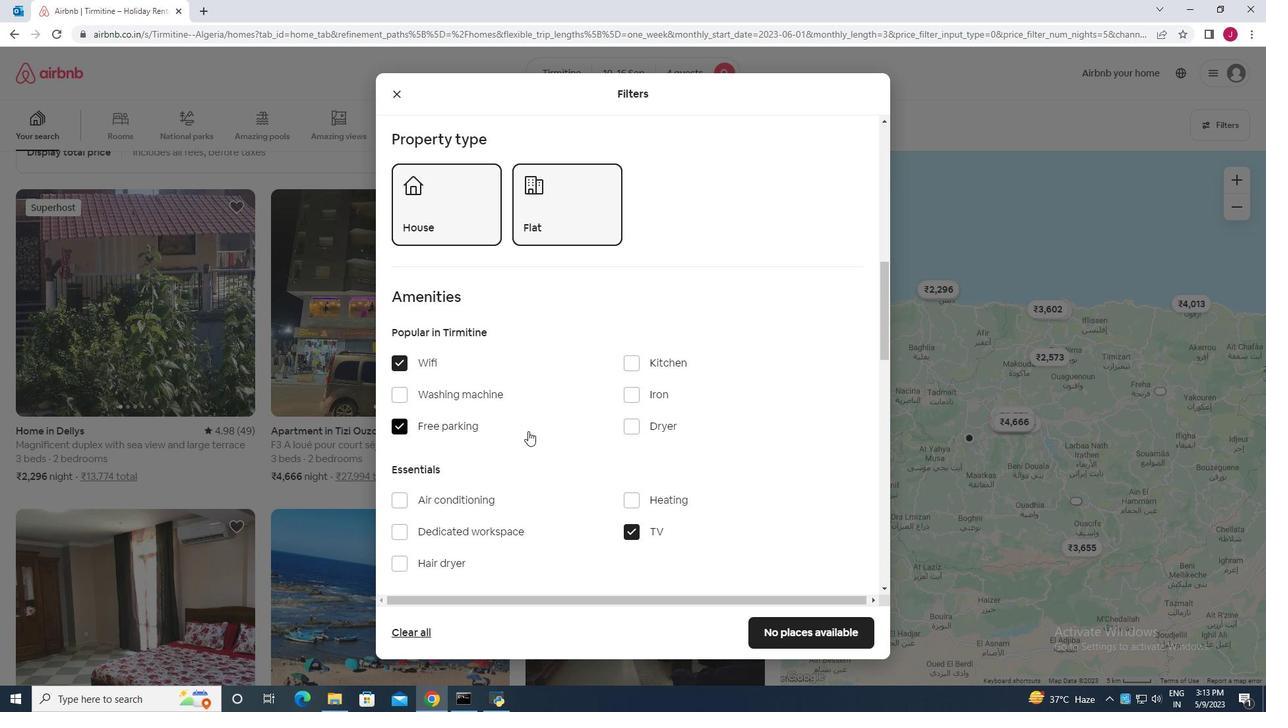 
Action: Mouse moved to (418, 426)
Screenshot: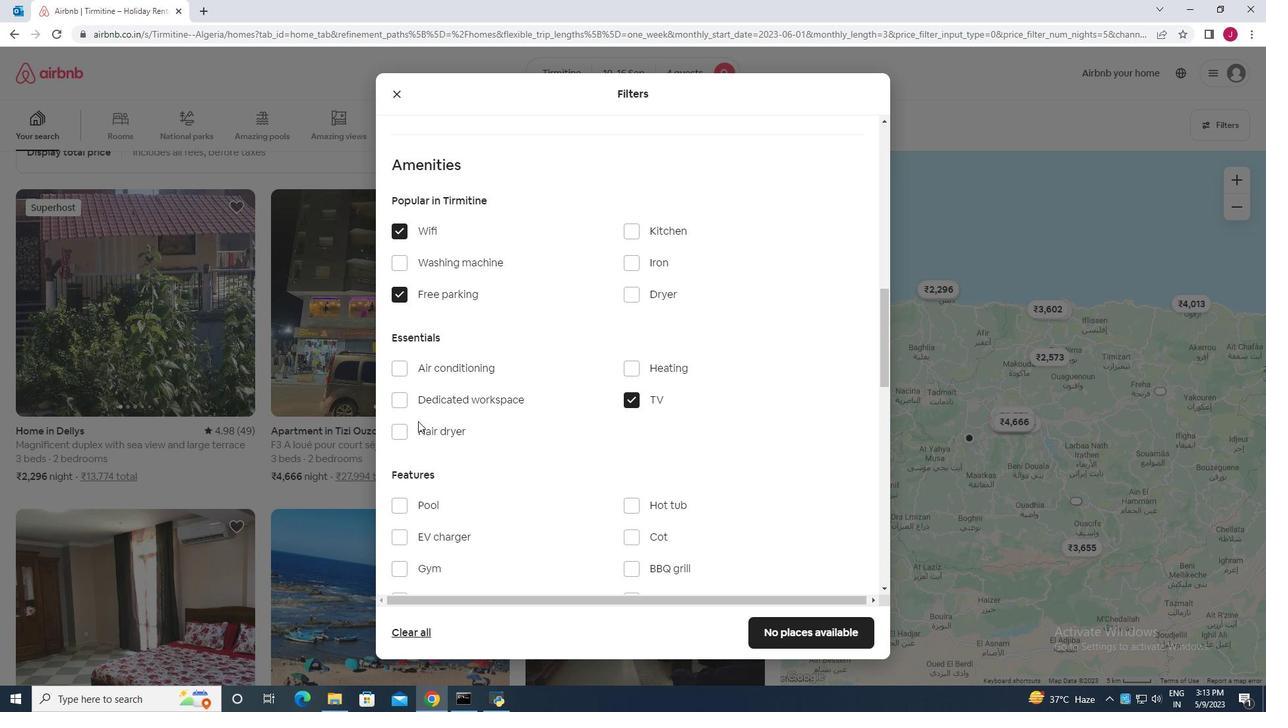 
Action: Mouse scrolled (418, 426) with delta (0, 0)
Screenshot: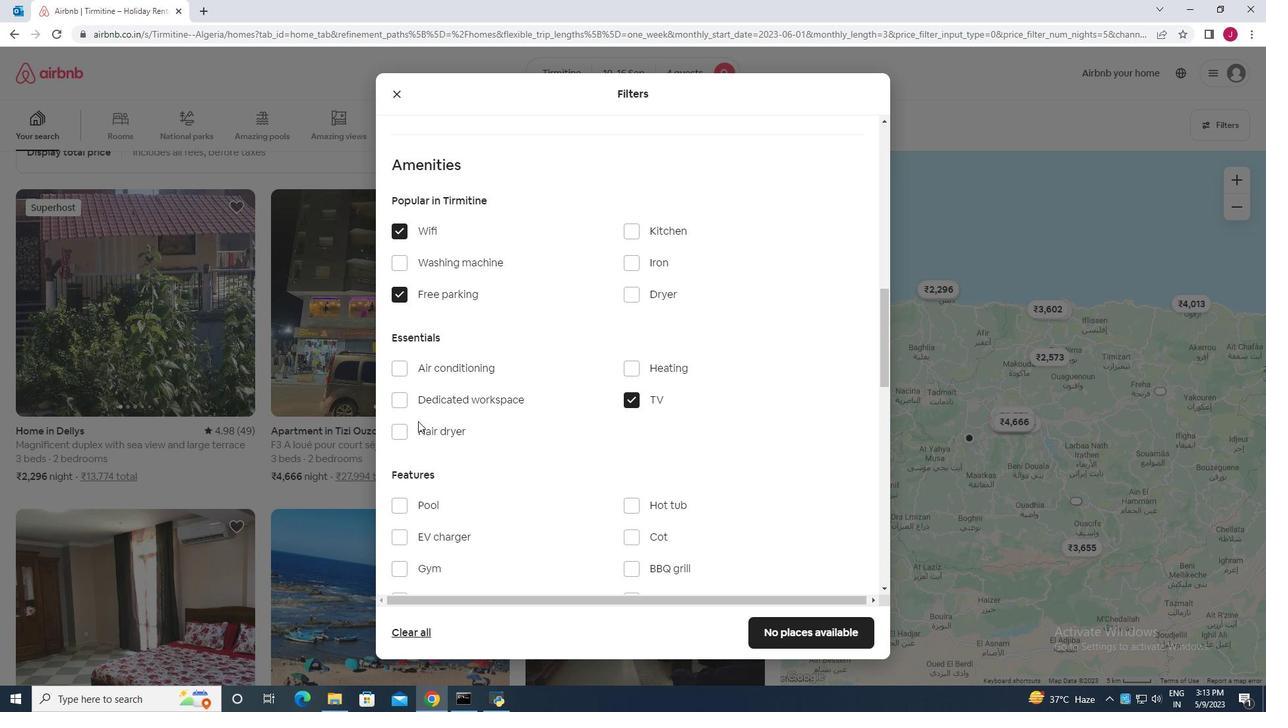 
Action: Mouse moved to (636, 467)
Screenshot: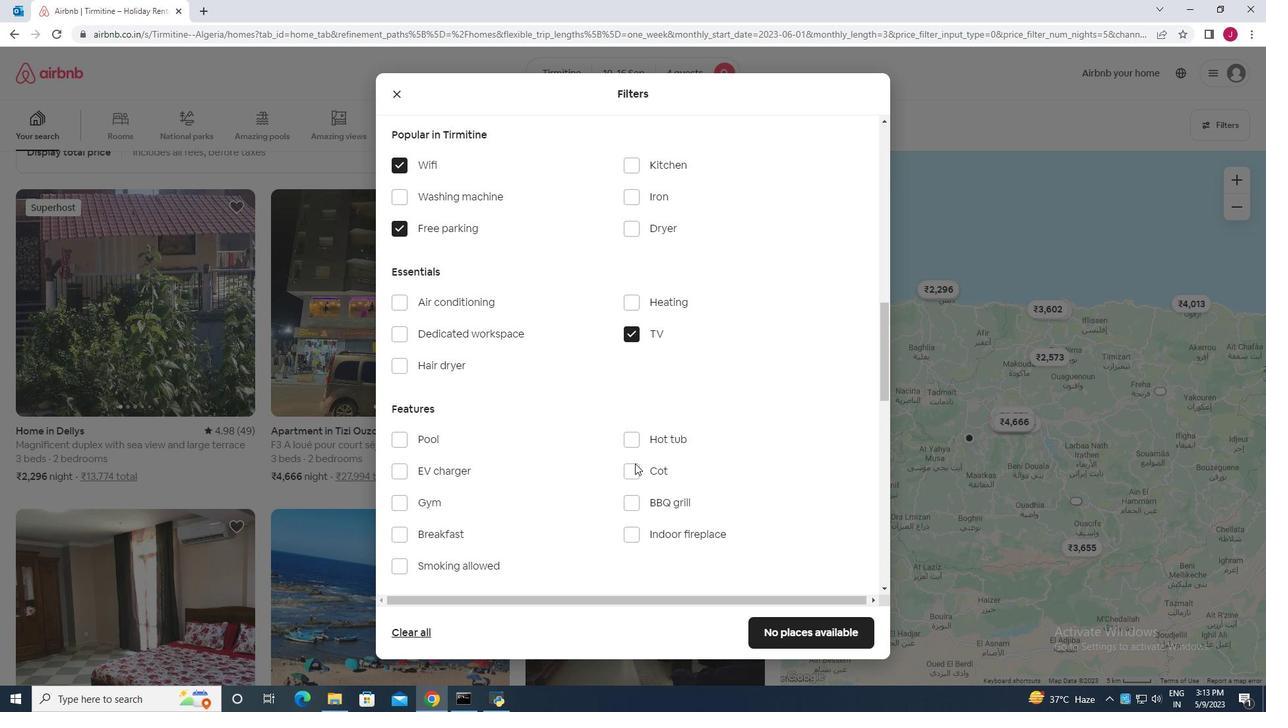 
Action: Mouse scrolled (636, 467) with delta (0, 0)
Screenshot: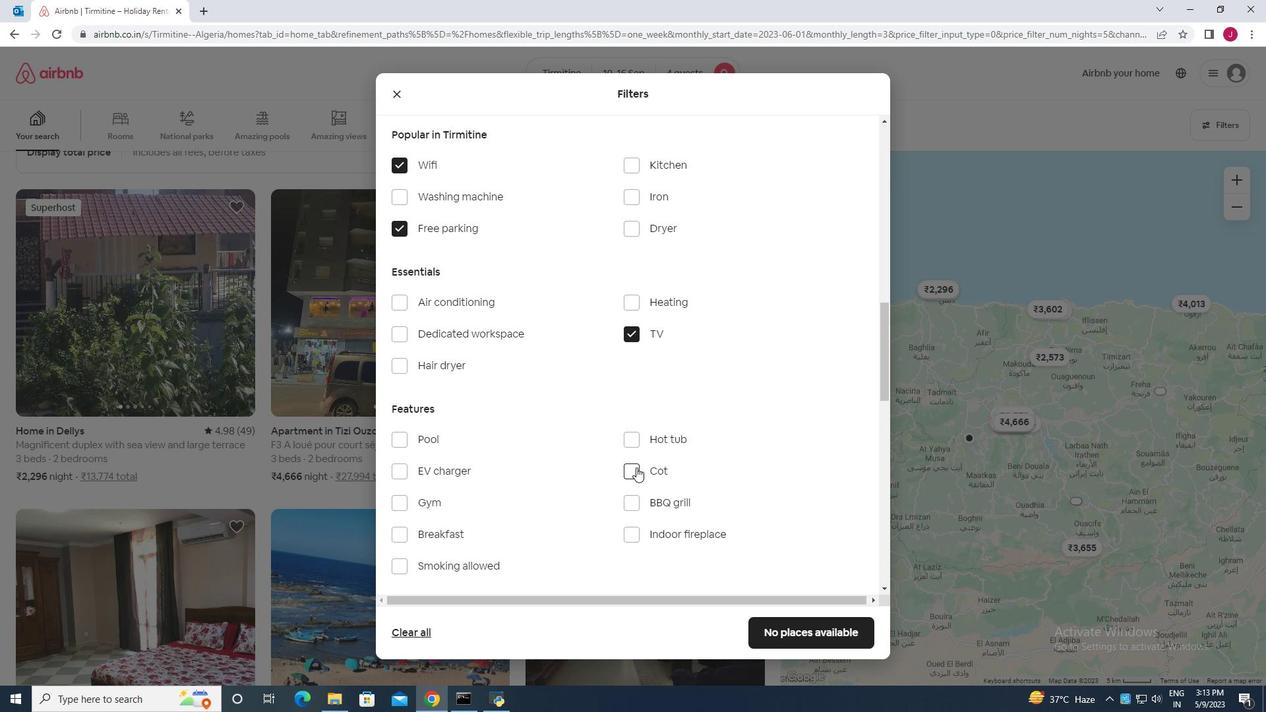 
Action: Mouse scrolled (636, 467) with delta (0, 0)
Screenshot: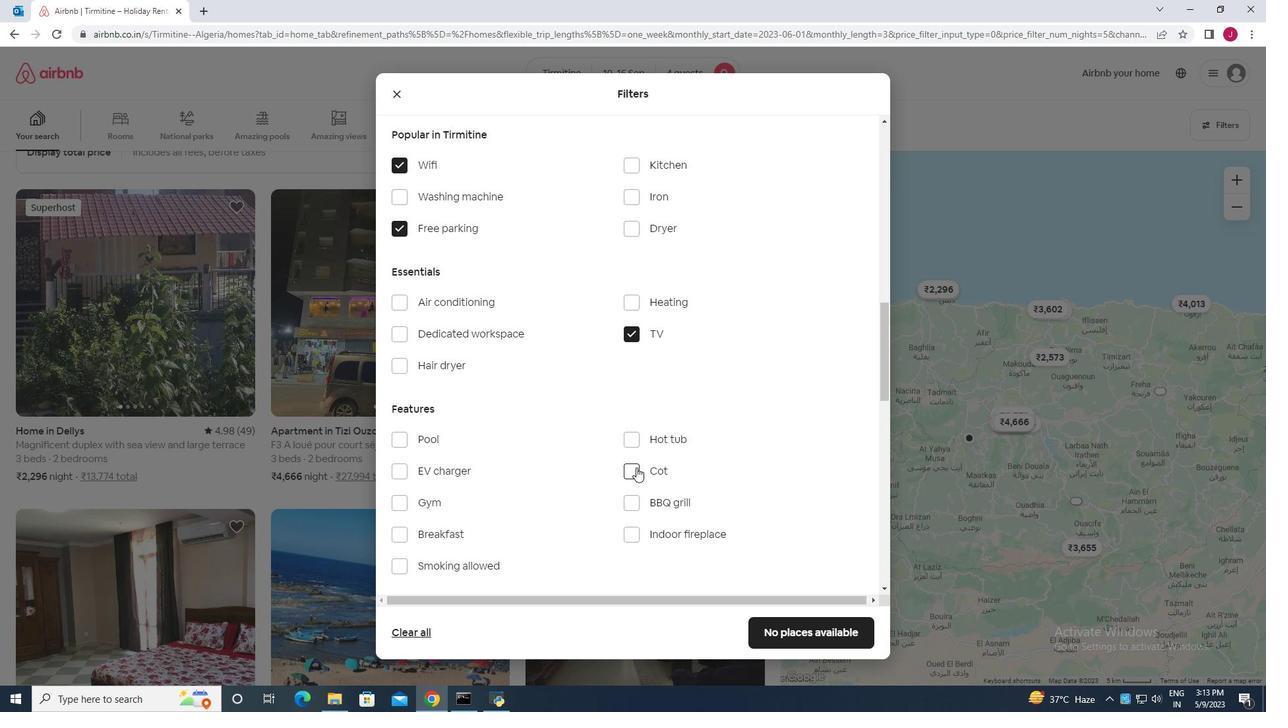 
Action: Mouse moved to (403, 405)
Screenshot: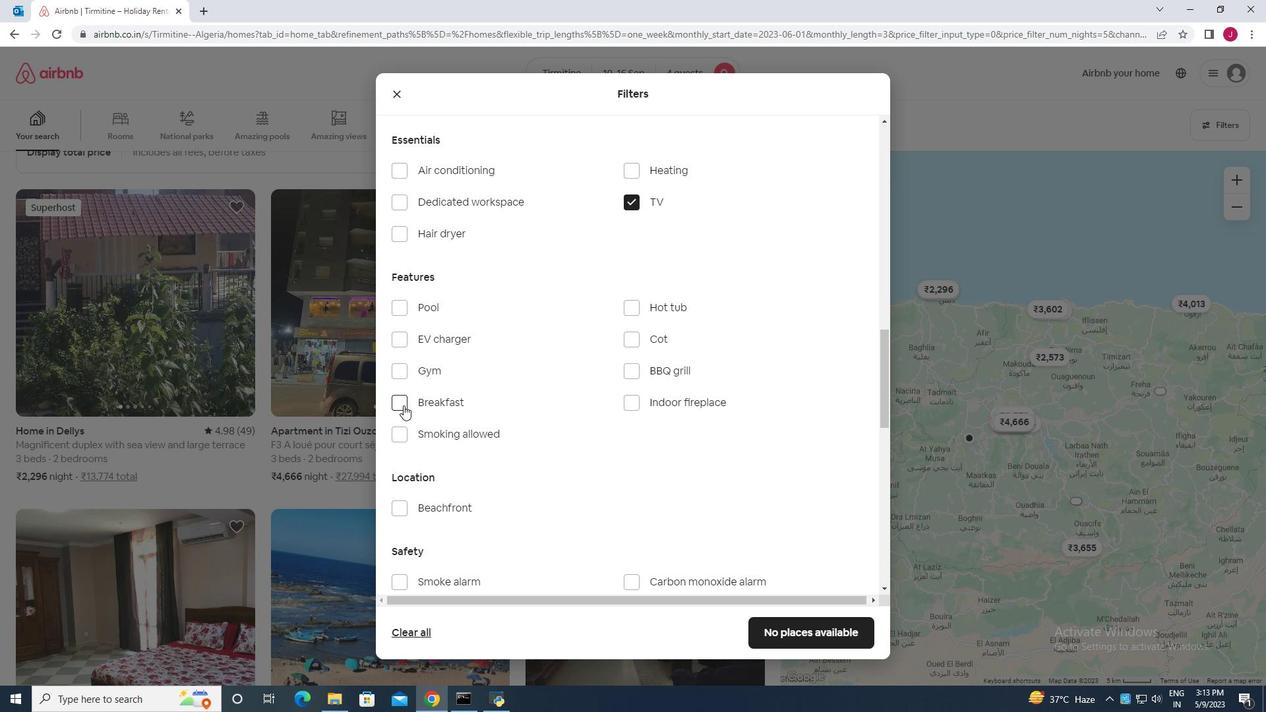 
Action: Mouse pressed left at (403, 405)
Screenshot: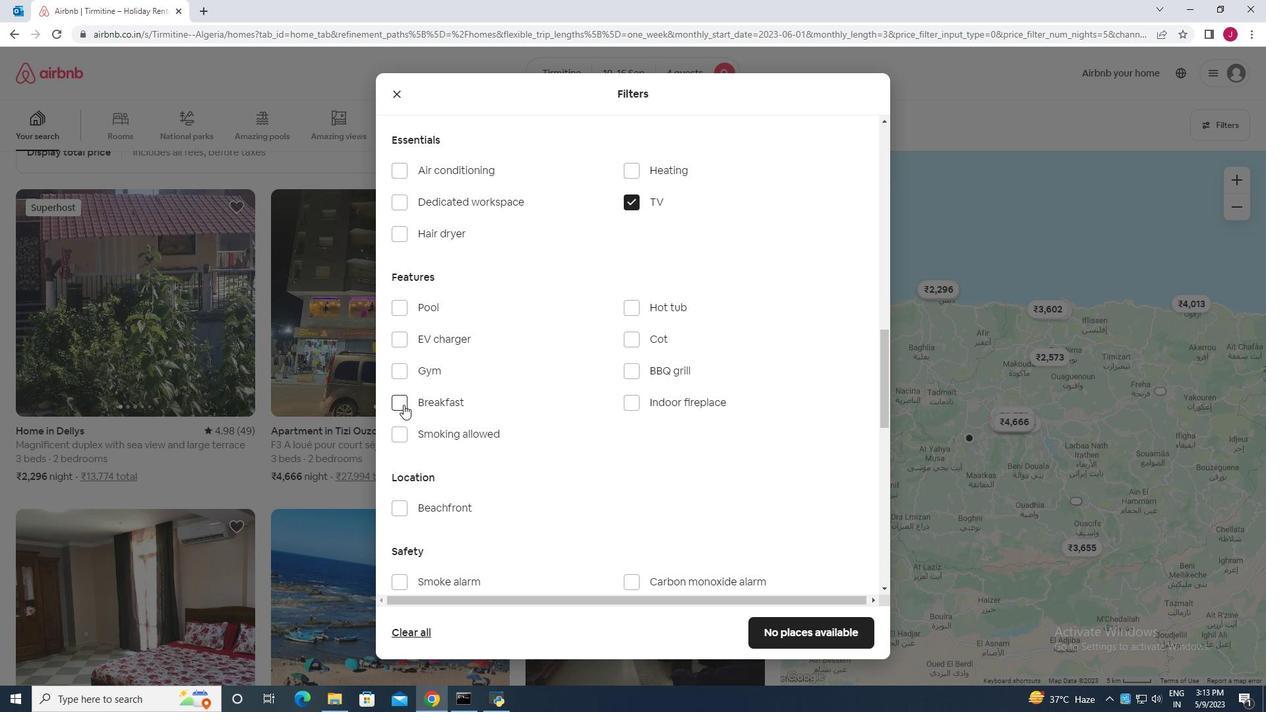 
Action: Mouse moved to (399, 370)
Screenshot: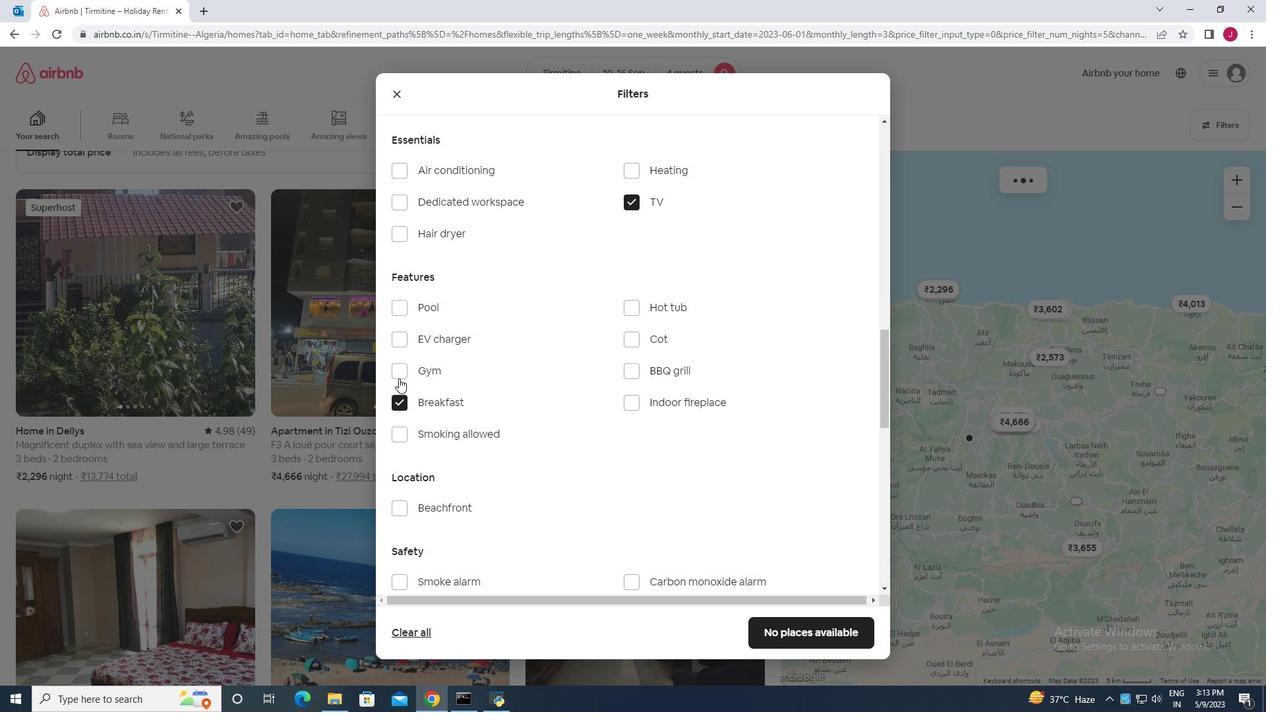 
Action: Mouse pressed left at (399, 370)
Screenshot: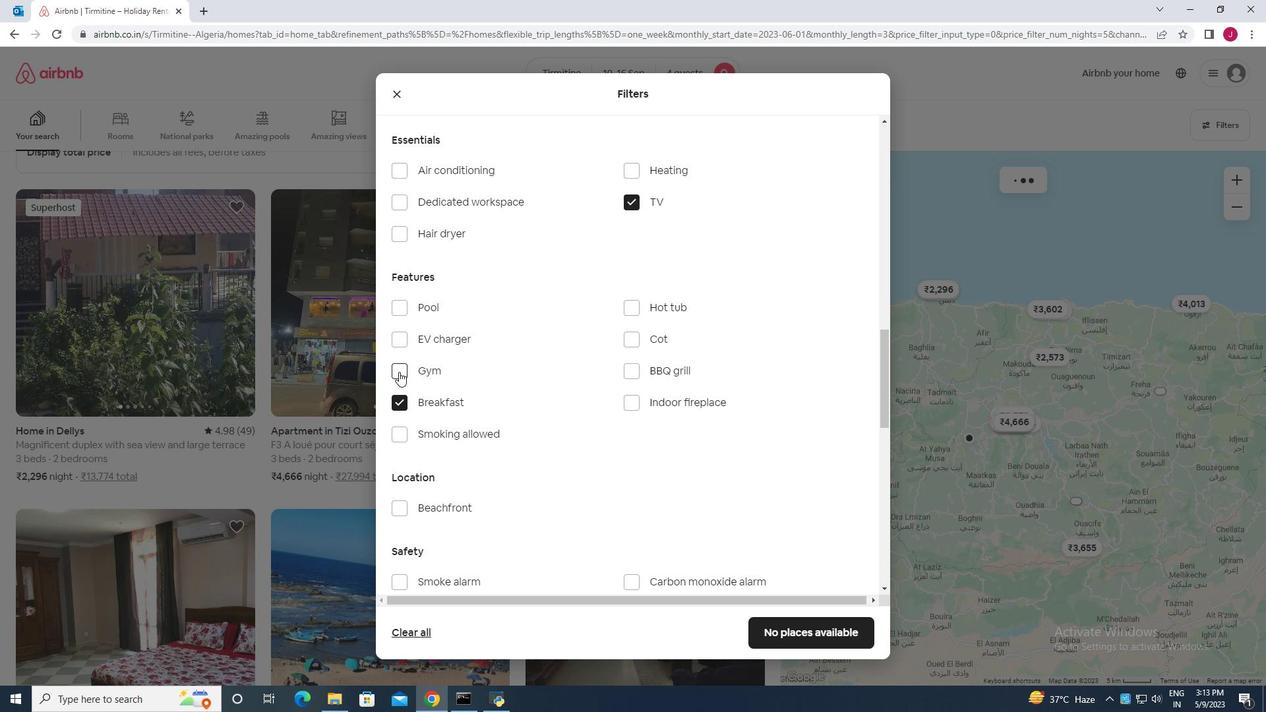 
Action: Mouse moved to (507, 414)
Screenshot: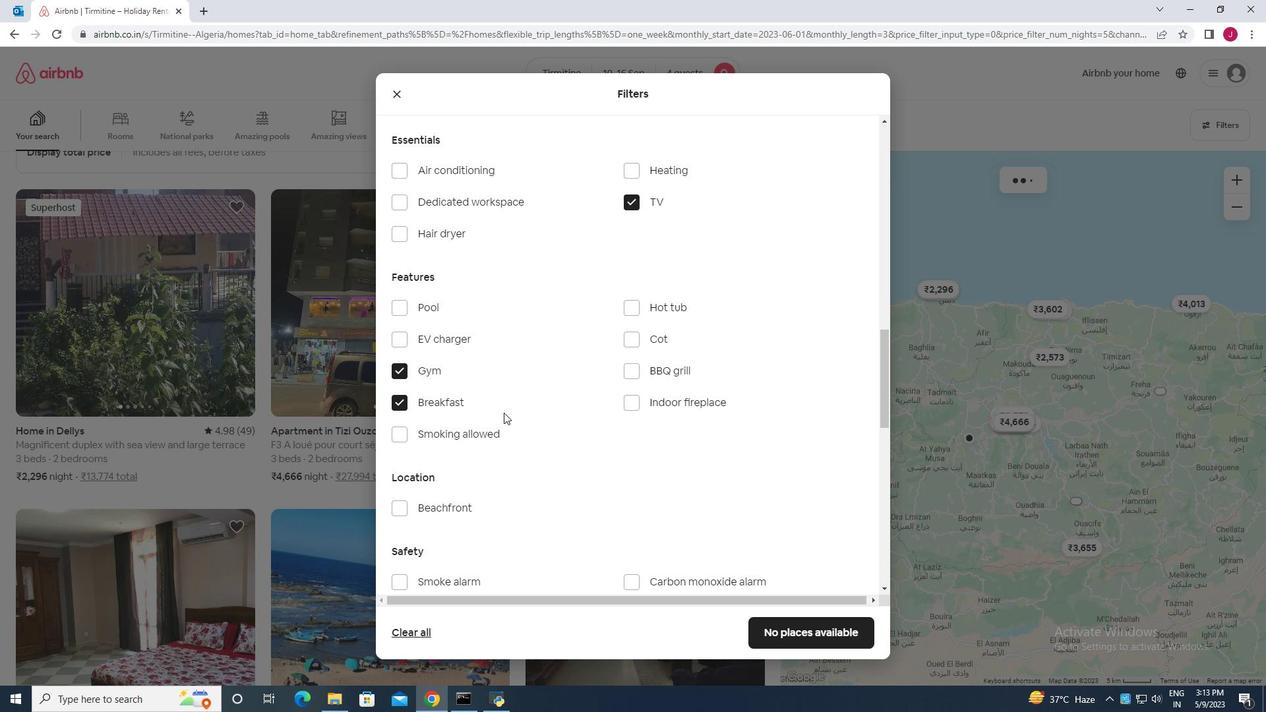 
Action: Mouse scrolled (507, 414) with delta (0, 0)
Screenshot: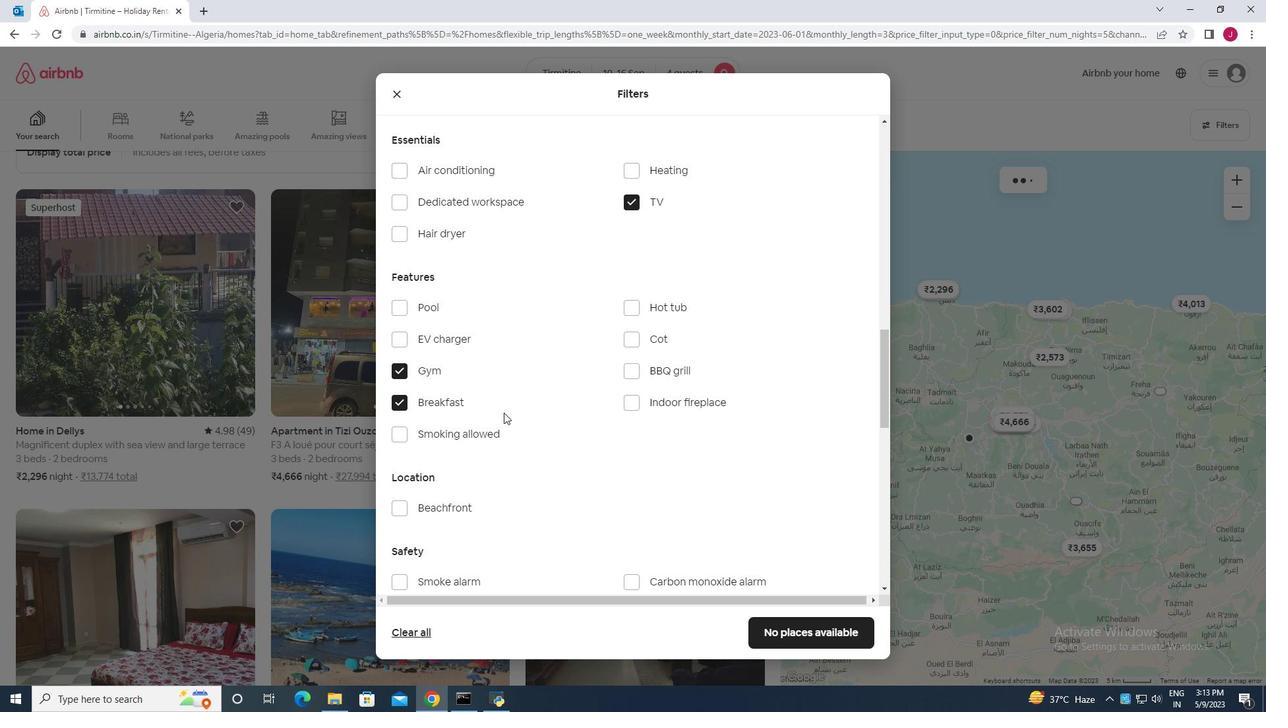 
Action: Mouse scrolled (507, 414) with delta (0, 0)
Screenshot: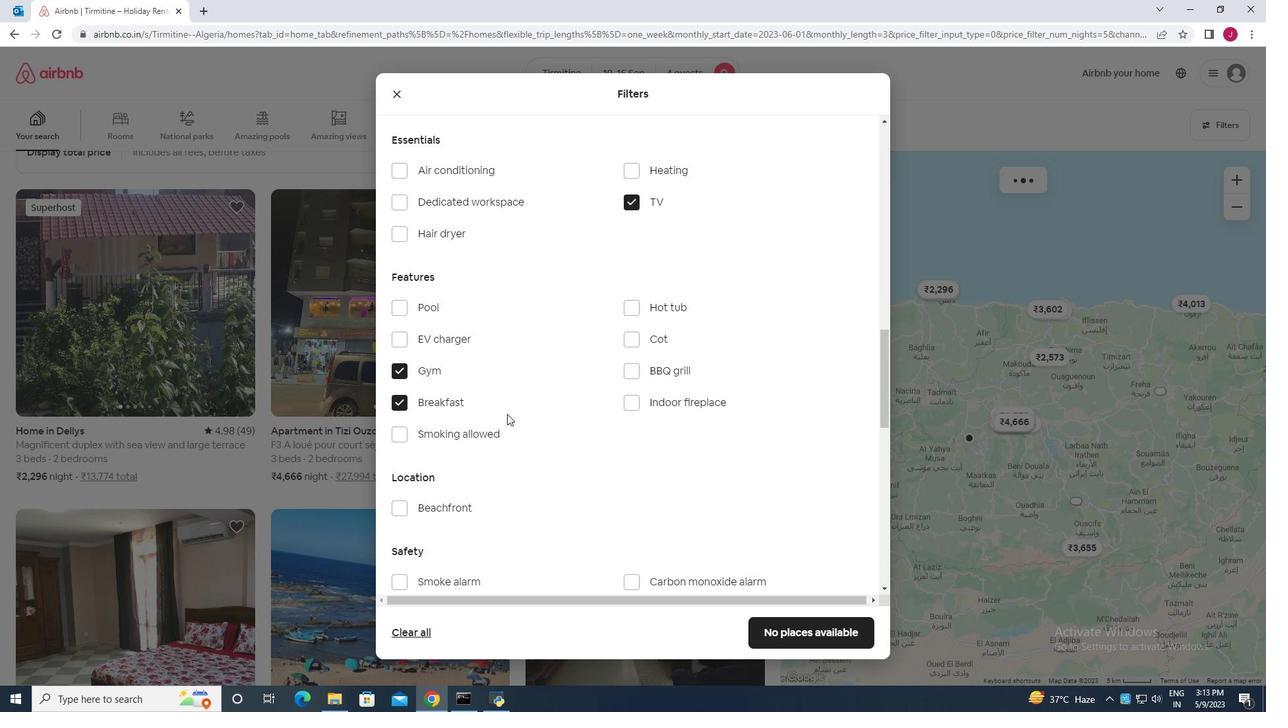 
Action: Mouse scrolled (507, 414) with delta (0, 0)
Screenshot: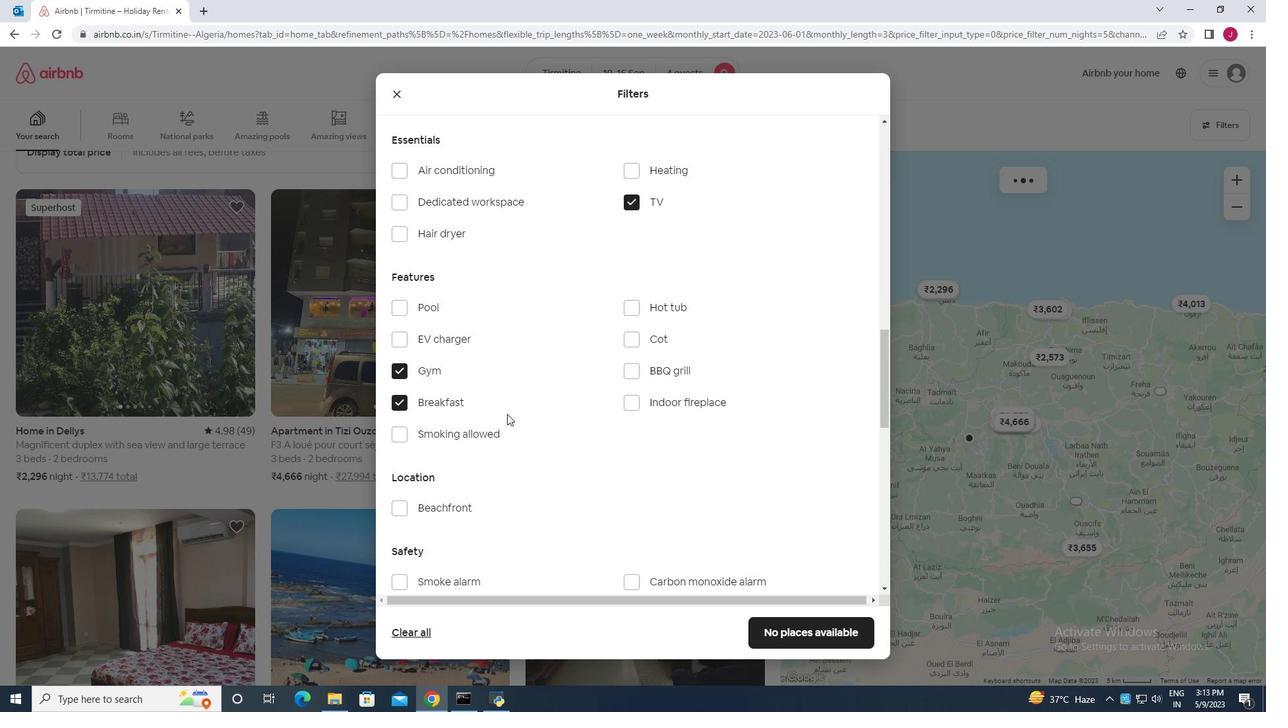 
Action: Mouse scrolled (507, 414) with delta (0, 0)
Screenshot: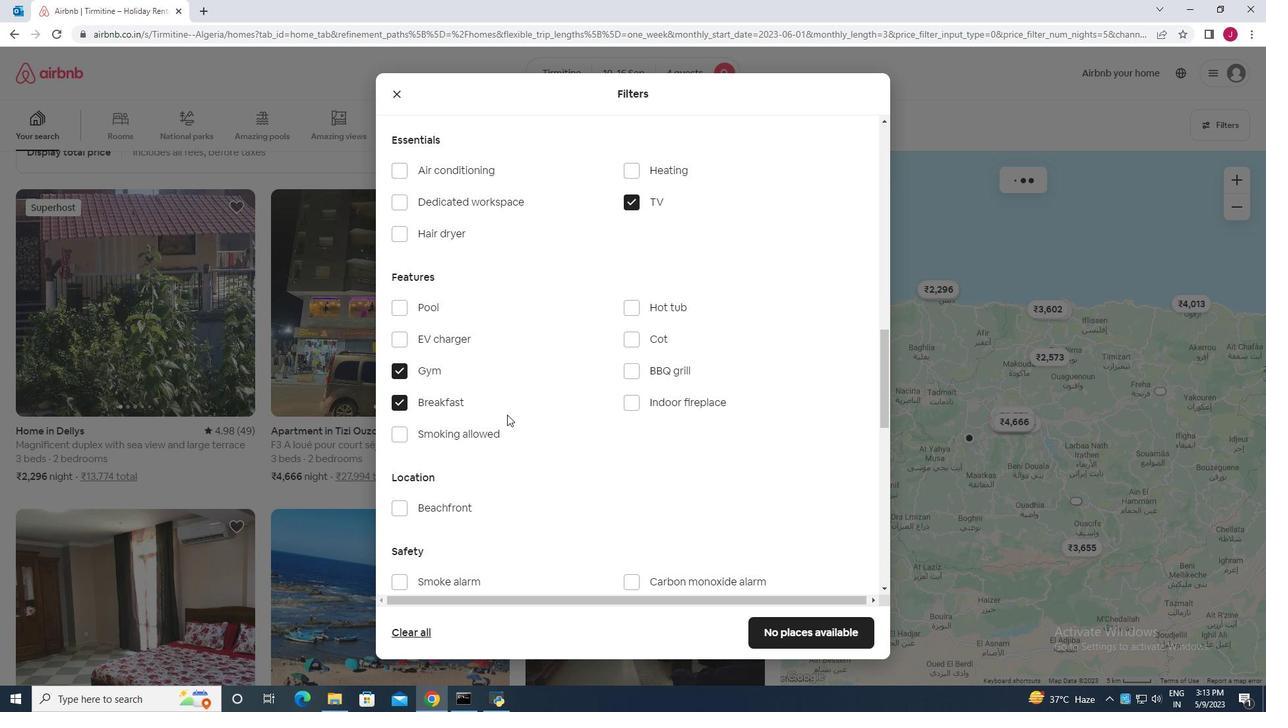 
Action: Mouse moved to (841, 497)
Screenshot: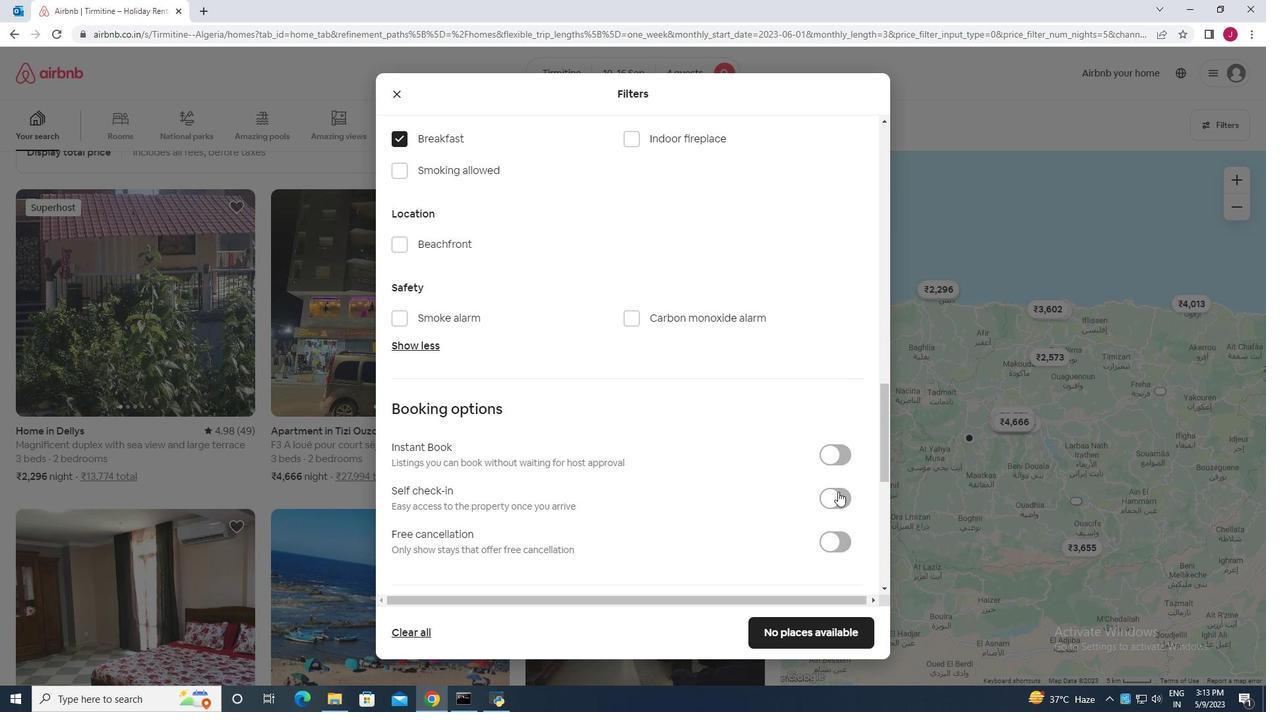
Action: Mouse pressed left at (841, 497)
Screenshot: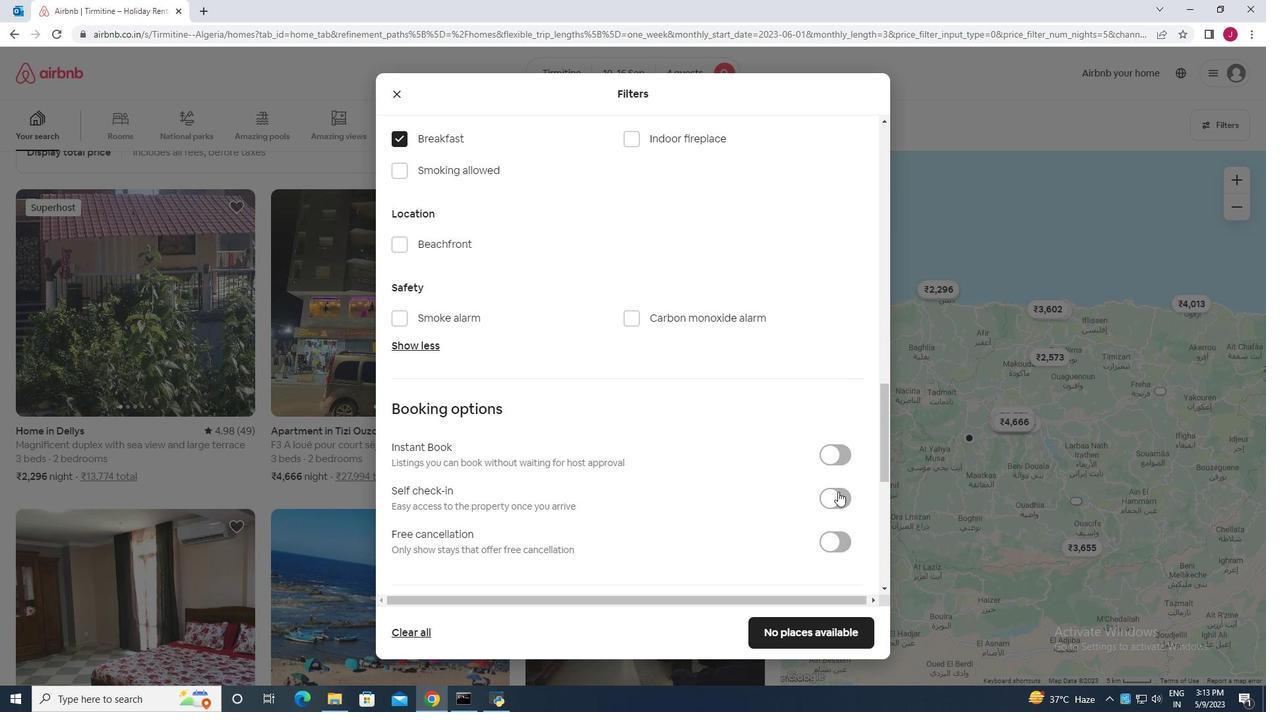 
Action: Mouse moved to (620, 455)
Screenshot: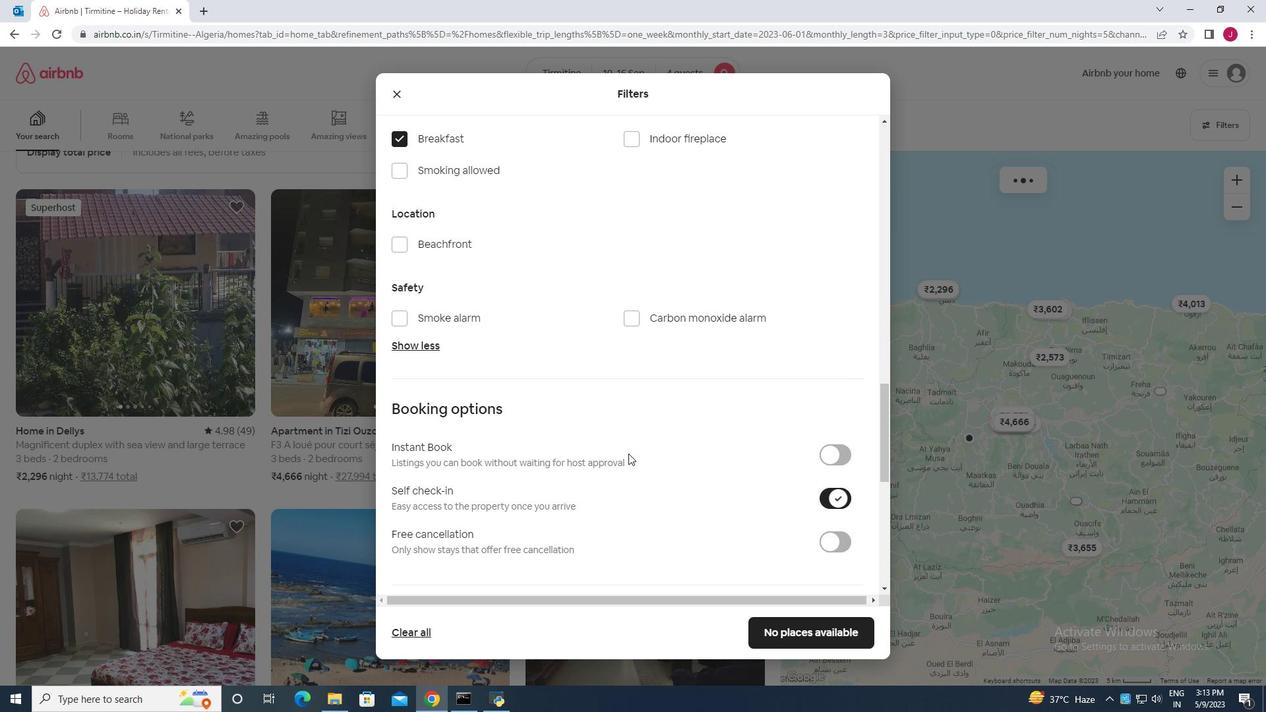
Action: Mouse scrolled (620, 454) with delta (0, 0)
Screenshot: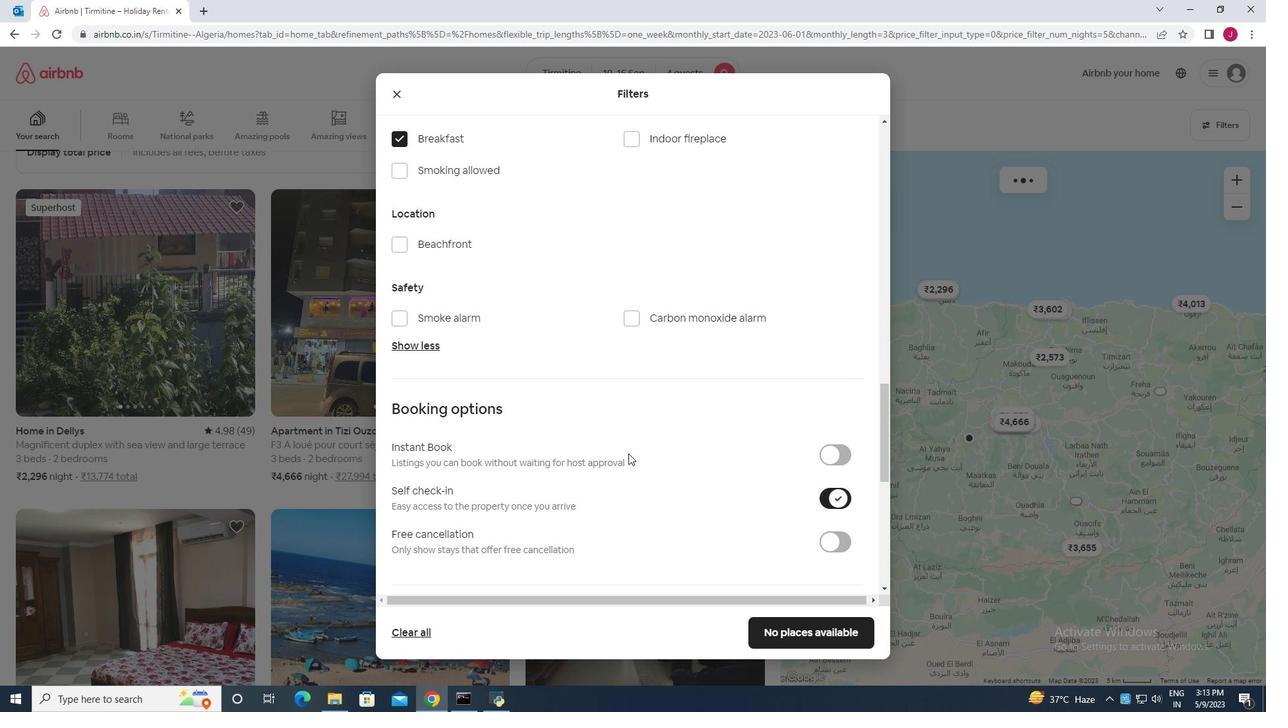 
Action: Mouse scrolled (620, 454) with delta (0, 0)
Screenshot: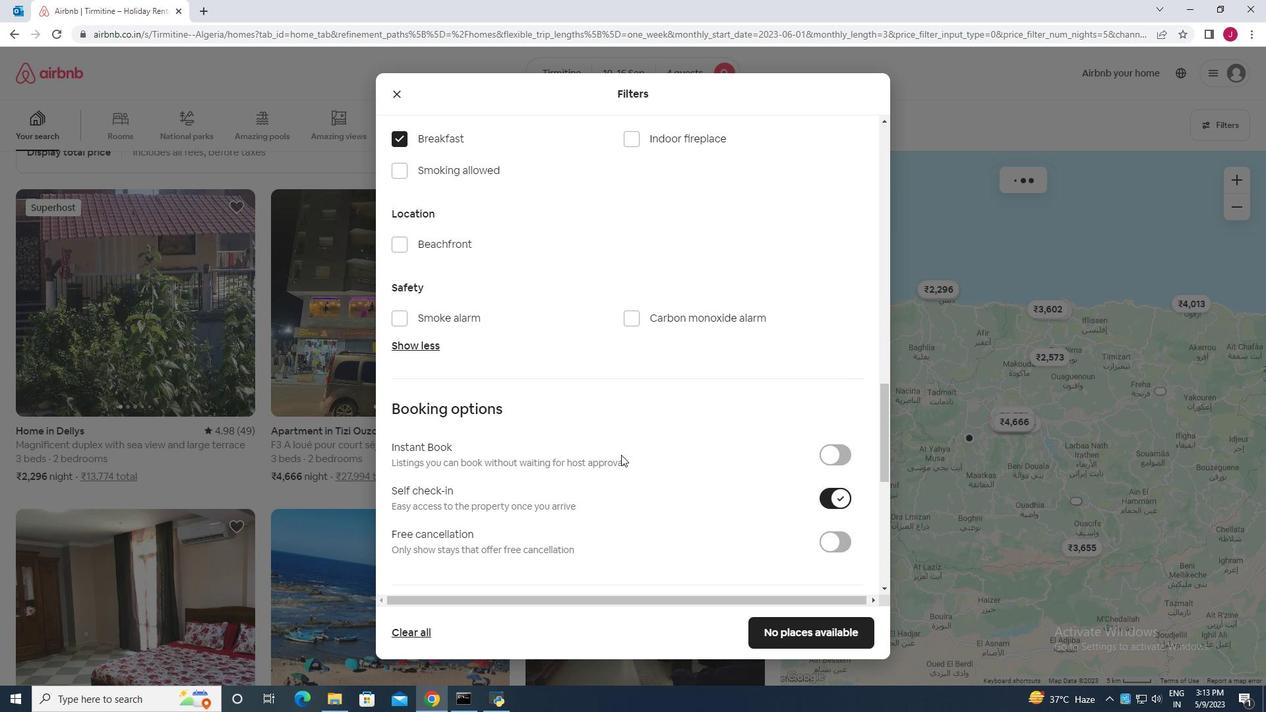 
Action: Mouse scrolled (620, 454) with delta (0, 0)
Screenshot: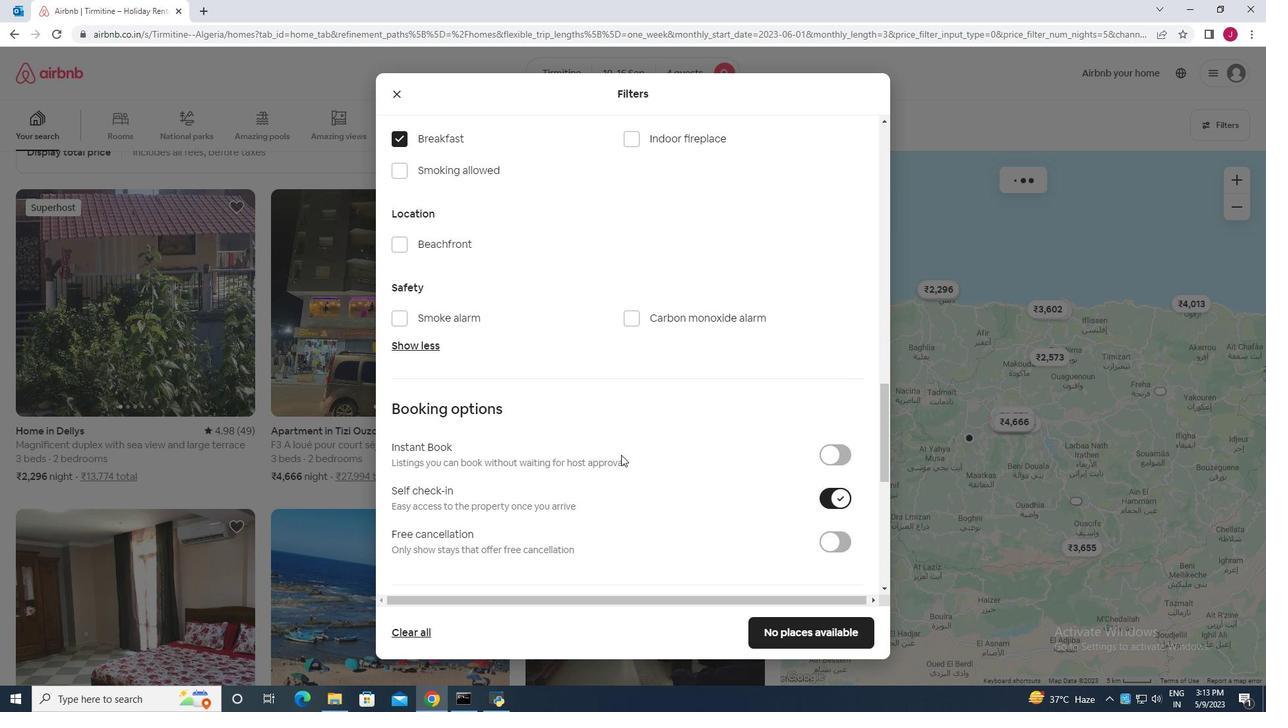 
Action: Mouse scrolled (620, 454) with delta (0, 0)
Screenshot: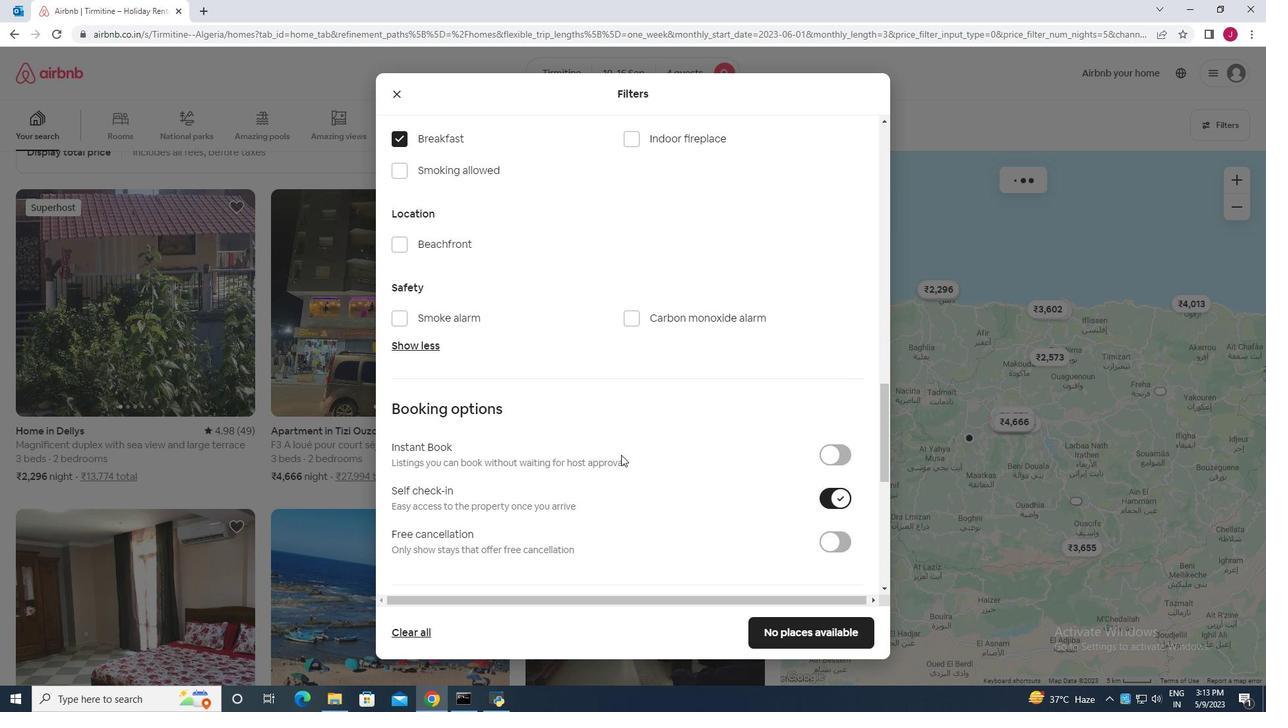 
Action: Mouse scrolled (620, 454) with delta (0, 0)
Screenshot: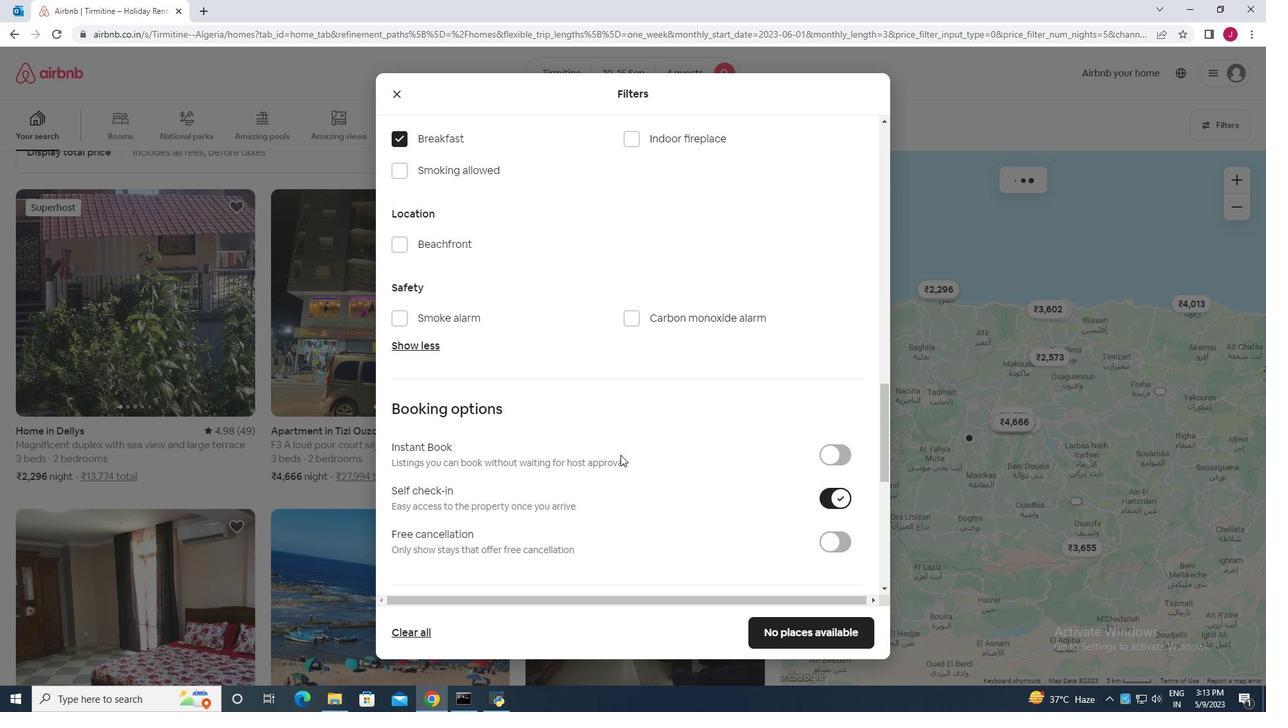 
Action: Mouse scrolled (620, 454) with delta (0, 0)
Screenshot: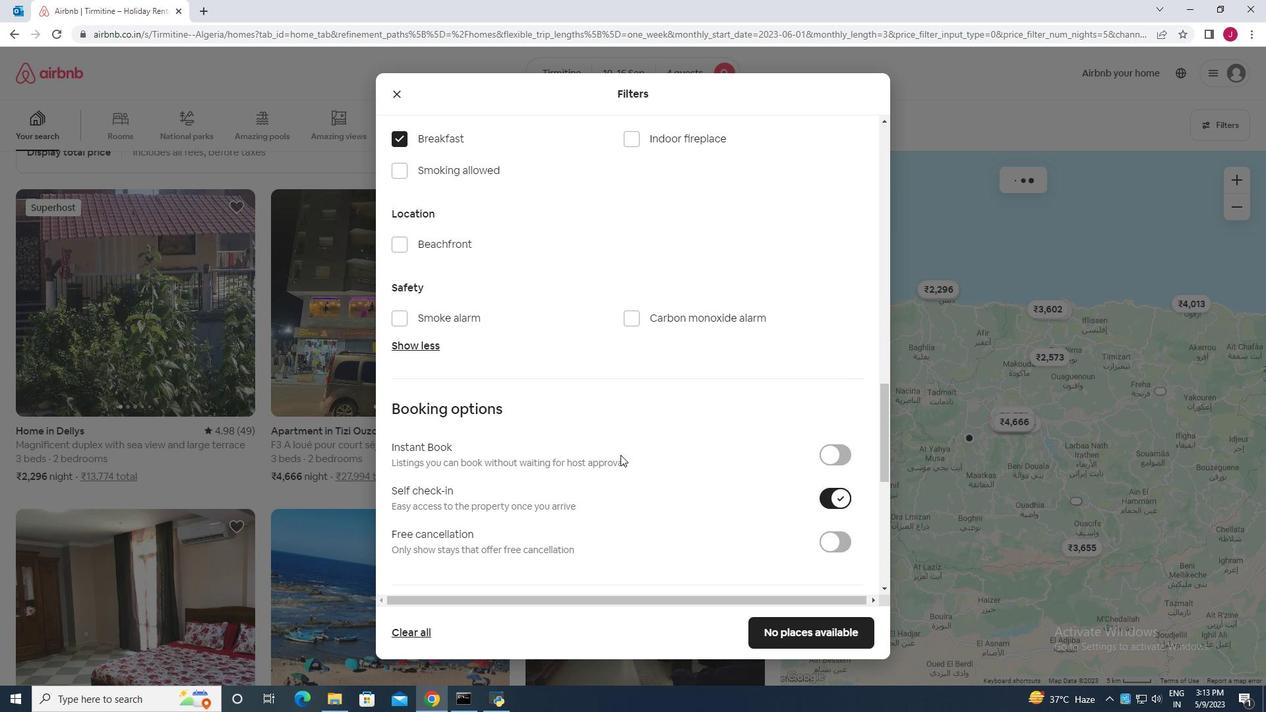 
Action: Mouse scrolled (620, 454) with delta (0, 0)
Screenshot: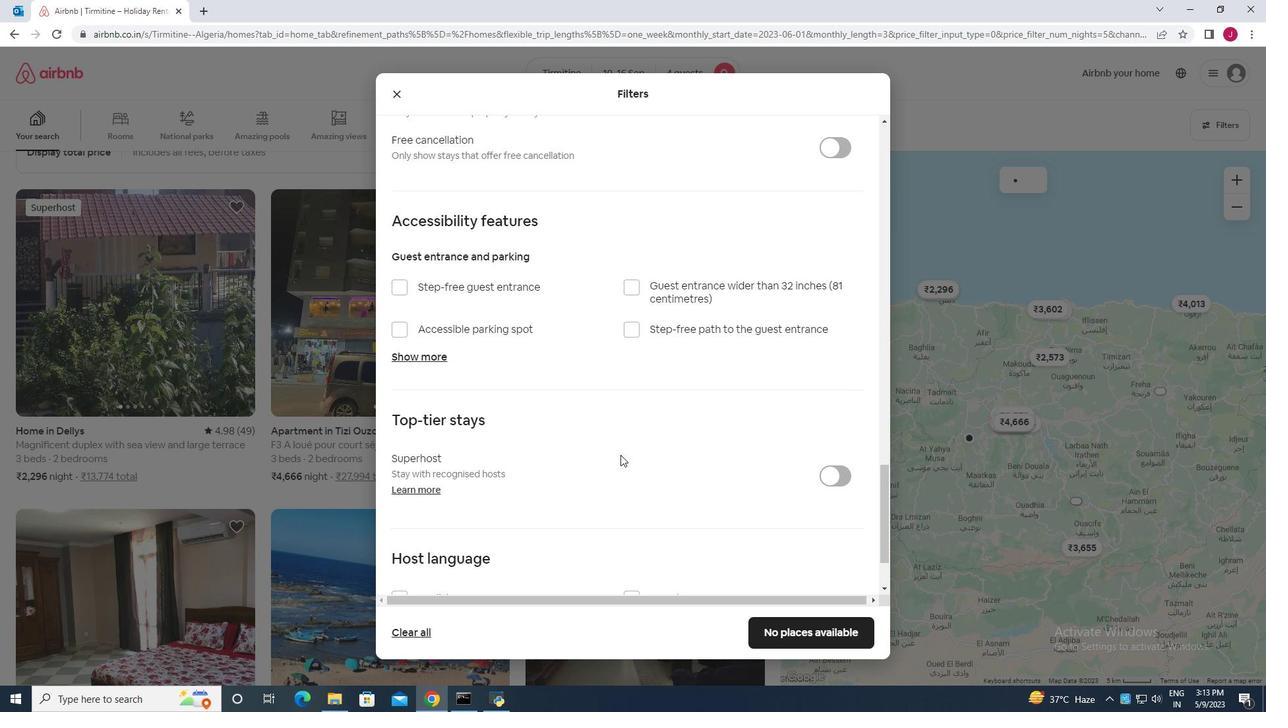 
Action: Mouse scrolled (620, 454) with delta (0, 0)
Screenshot: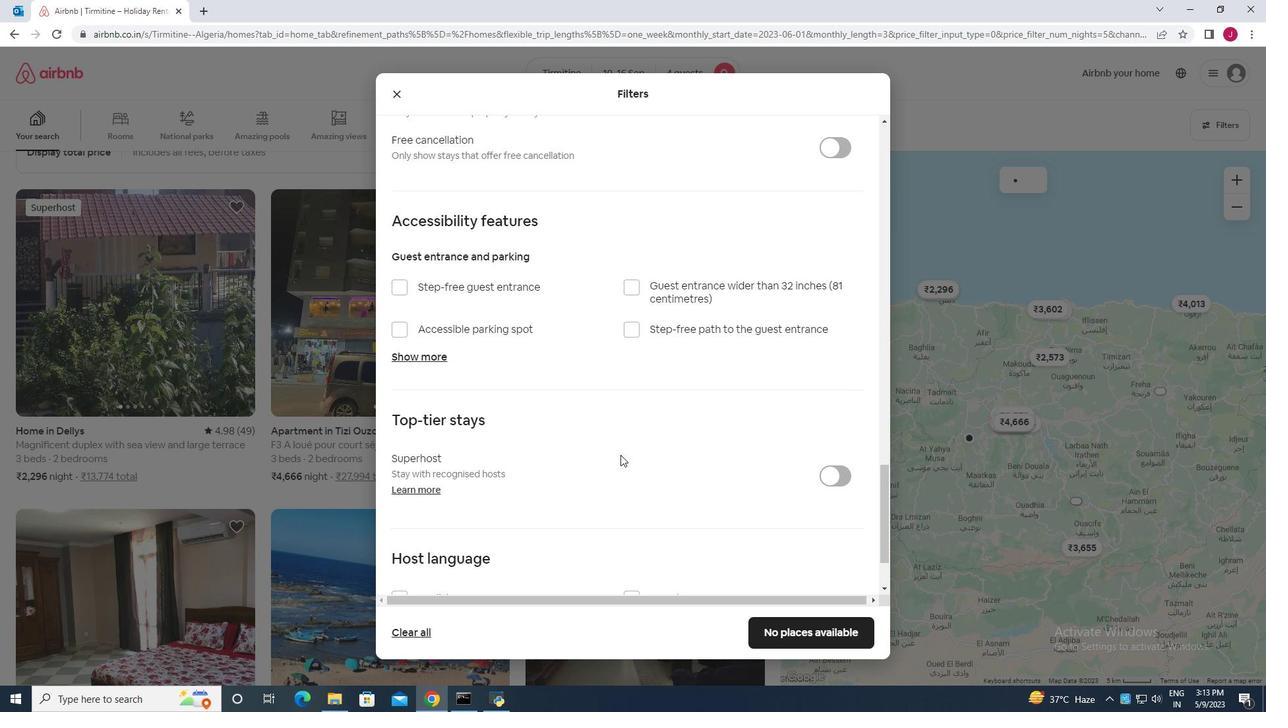 
Action: Mouse scrolled (620, 454) with delta (0, 0)
Screenshot: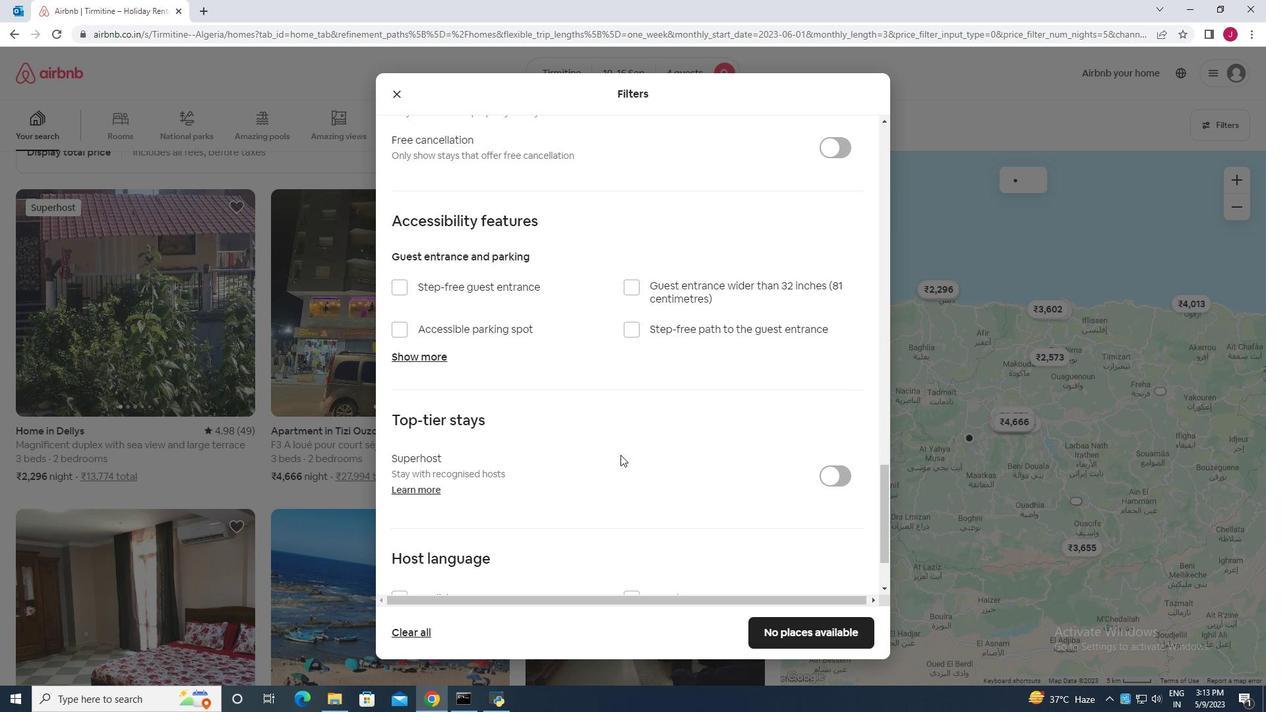 
Action: Mouse scrolled (620, 454) with delta (0, 0)
Screenshot: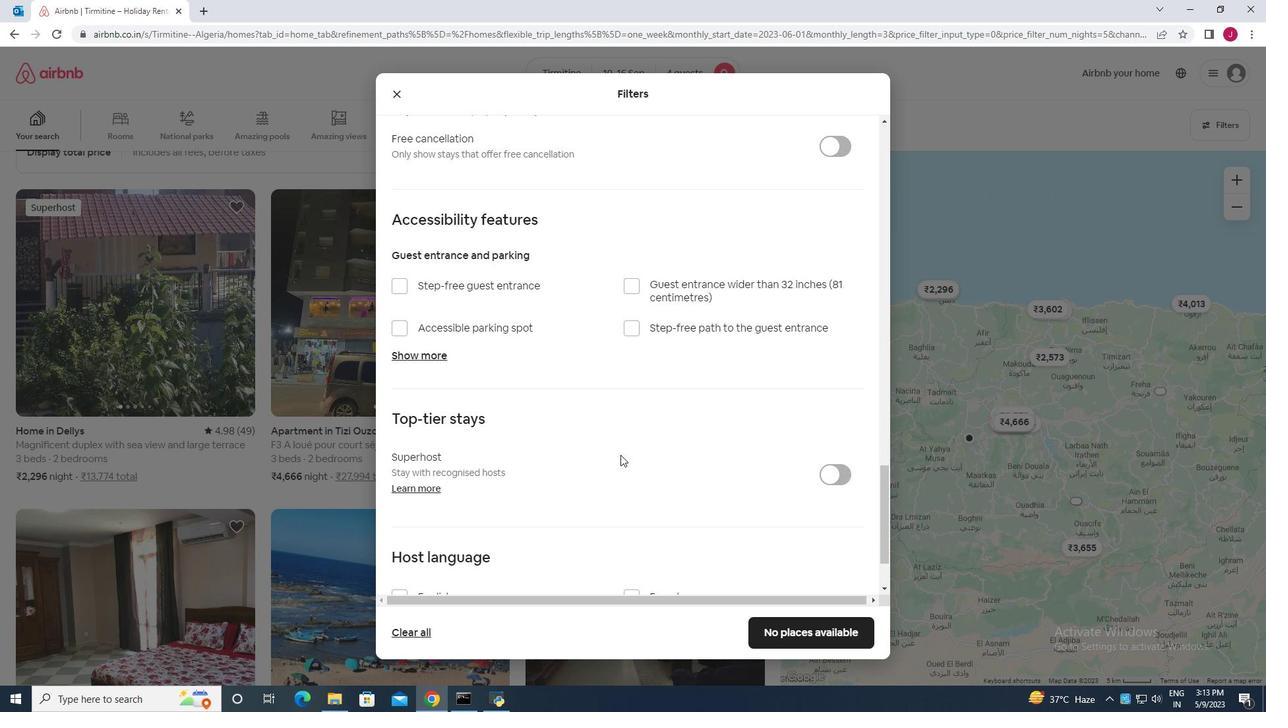 
Action: Mouse scrolled (620, 454) with delta (0, 0)
Screenshot: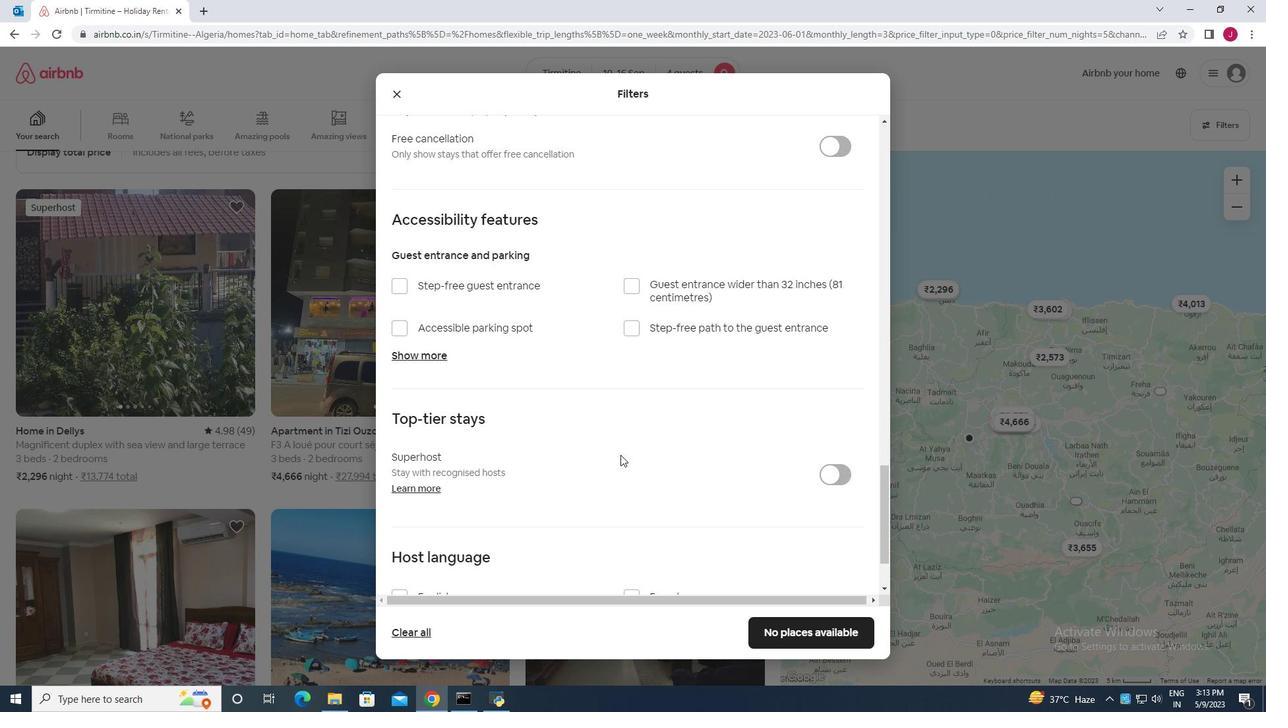 
Action: Mouse moved to (635, 428)
Screenshot: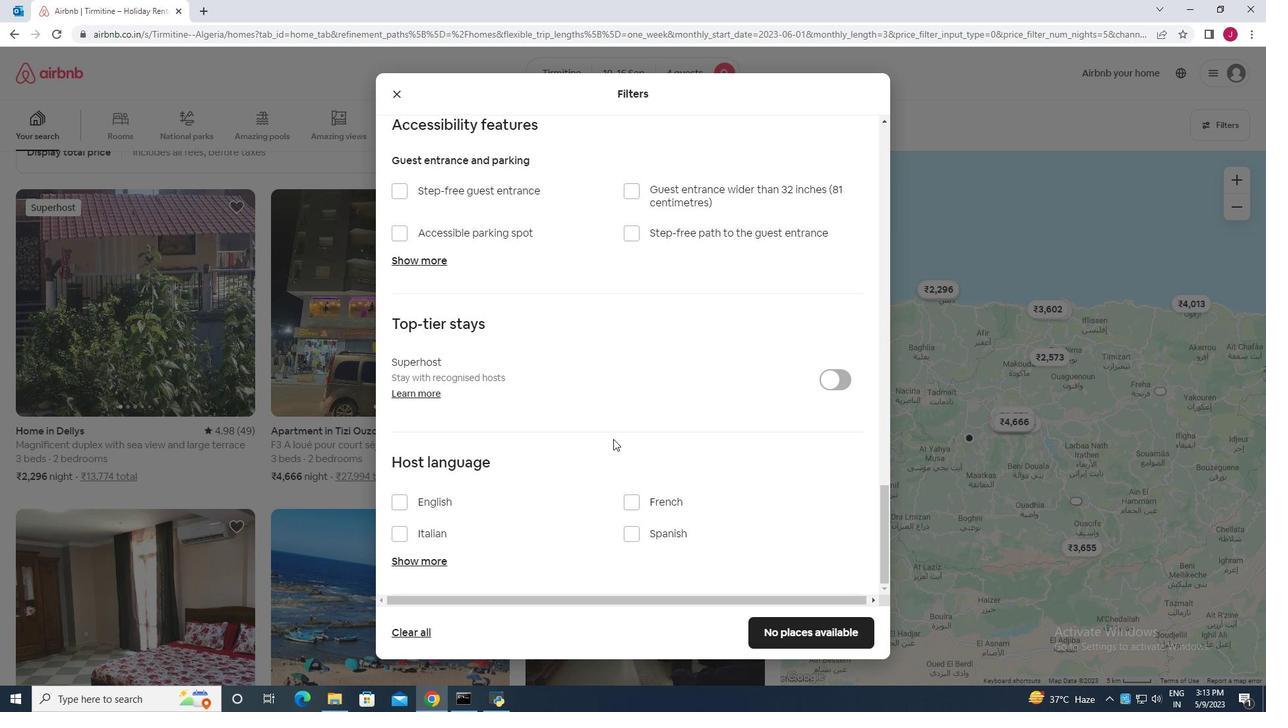 
Action: Mouse scrolled (635, 428) with delta (0, 0)
Screenshot: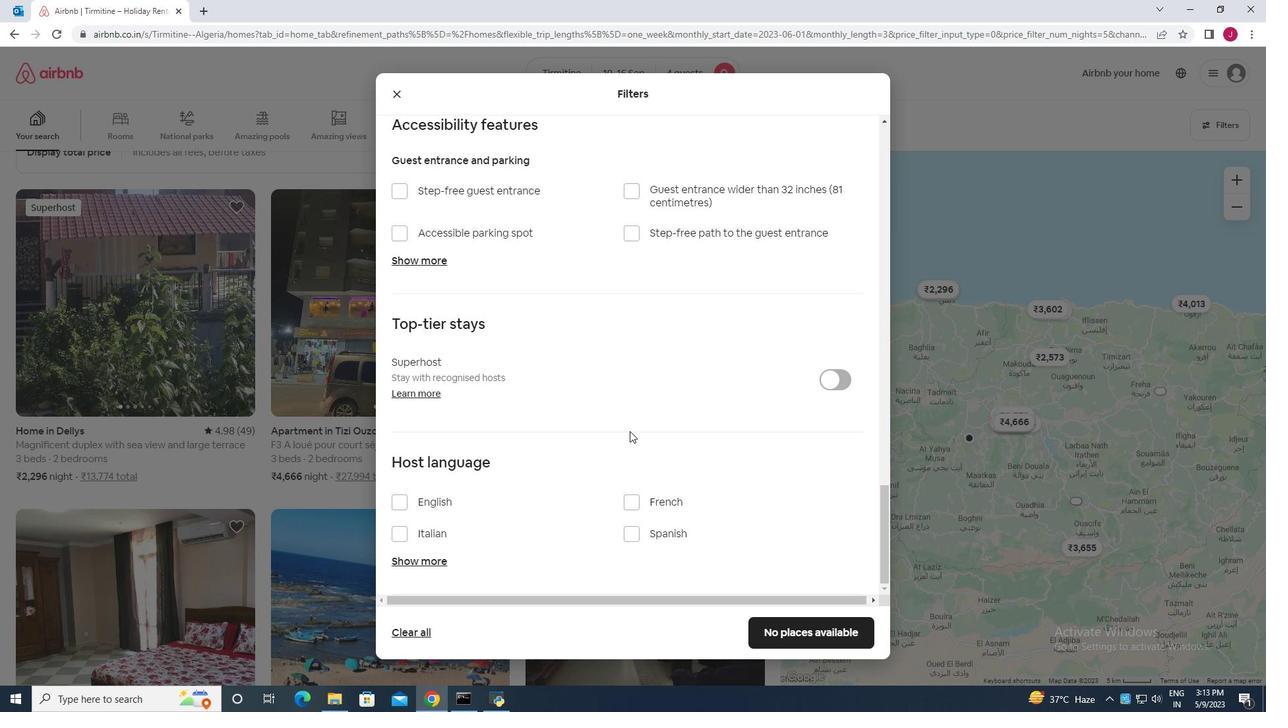 
Action: Mouse scrolled (635, 428) with delta (0, 0)
Screenshot: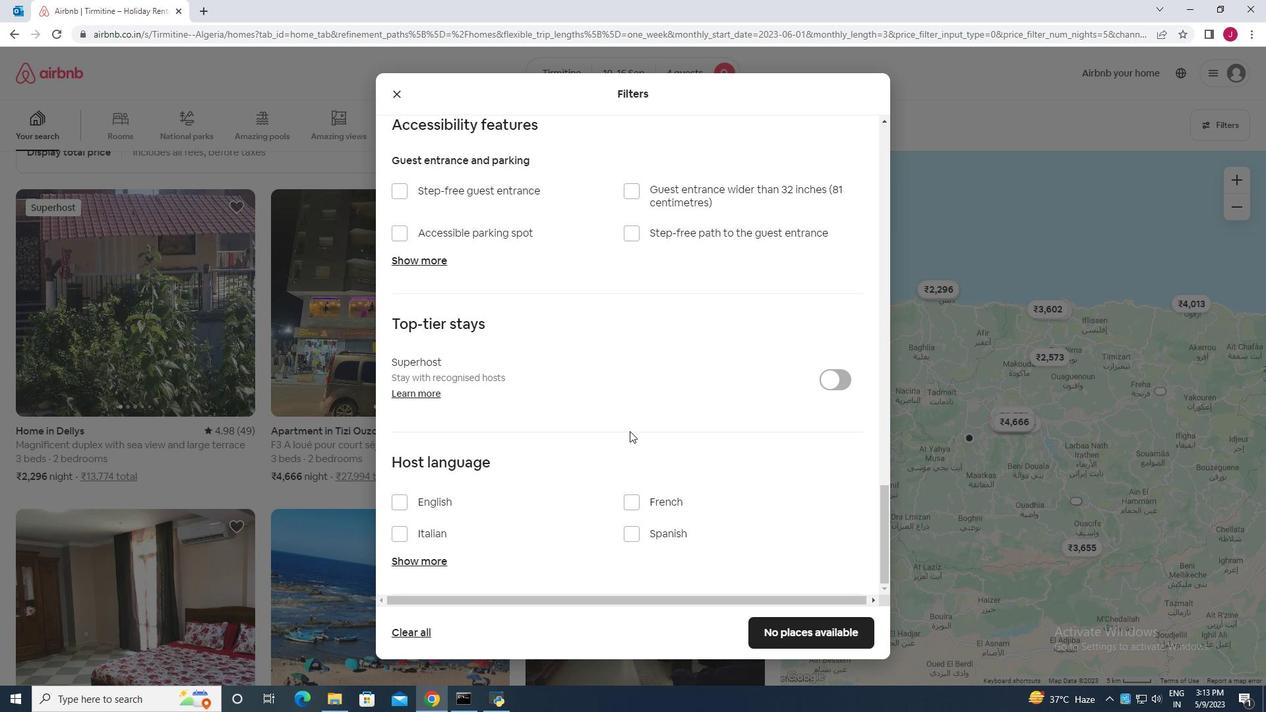 
Action: Mouse scrolled (635, 428) with delta (0, 0)
Screenshot: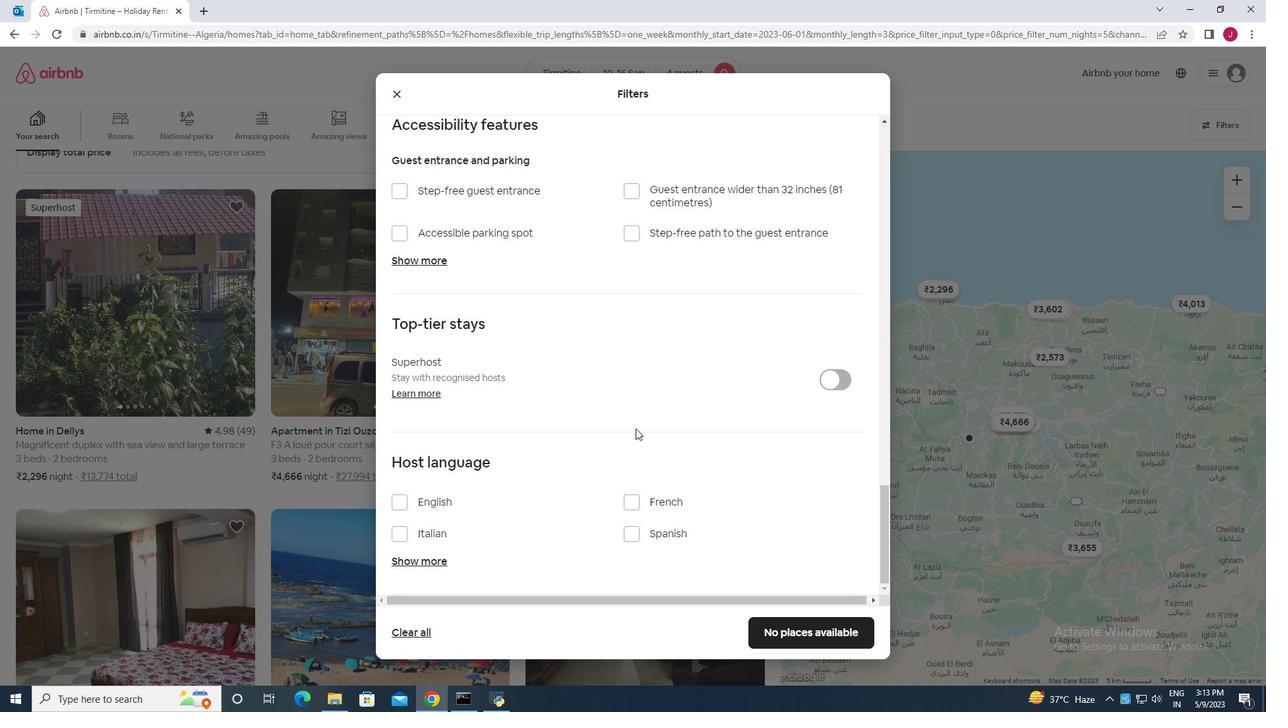 
Action: Mouse scrolled (635, 428) with delta (0, 0)
Screenshot: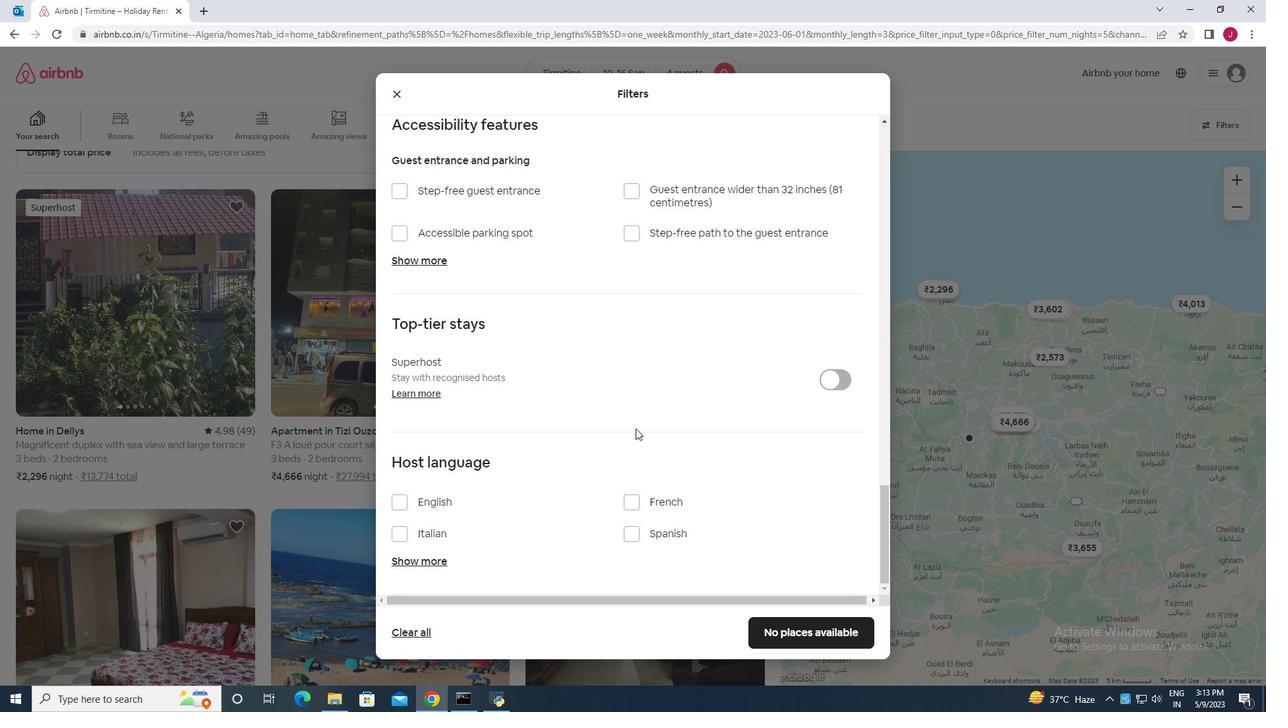 
Action: Mouse moved to (639, 428)
Screenshot: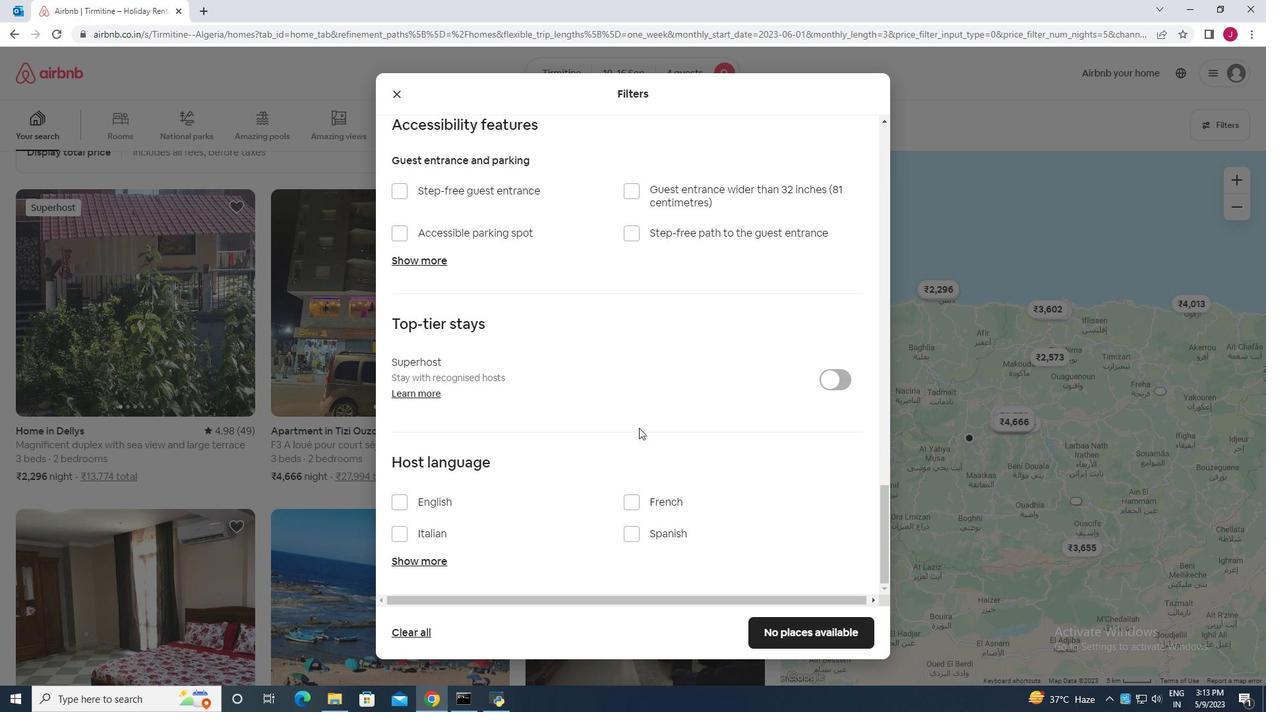 
Action: Mouse scrolled (639, 427) with delta (0, 0)
Screenshot: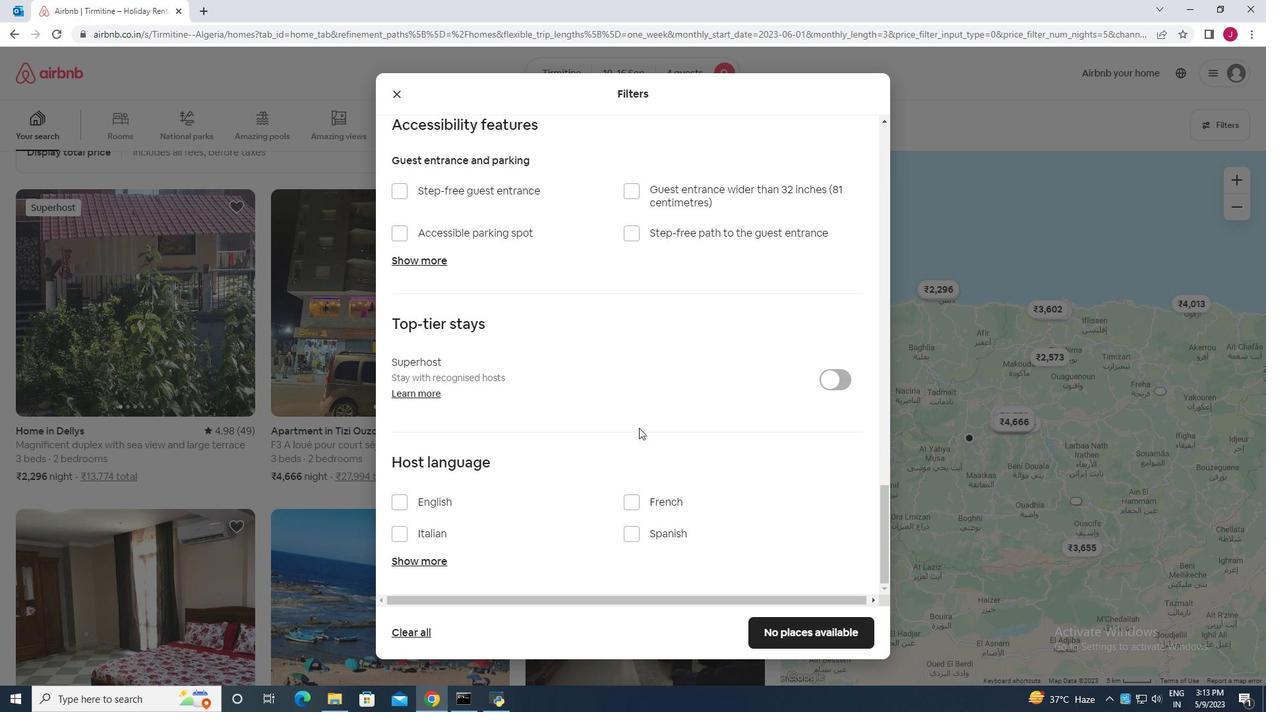 
Action: Mouse scrolled (639, 427) with delta (0, 0)
Screenshot: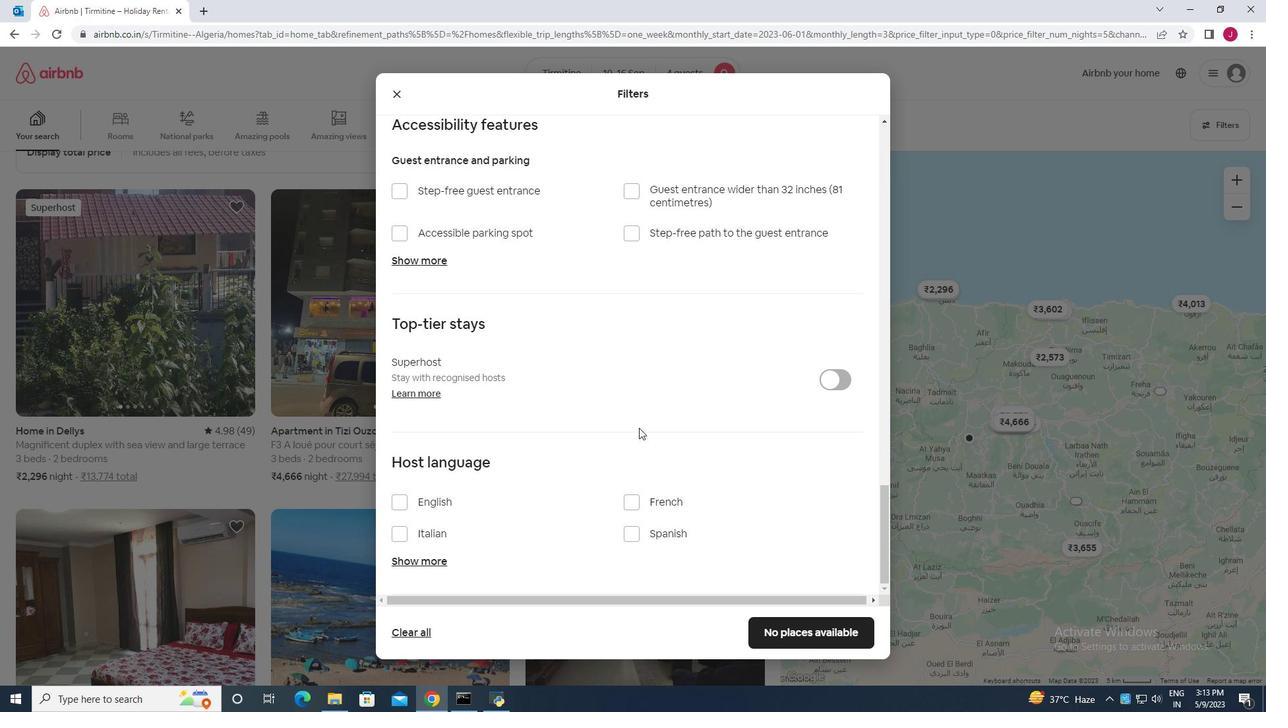 
Action: Mouse scrolled (639, 427) with delta (0, 0)
Screenshot: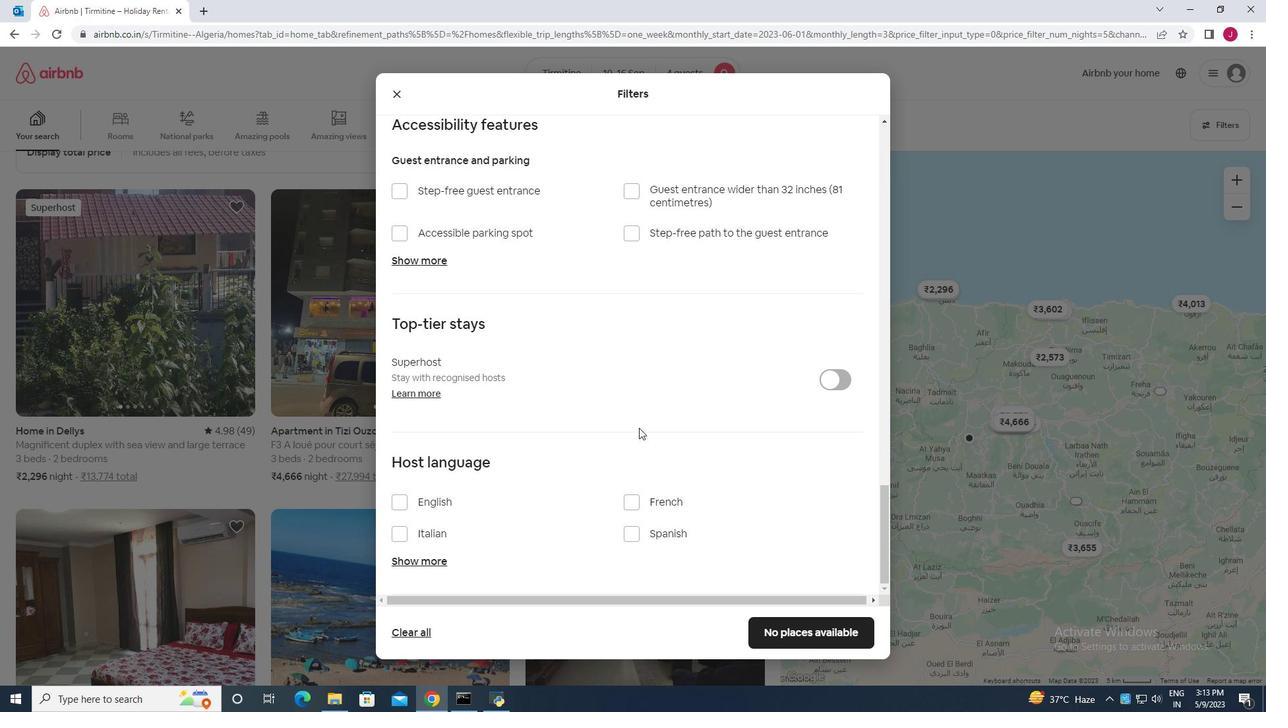 
Action: Mouse scrolled (639, 427) with delta (0, 0)
Screenshot: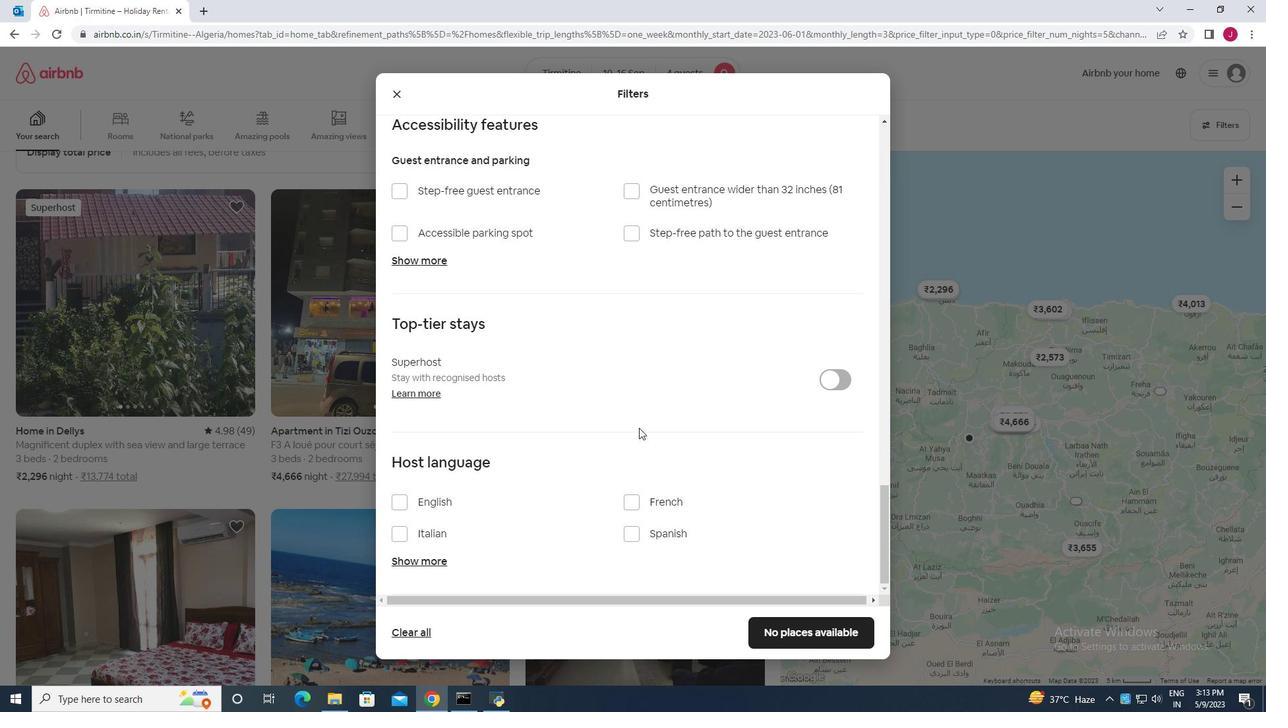 
Action: Mouse moved to (822, 636)
Screenshot: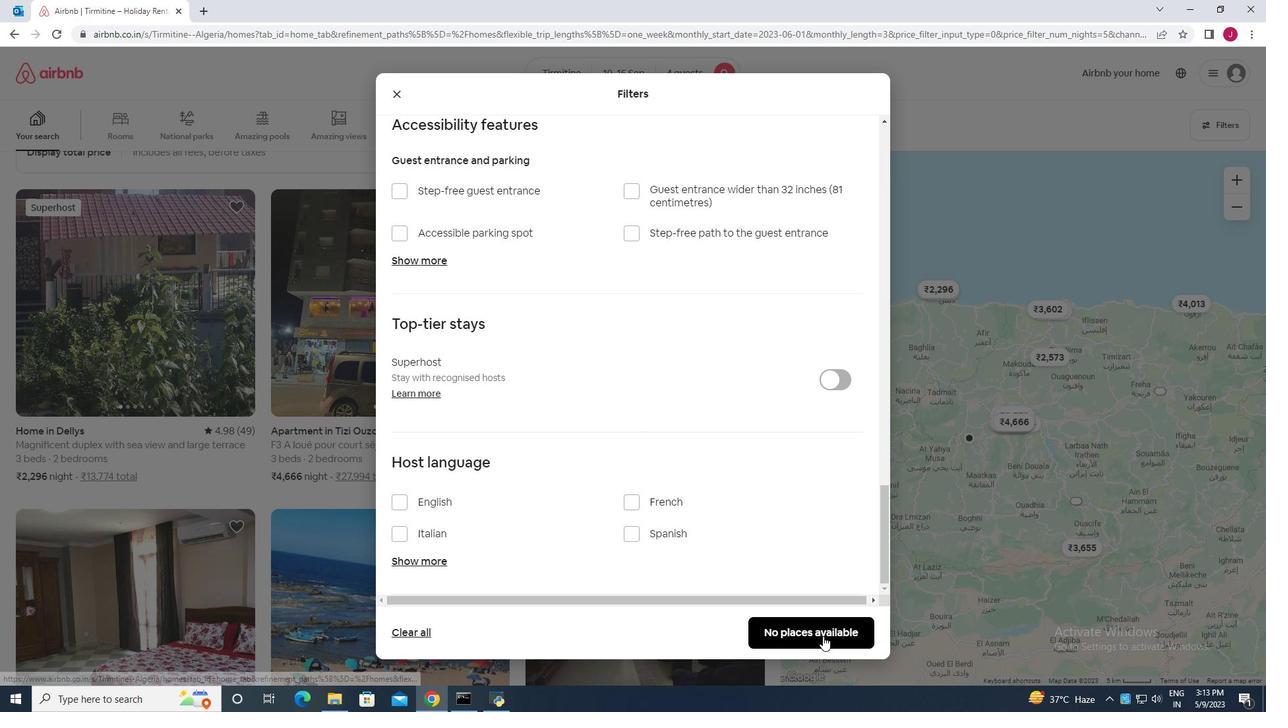 
Action: Mouse pressed left at (822, 636)
Screenshot: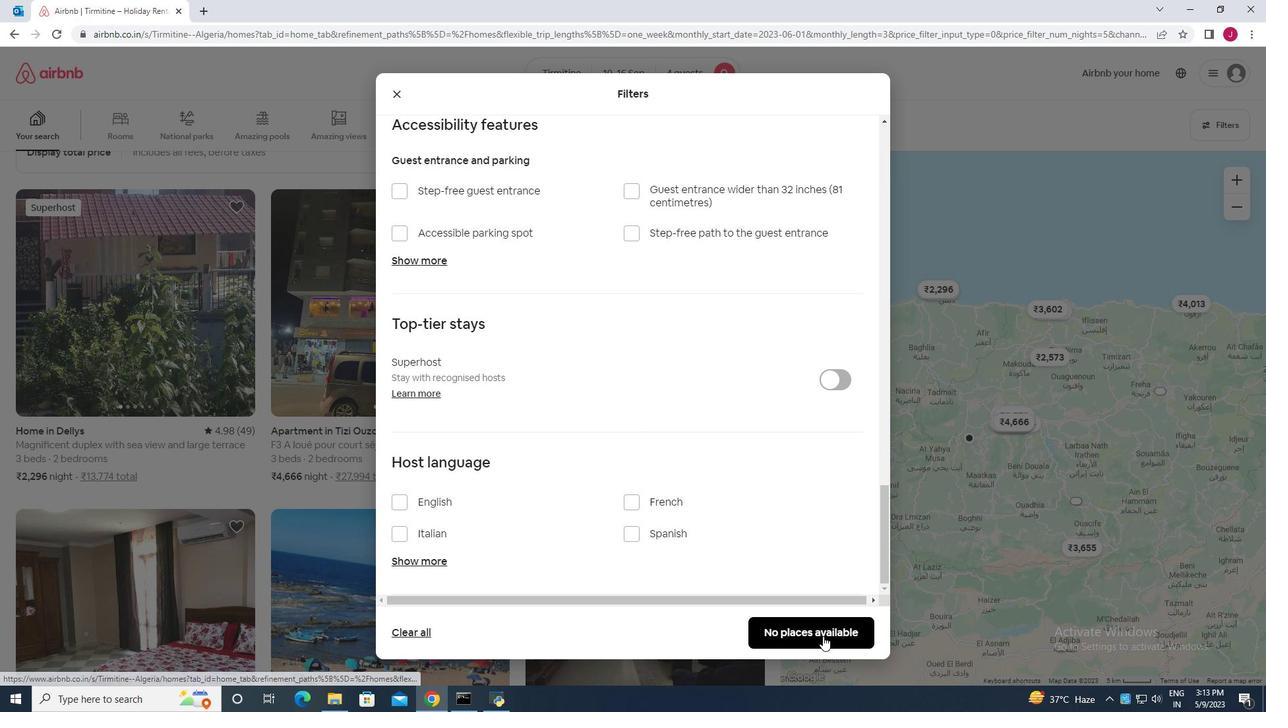 
Action: Mouse moved to (798, 593)
Screenshot: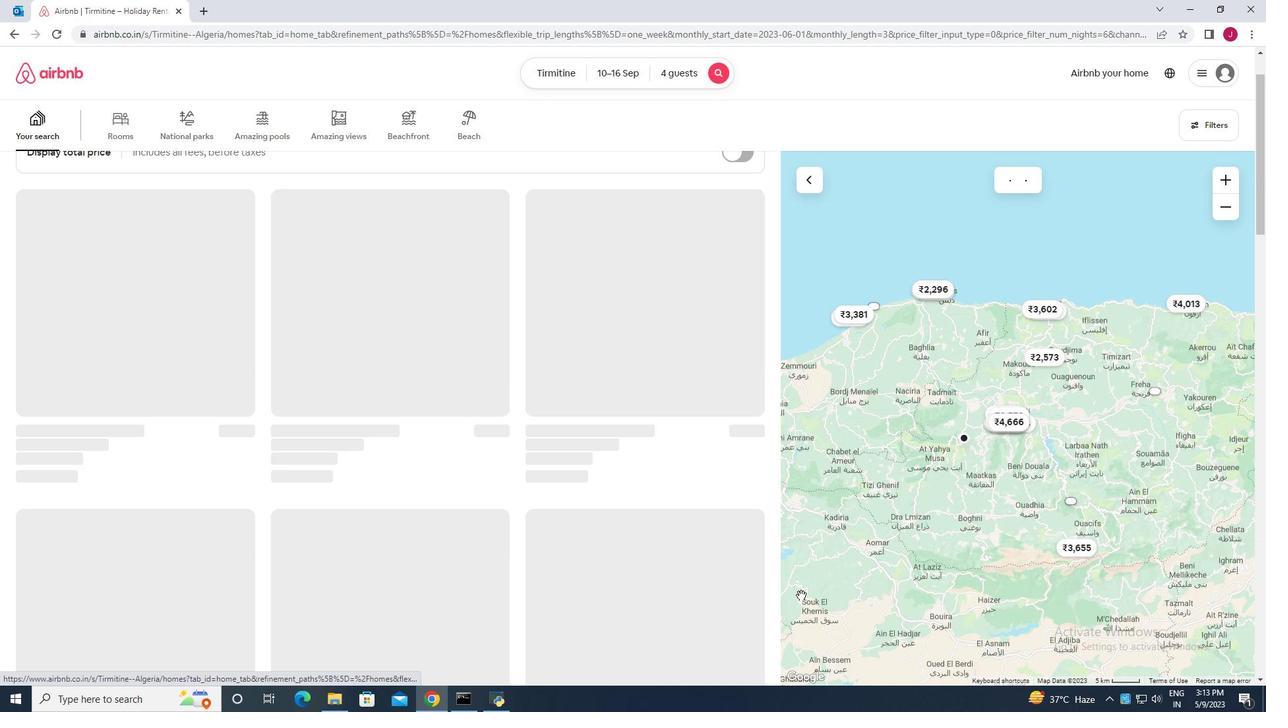 
